 Task: Look for space in Cahokia, United States from 10th July, 2023 to 15th July, 2023 for 7 adults in price range Rs.10000 to Rs.15000. Place can be entire place or shared room with 4 bedrooms having 7 beds and 4 bathrooms. Property type can be house, flat, guest house. Amenities needed are: wifi, TV, free parkinig on premises, gym, breakfast. Booking option can be shelf check-in. Required host language is English.
Action: Mouse moved to (443, 114)
Screenshot: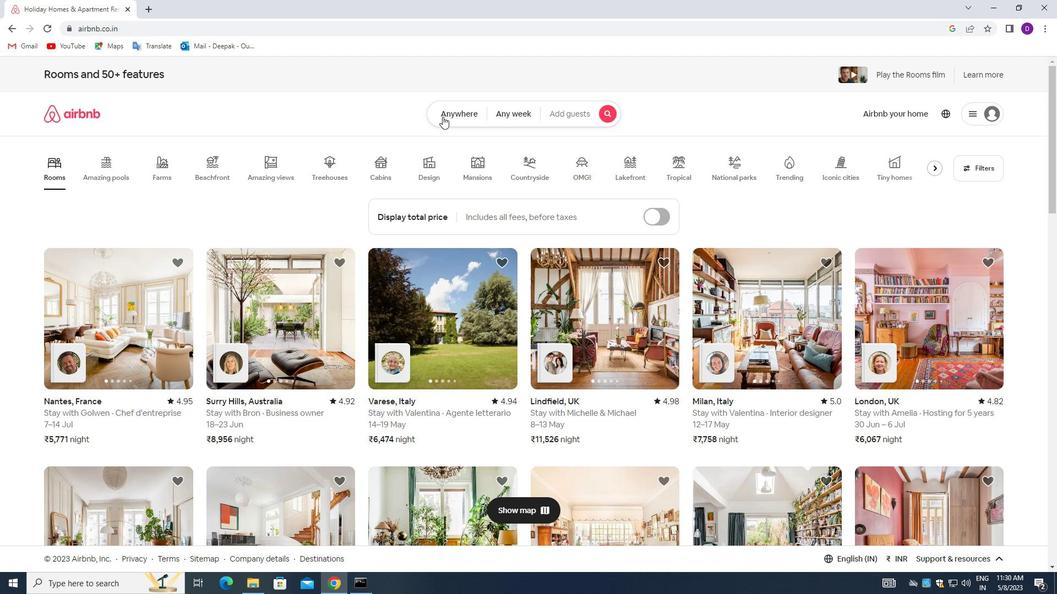 
Action: Mouse pressed left at (443, 114)
Screenshot: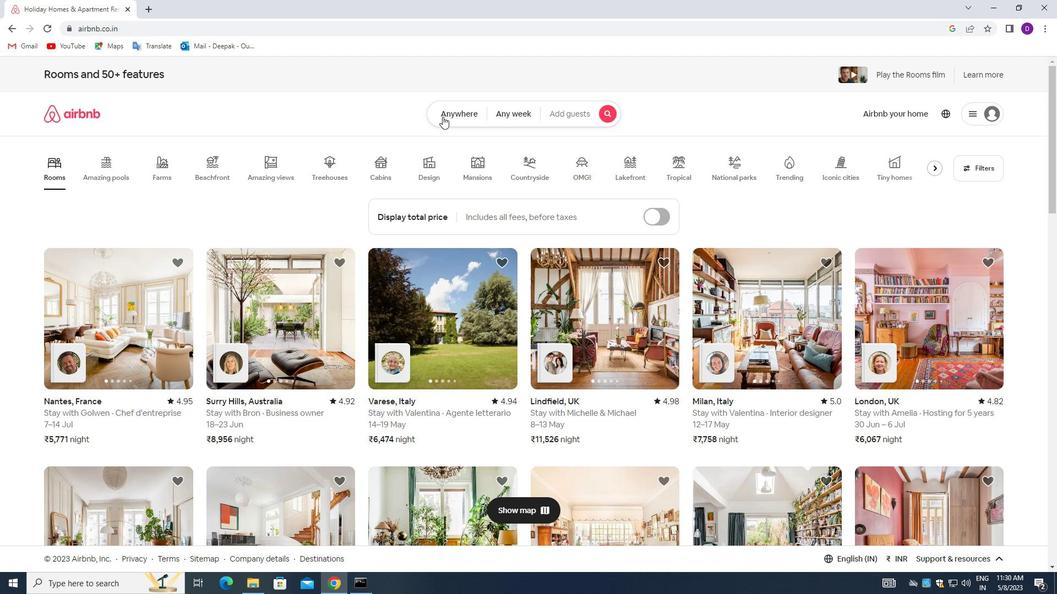 
Action: Mouse moved to (411, 152)
Screenshot: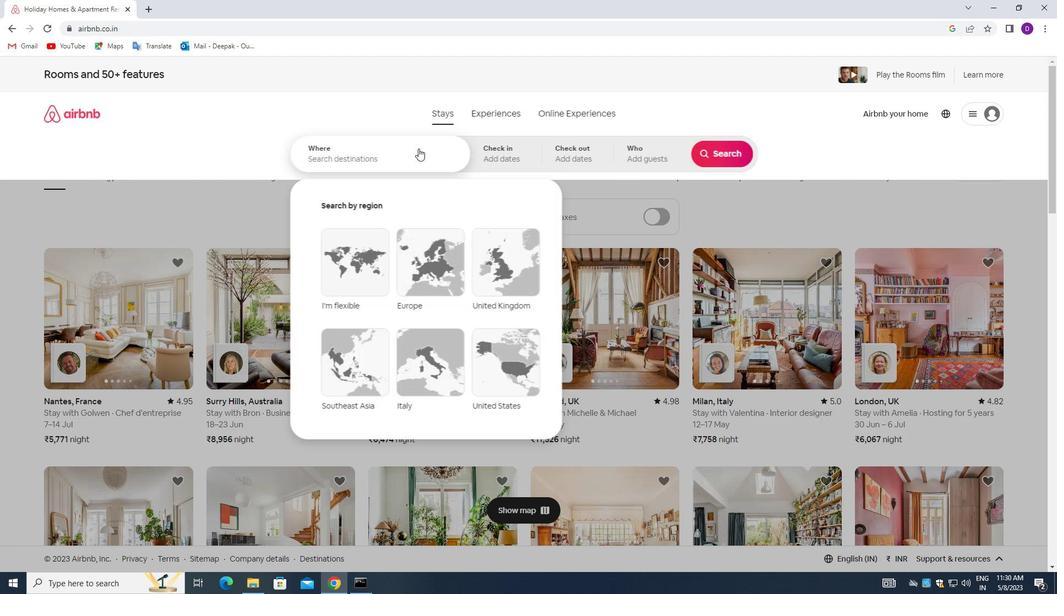 
Action: Mouse pressed left at (411, 152)
Screenshot: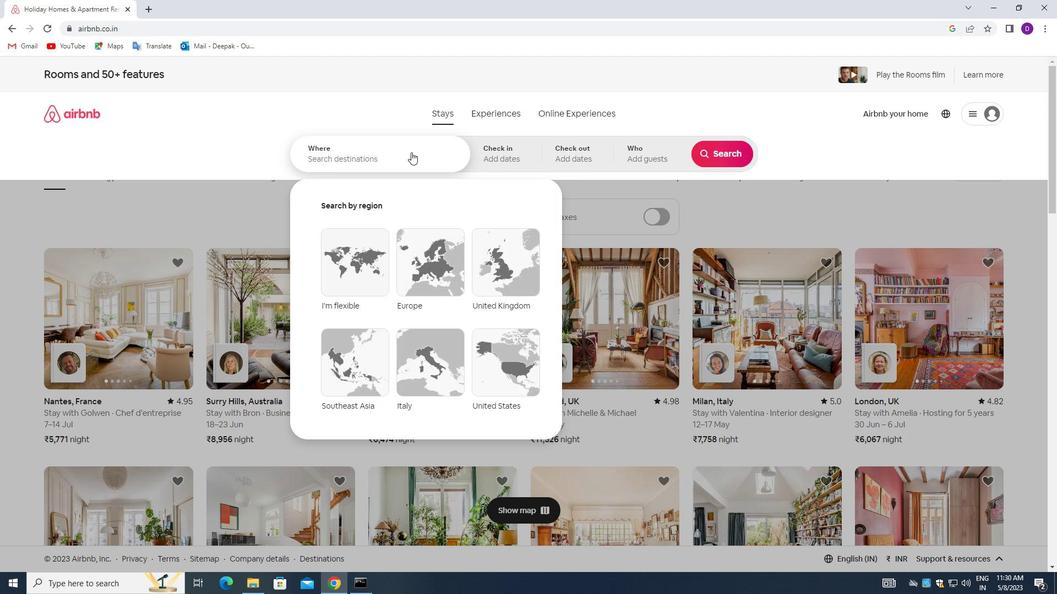 
Action: Mouse moved to (139, 269)
Screenshot: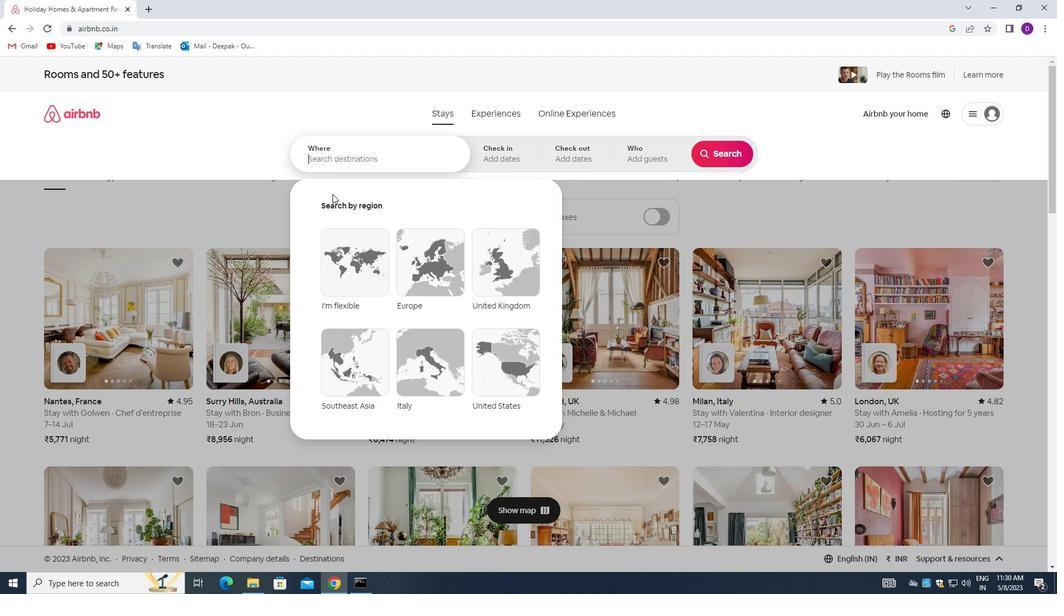 
Action: Key pressed <Key.shift_r>Cahokia,<Key.space><Key.shift>UNITED<Key.space><Key.shift_r>STATED<Key.backspace>S<Key.enter>
Screenshot: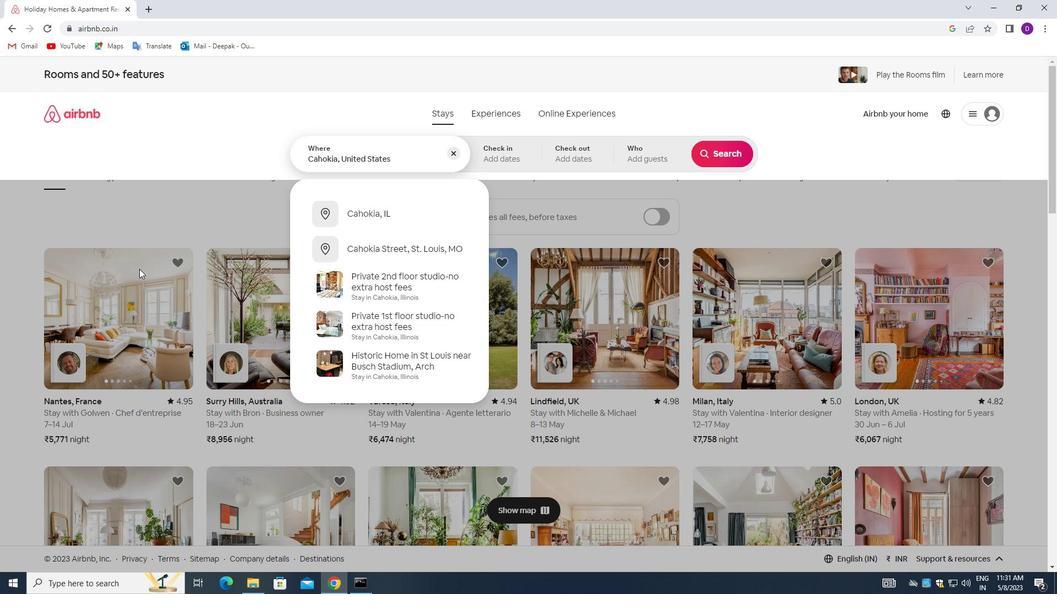 
Action: Mouse moved to (721, 247)
Screenshot: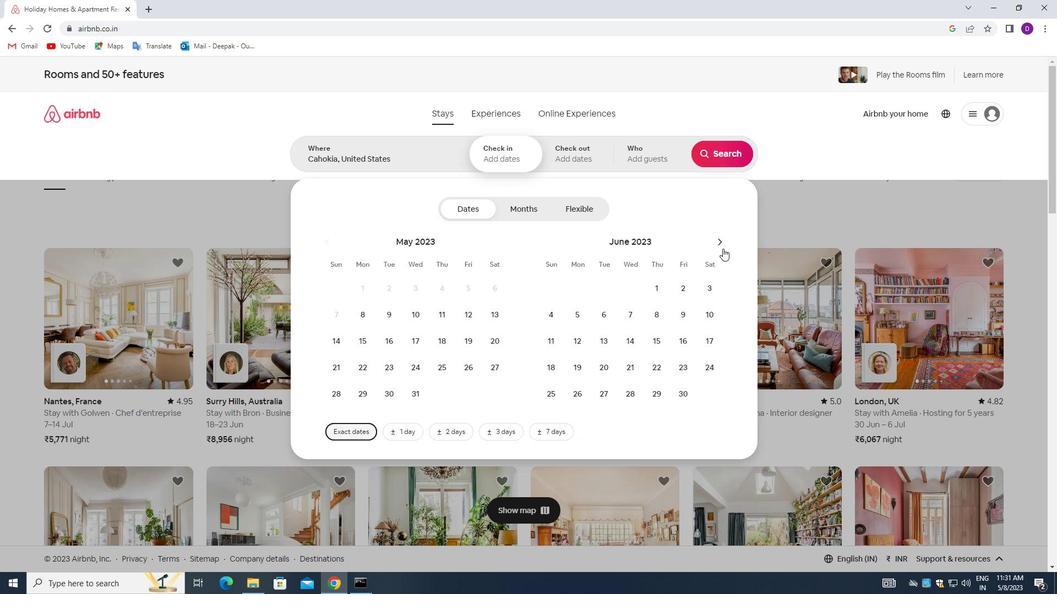 
Action: Mouse pressed left at (721, 247)
Screenshot: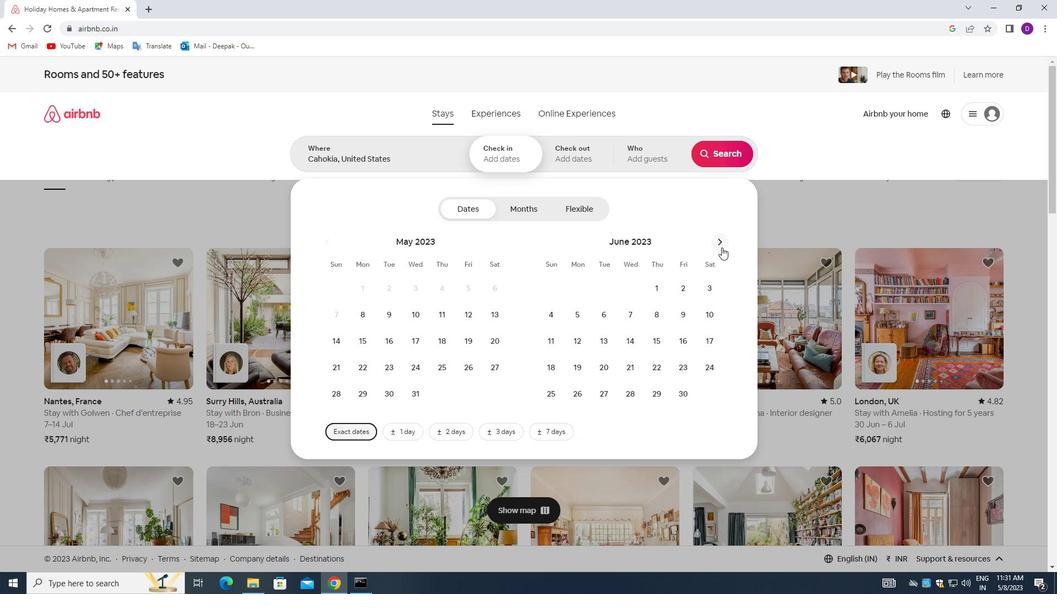 
Action: Mouse moved to (573, 342)
Screenshot: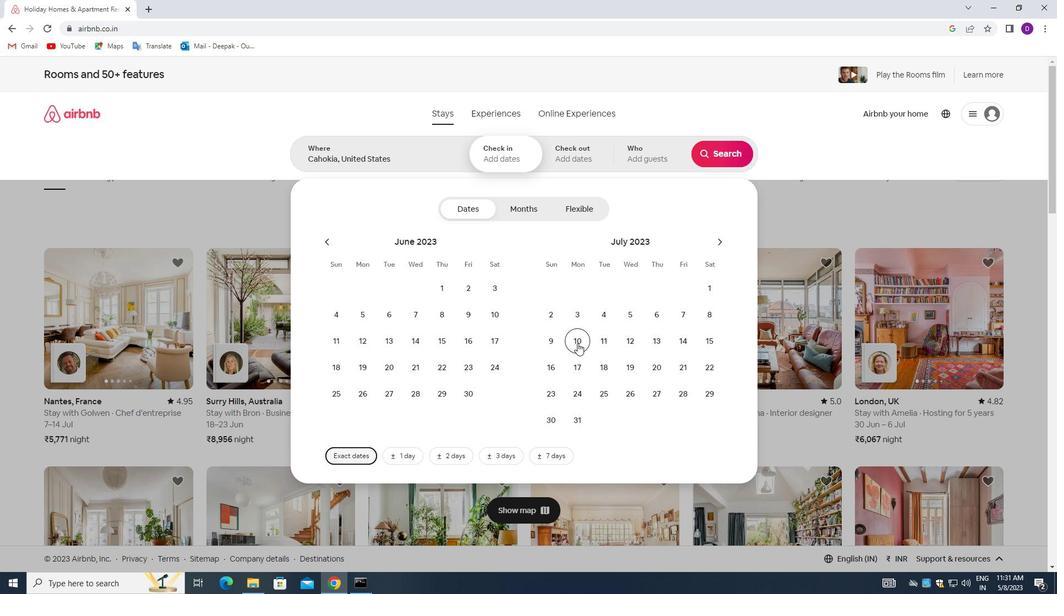 
Action: Mouse pressed left at (573, 342)
Screenshot: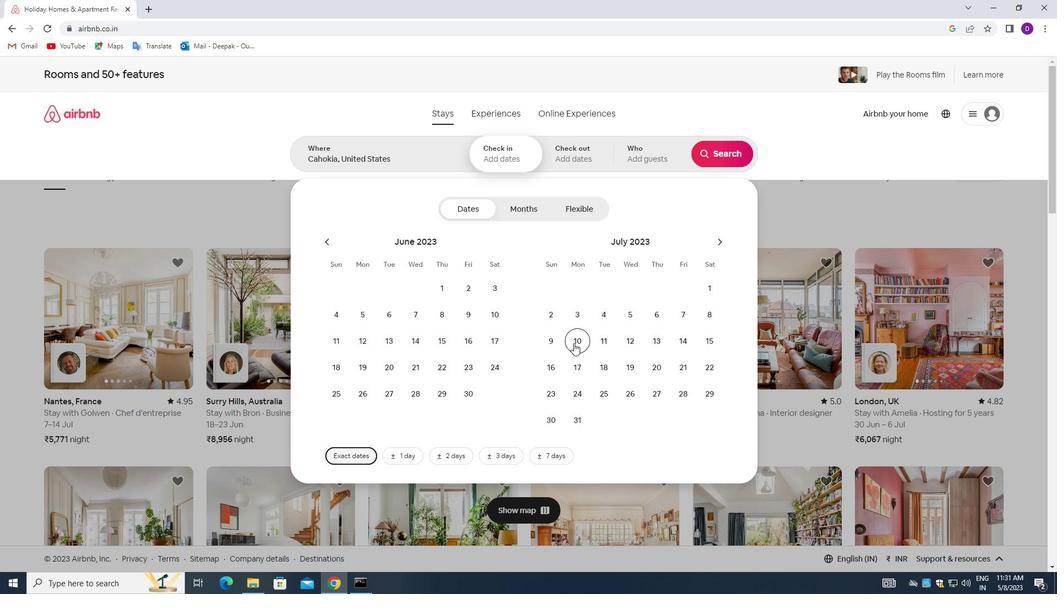 
Action: Mouse moved to (702, 344)
Screenshot: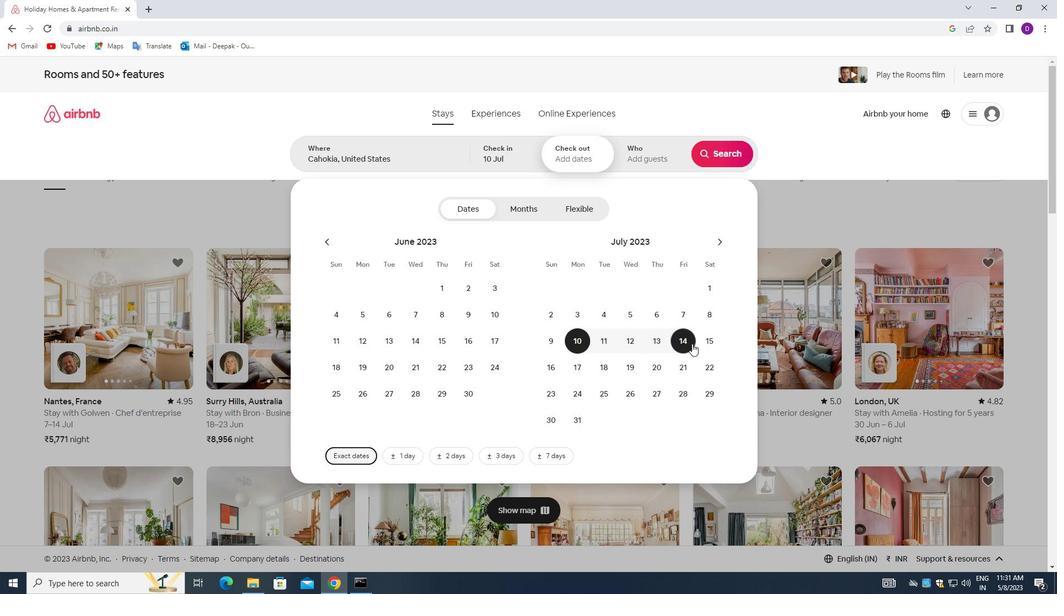 
Action: Mouse pressed left at (702, 344)
Screenshot: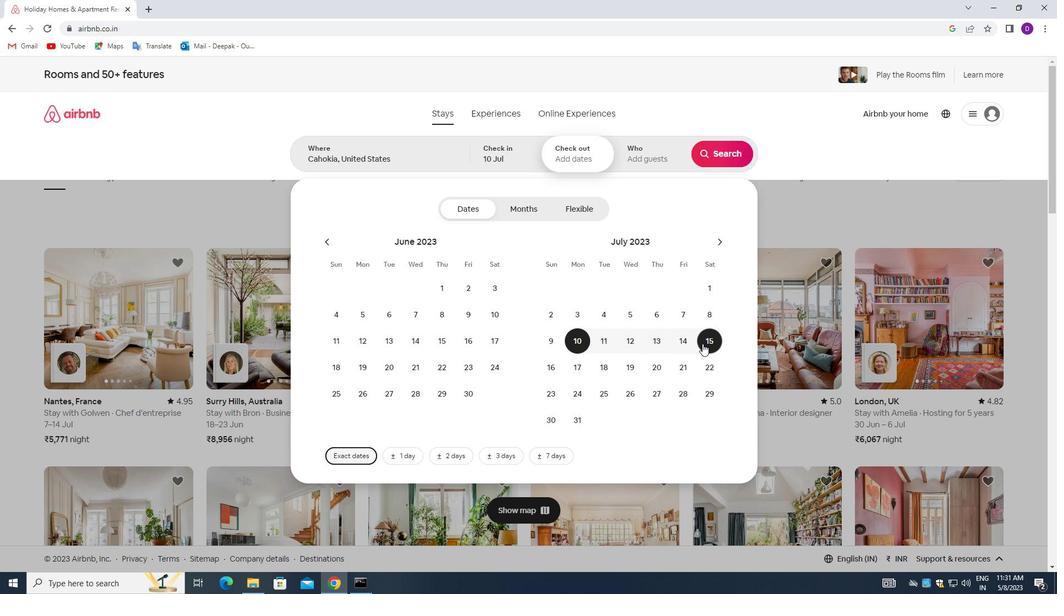 
Action: Mouse moved to (640, 155)
Screenshot: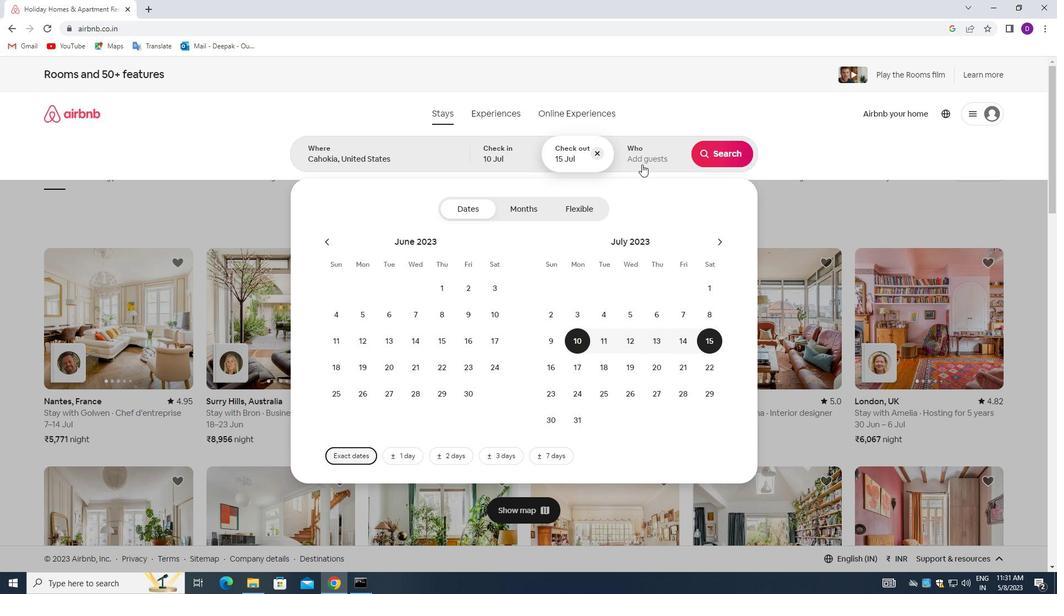 
Action: Mouse pressed left at (640, 155)
Screenshot: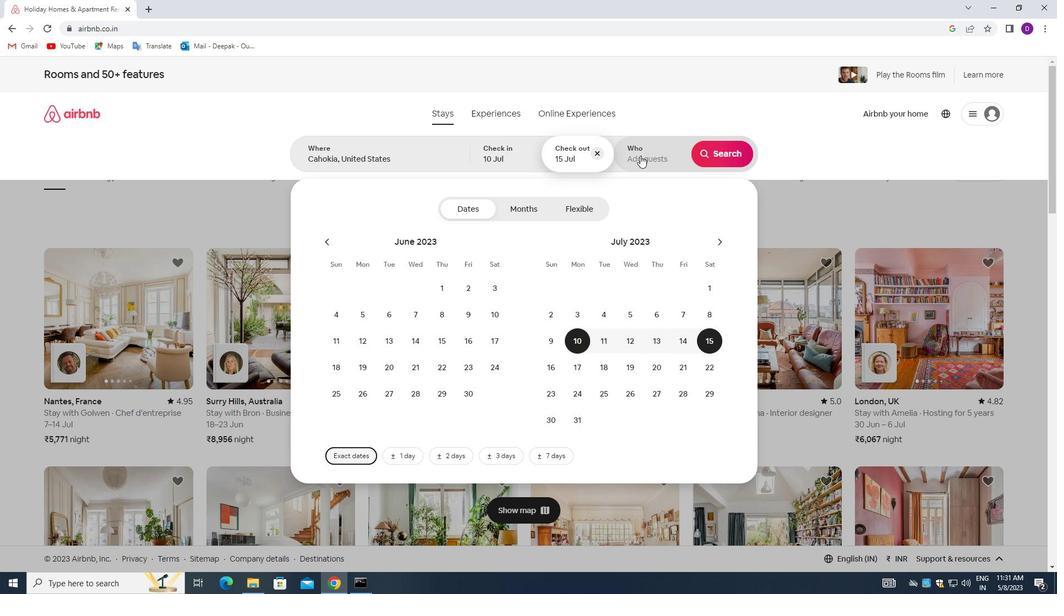 
Action: Mouse moved to (723, 215)
Screenshot: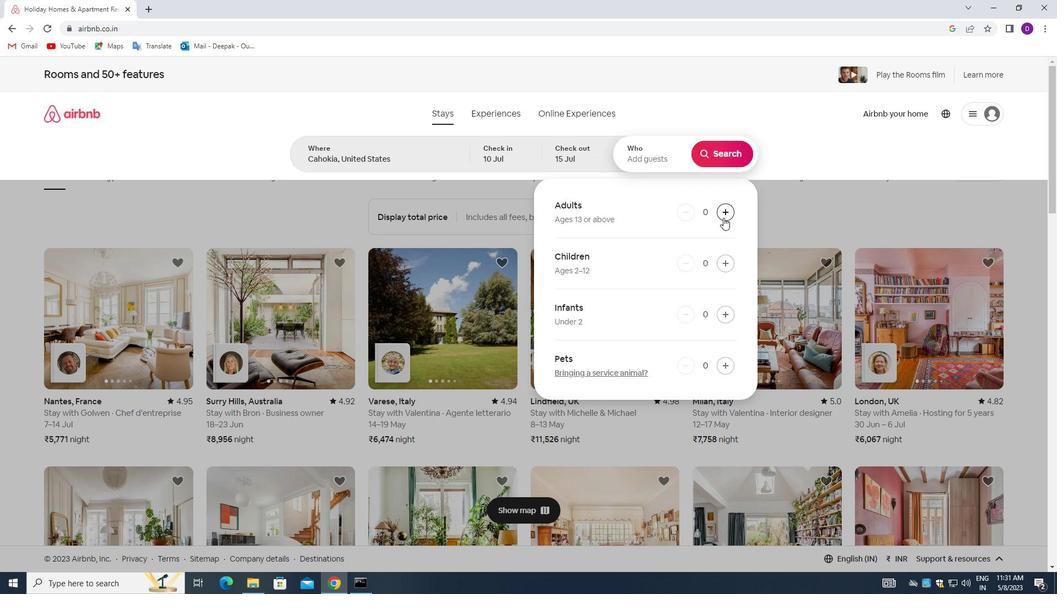 
Action: Mouse pressed left at (723, 215)
Screenshot: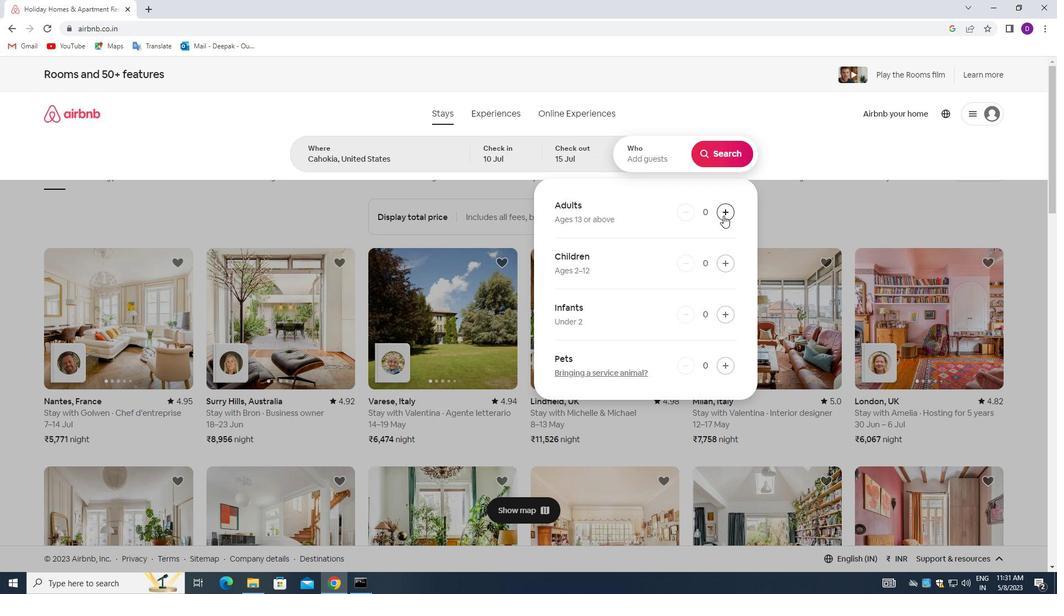 
Action: Mouse pressed left at (723, 215)
Screenshot: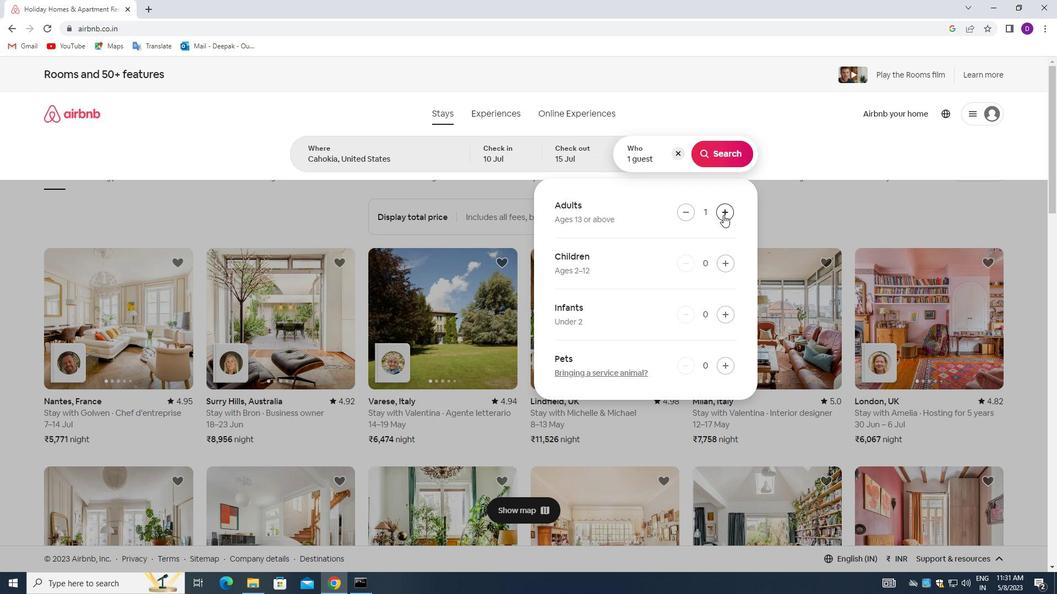 
Action: Mouse pressed left at (723, 215)
Screenshot: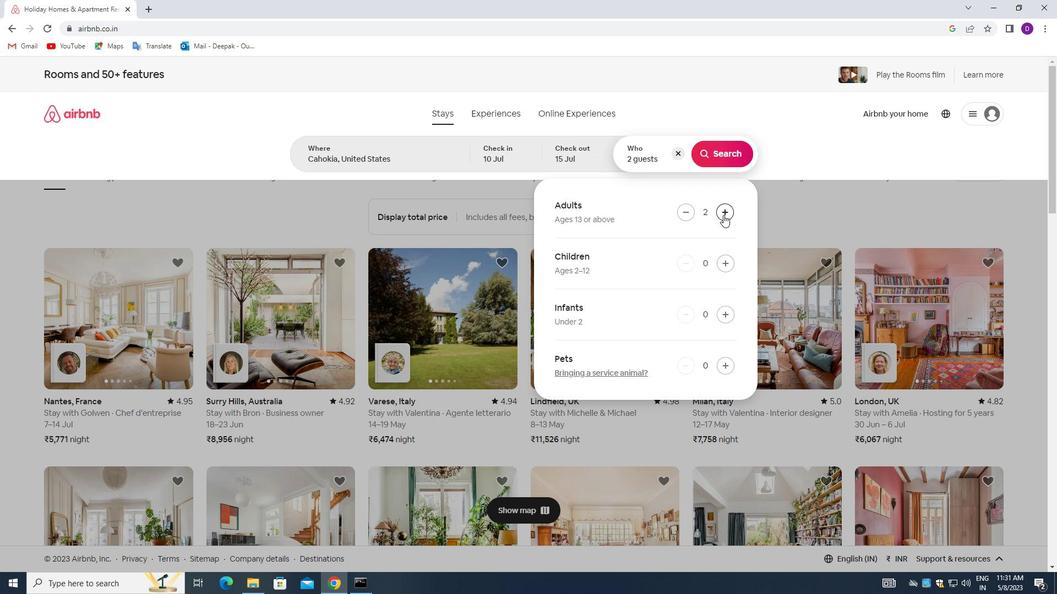
Action: Mouse pressed left at (723, 215)
Screenshot: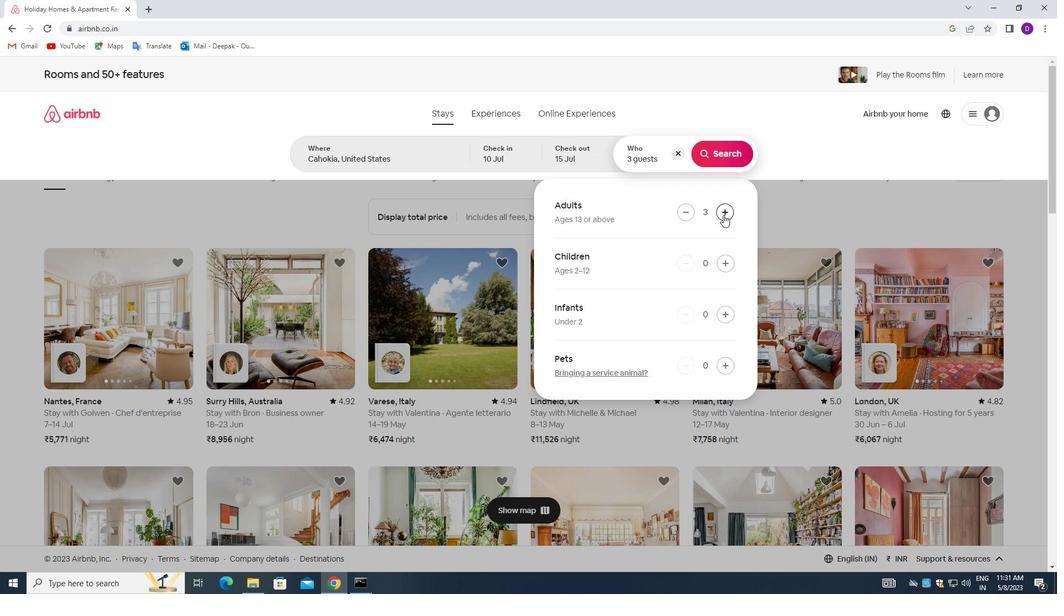 
Action: Mouse pressed left at (723, 215)
Screenshot: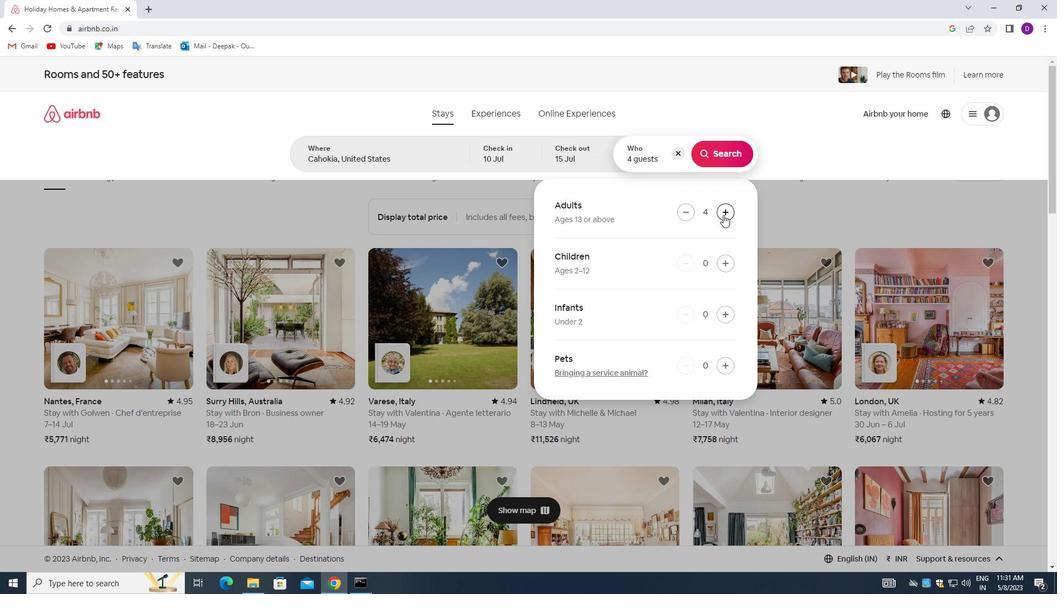 
Action: Mouse pressed left at (723, 215)
Screenshot: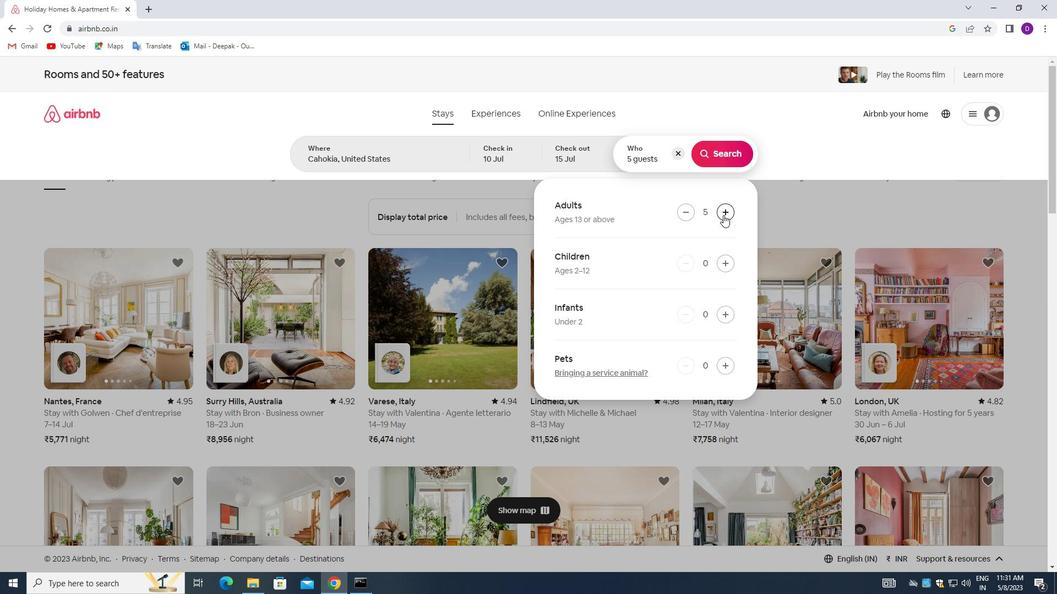 
Action: Mouse pressed left at (723, 215)
Screenshot: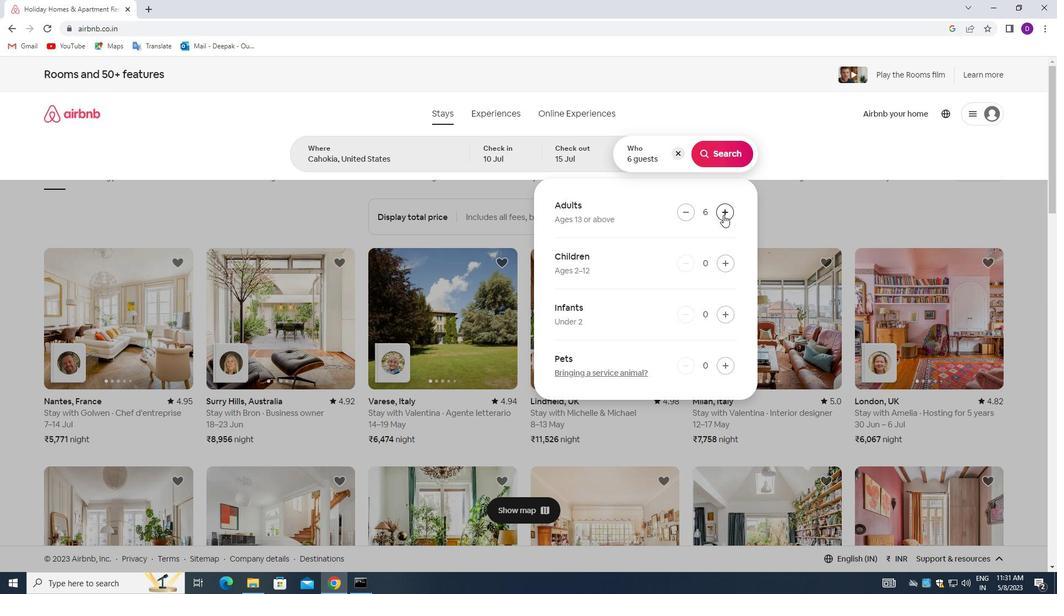 
Action: Mouse moved to (714, 155)
Screenshot: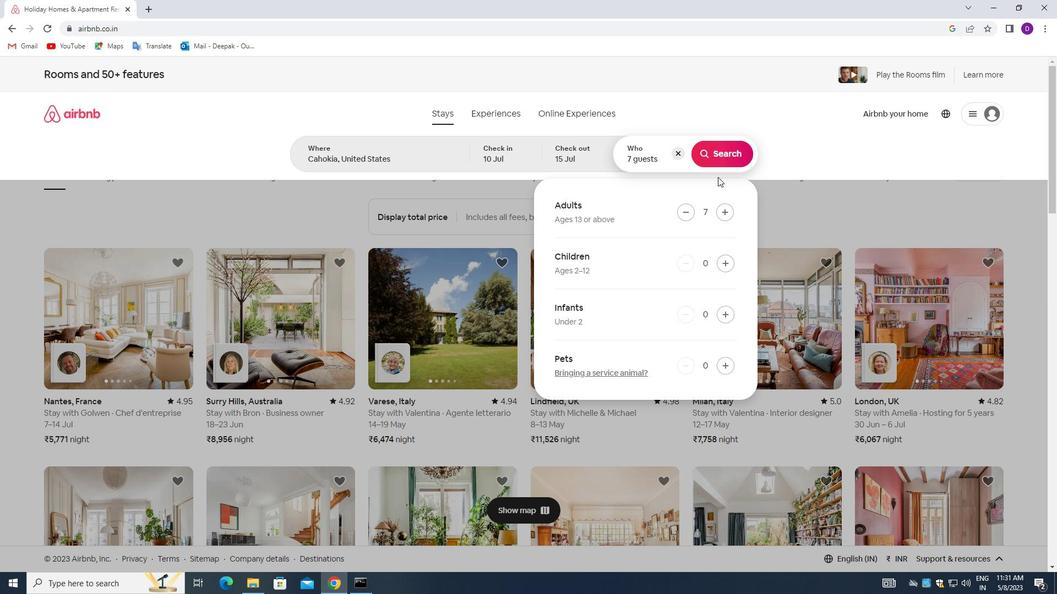 
Action: Mouse pressed left at (714, 155)
Screenshot: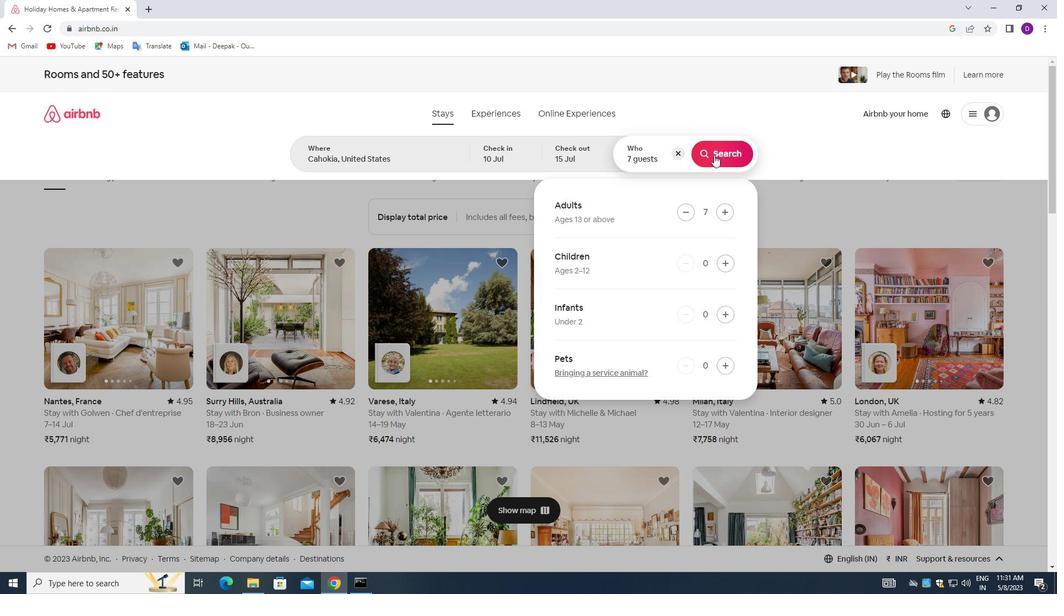 
Action: Mouse moved to (997, 118)
Screenshot: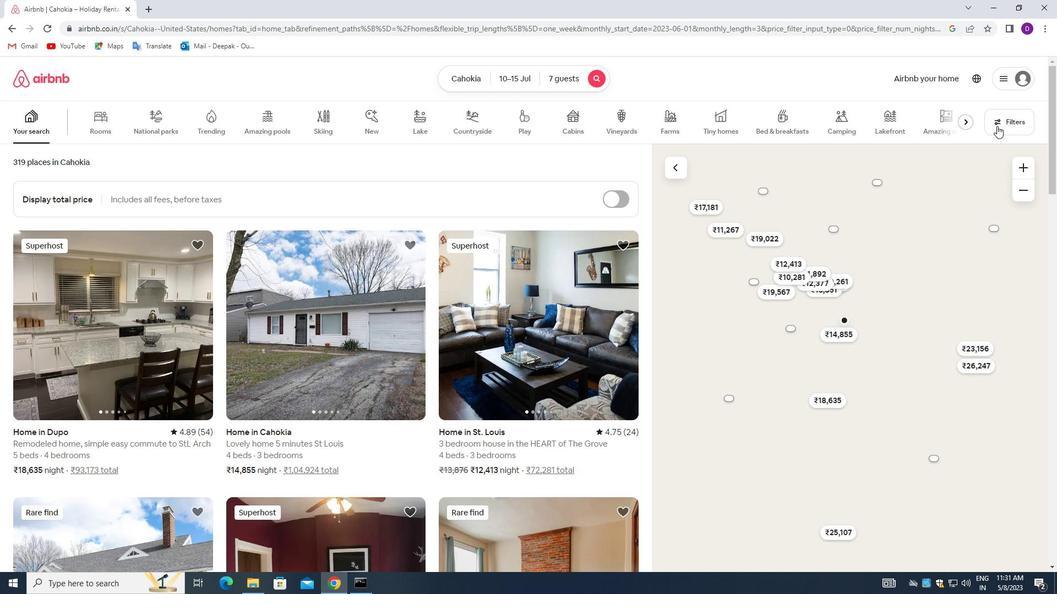 
Action: Mouse pressed left at (997, 118)
Screenshot: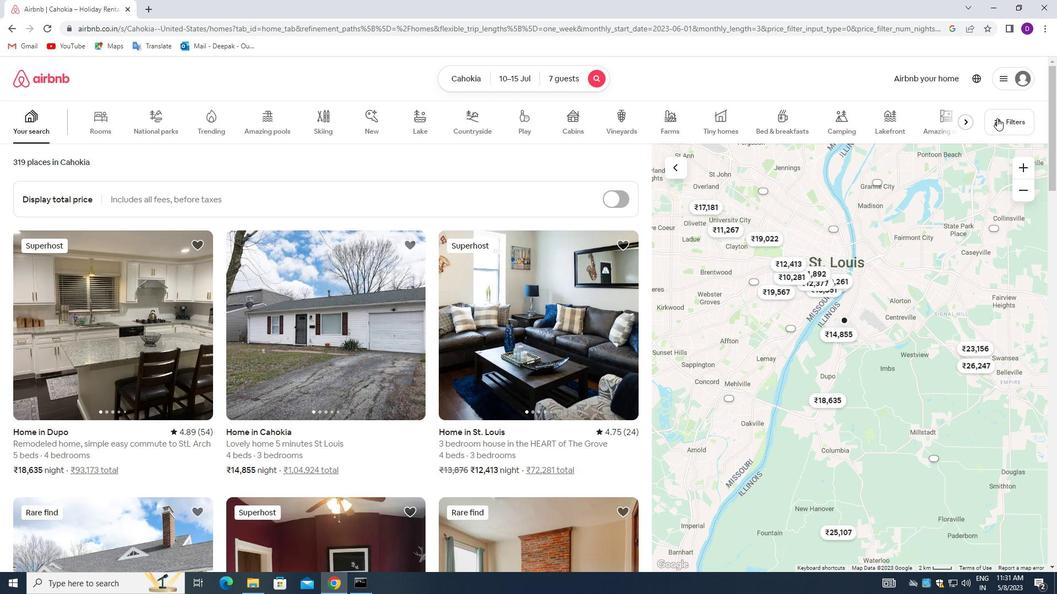 
Action: Mouse moved to (383, 394)
Screenshot: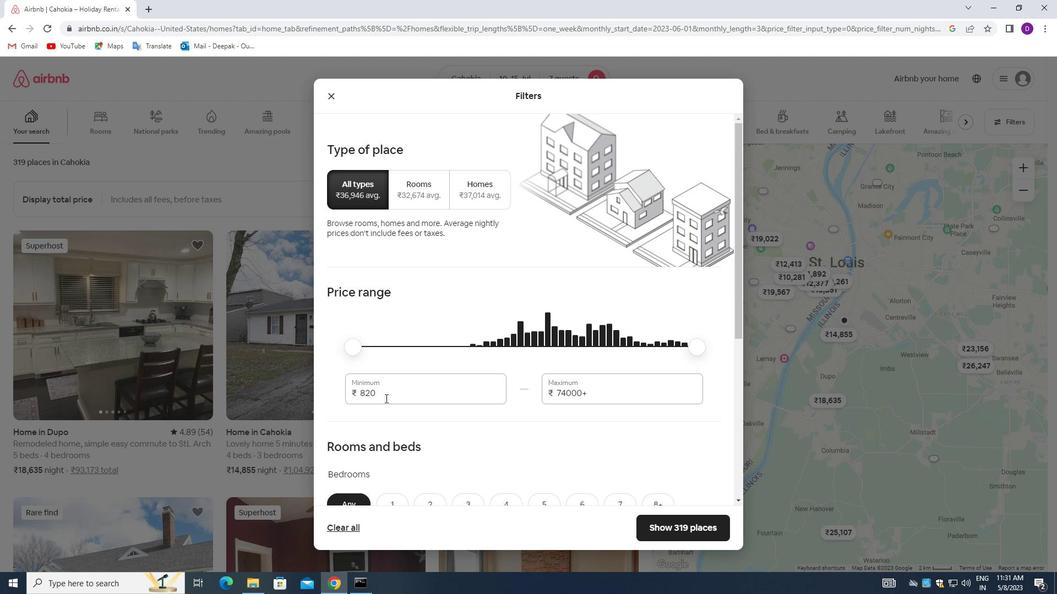 
Action: Mouse pressed left at (383, 394)
Screenshot: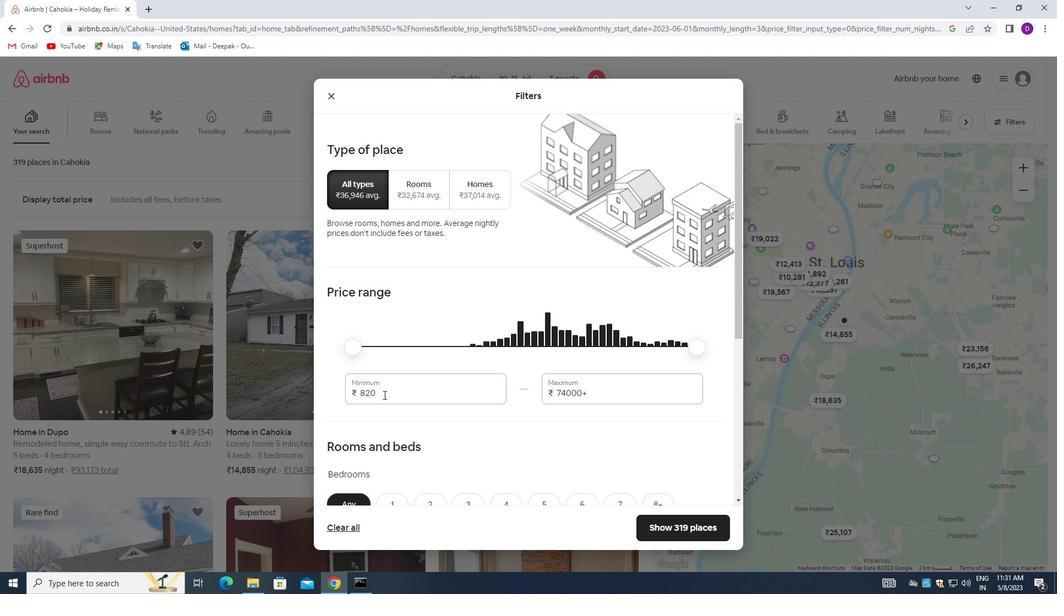 
Action: Mouse pressed left at (383, 394)
Screenshot: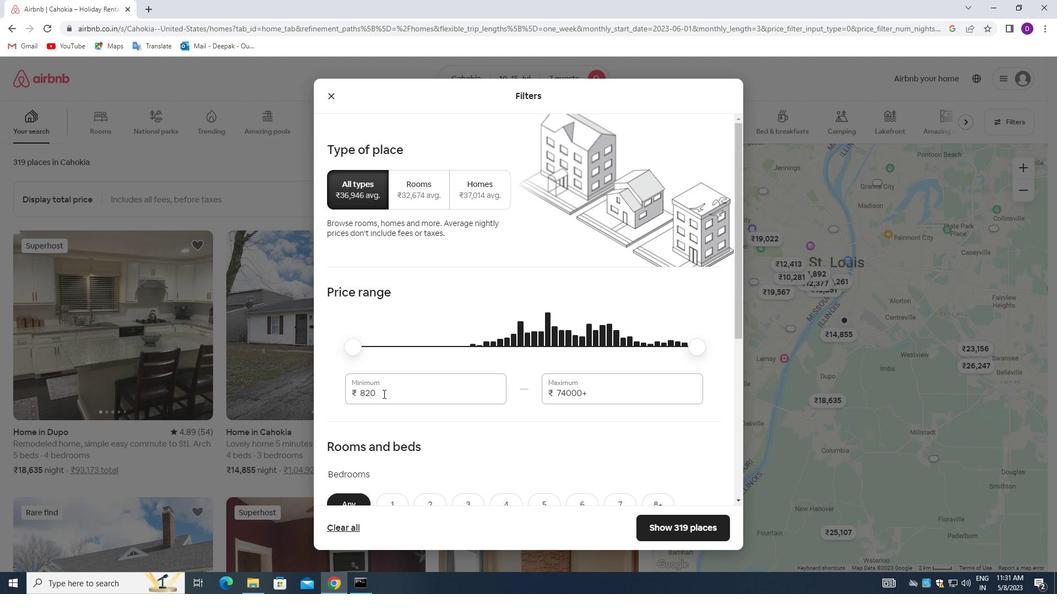 
Action: Key pressed 10000<Key.tab>15000
Screenshot: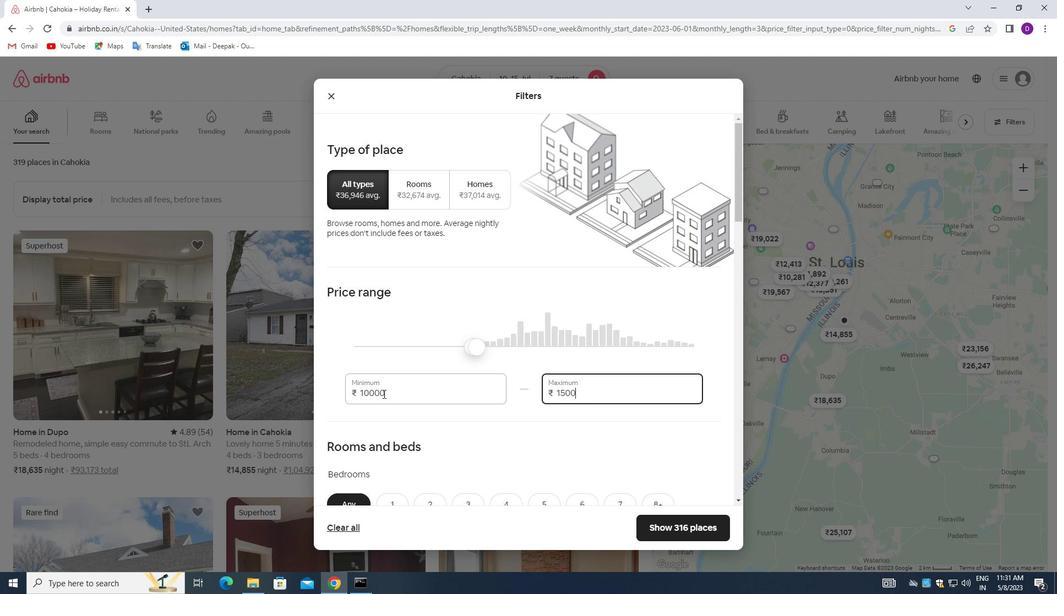 
Action: Mouse moved to (424, 414)
Screenshot: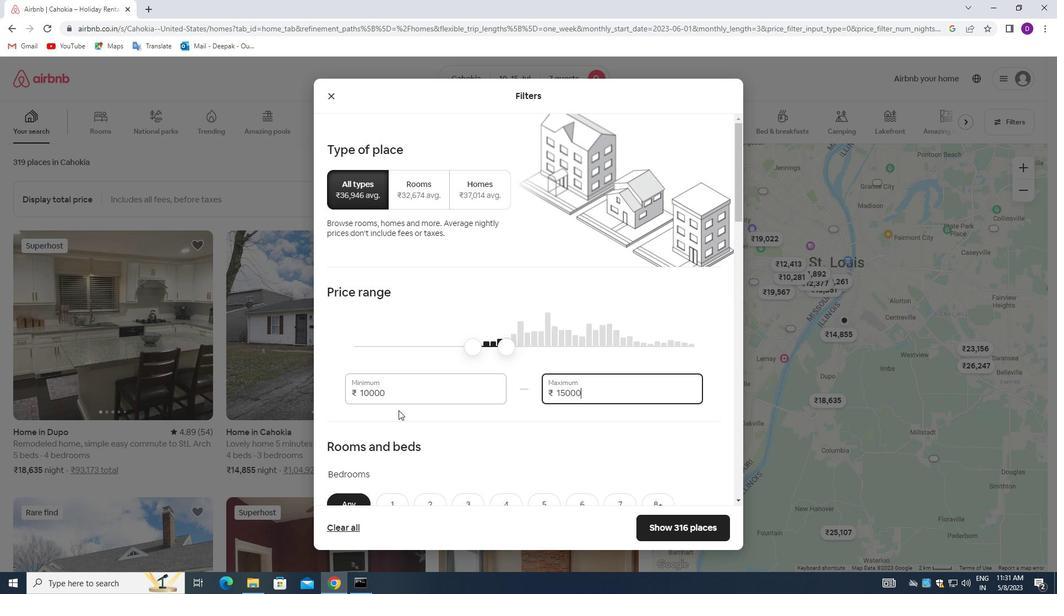 
Action: Mouse scrolled (424, 413) with delta (0, 0)
Screenshot: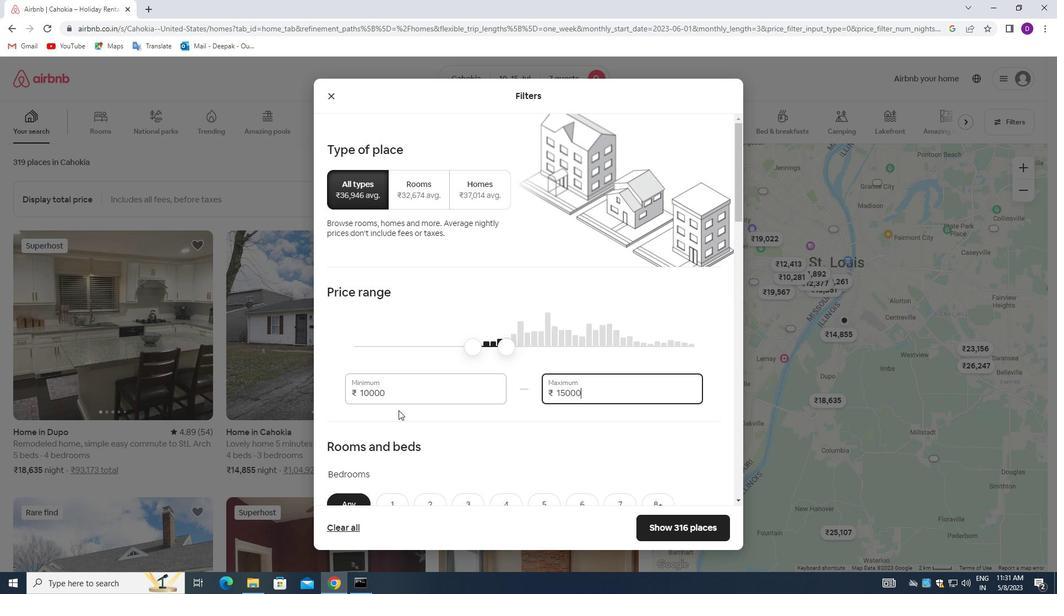 
Action: Mouse moved to (428, 413)
Screenshot: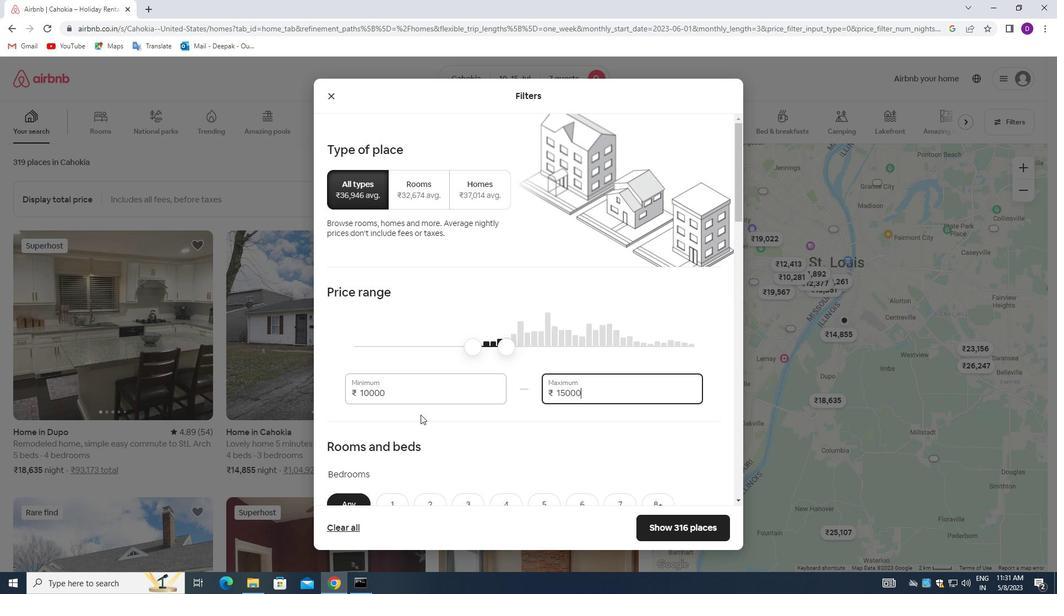 
Action: Mouse scrolled (428, 412) with delta (0, 0)
Screenshot: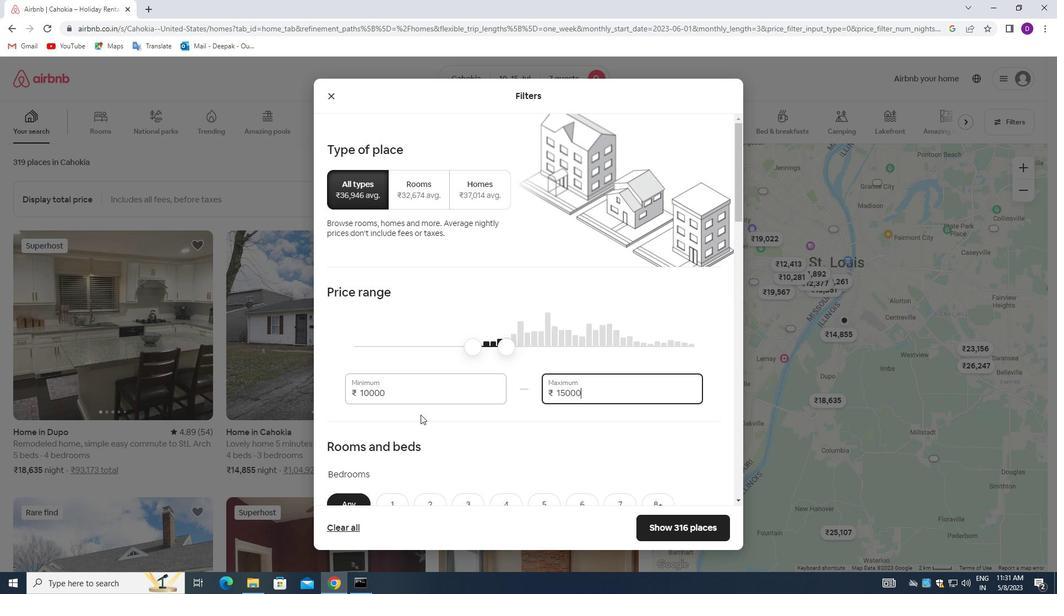 
Action: Mouse moved to (436, 411)
Screenshot: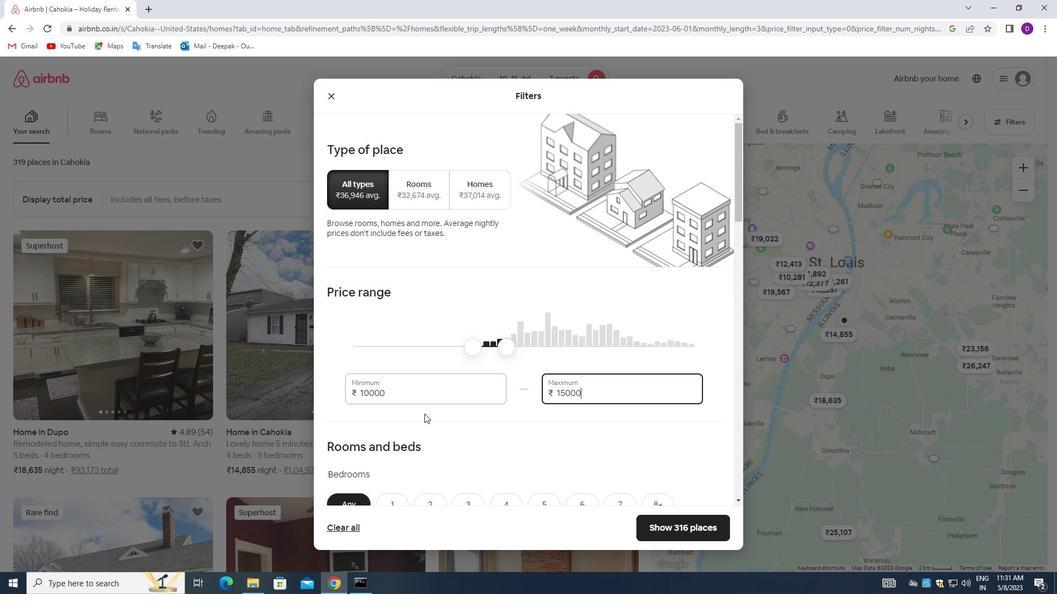 
Action: Mouse scrolled (436, 410) with delta (0, 0)
Screenshot: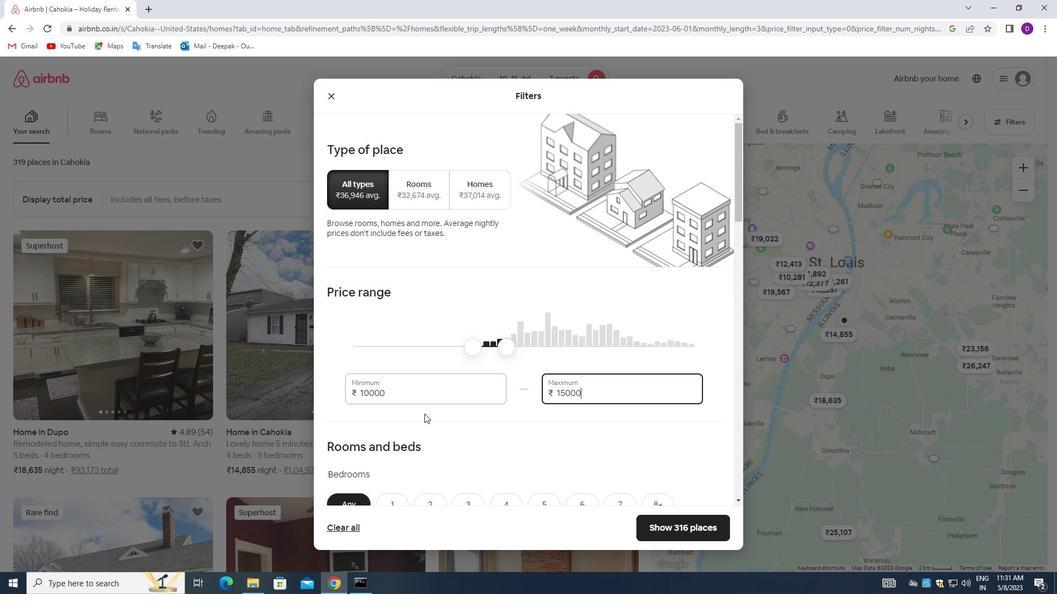 
Action: Mouse moved to (502, 345)
Screenshot: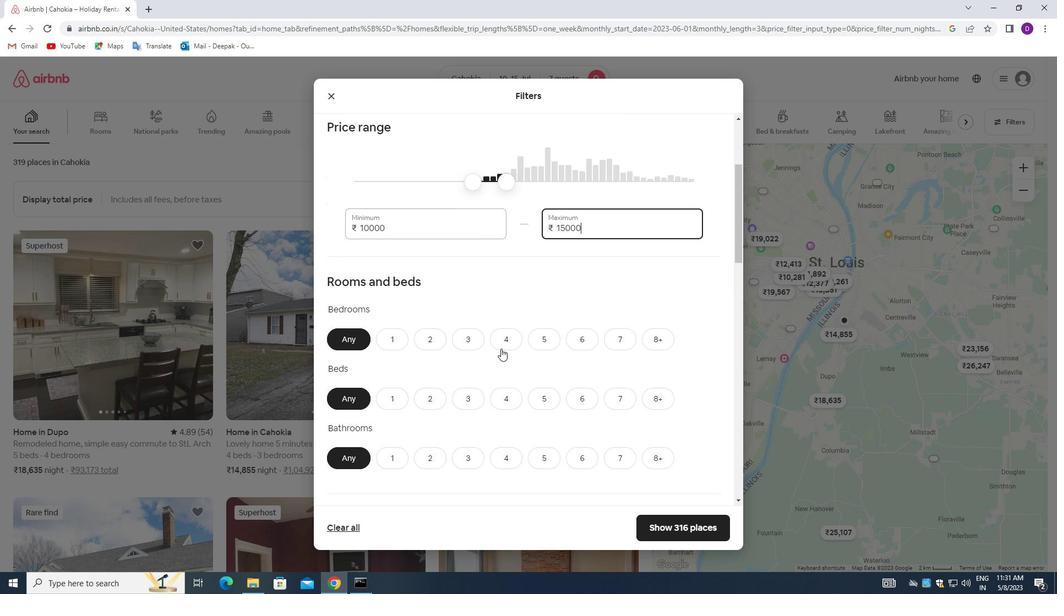 
Action: Mouse pressed left at (502, 345)
Screenshot: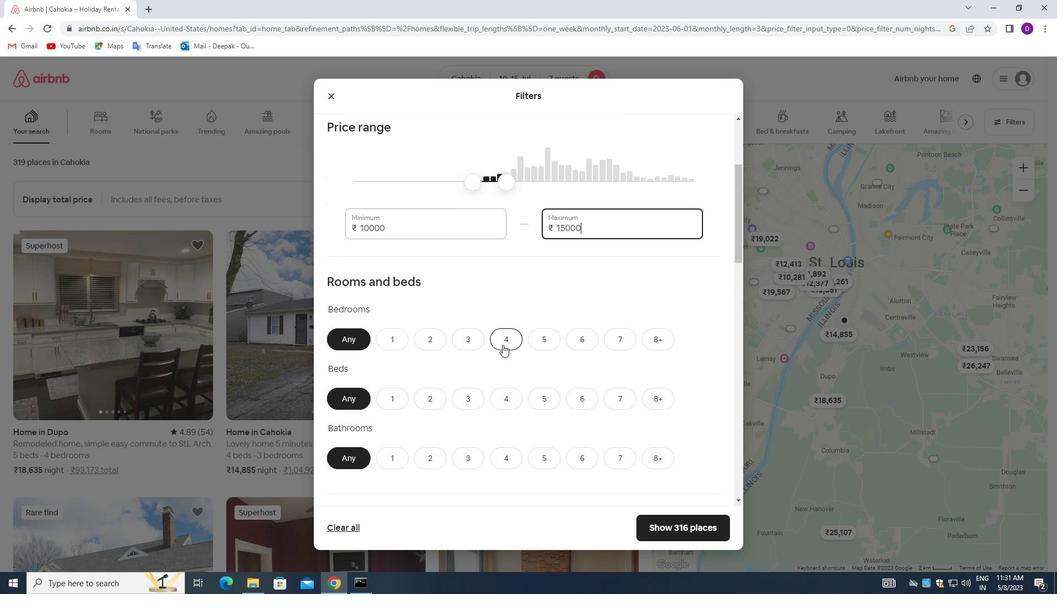 
Action: Mouse moved to (613, 399)
Screenshot: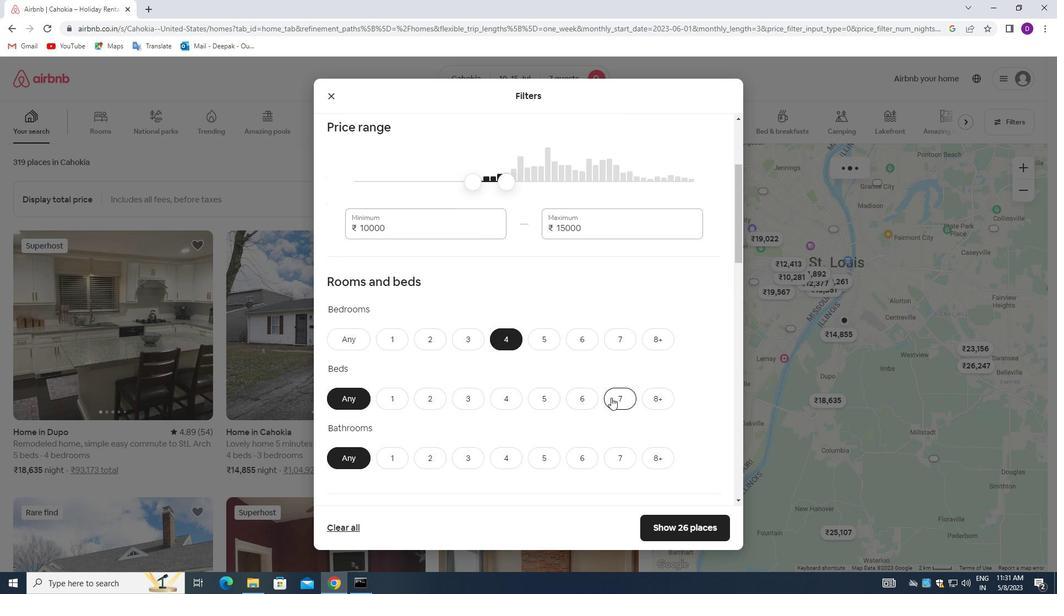 
Action: Mouse pressed left at (613, 399)
Screenshot: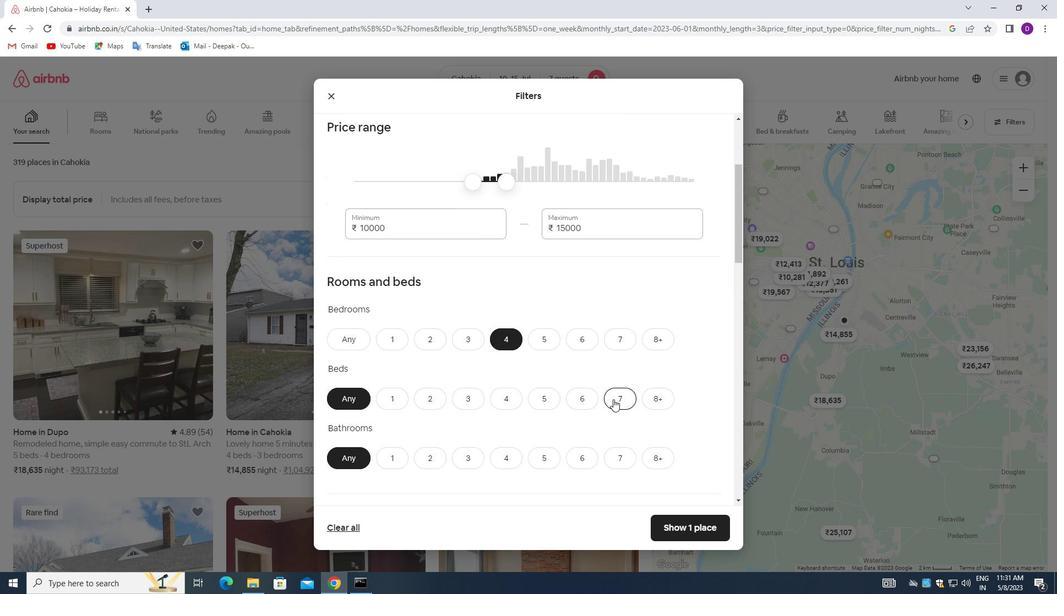 
Action: Mouse moved to (507, 454)
Screenshot: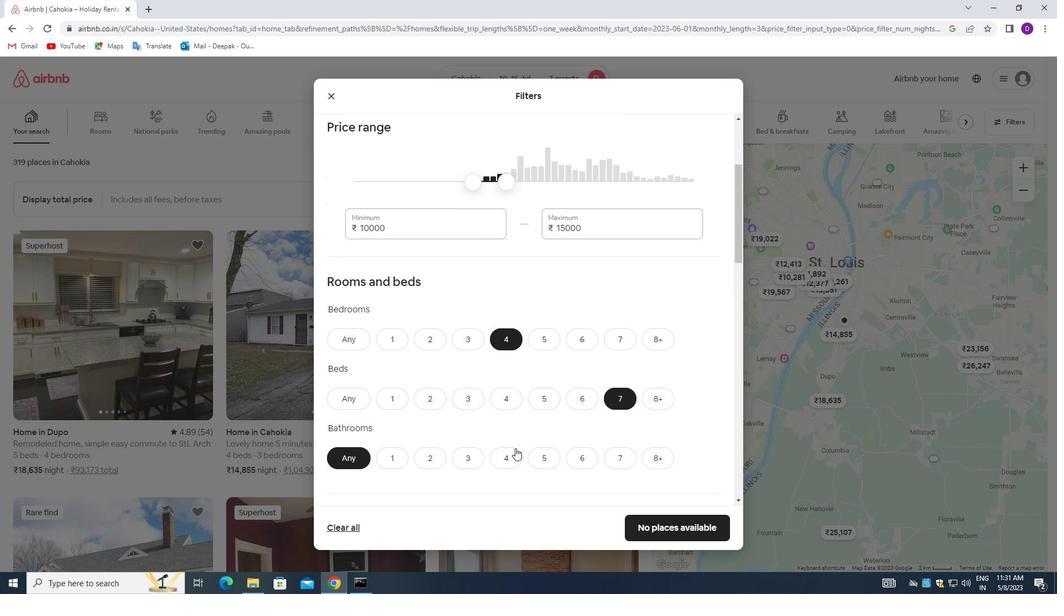 
Action: Mouse pressed left at (507, 454)
Screenshot: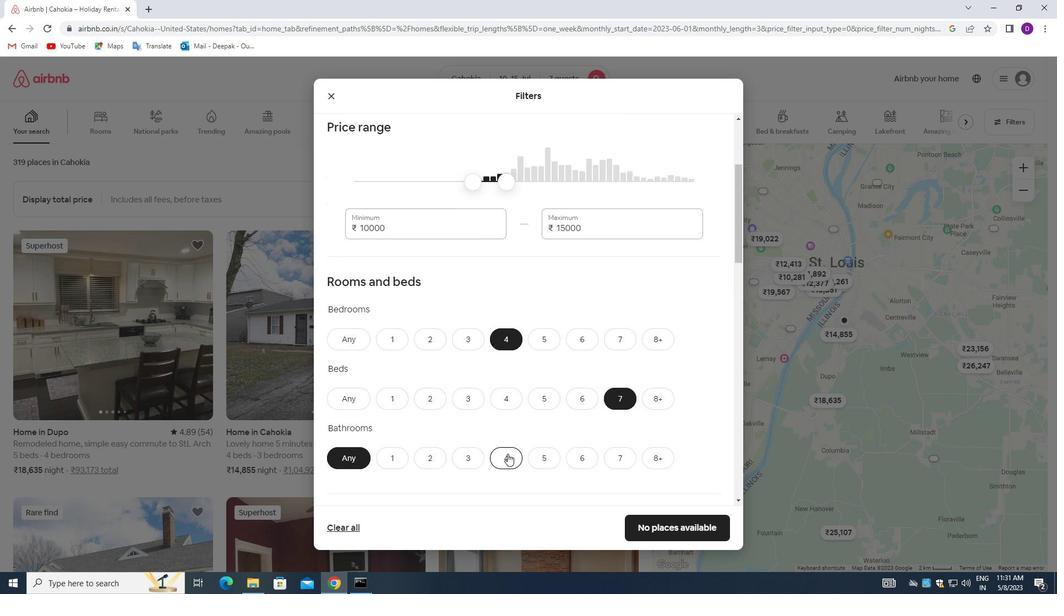
Action: Mouse moved to (516, 411)
Screenshot: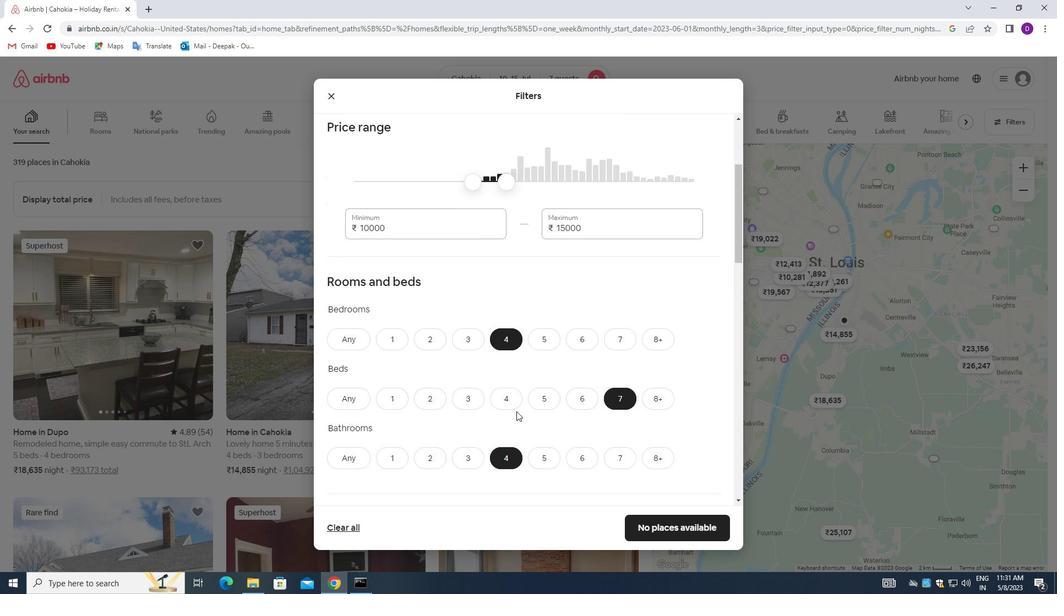 
Action: Mouse scrolled (516, 410) with delta (0, 0)
Screenshot: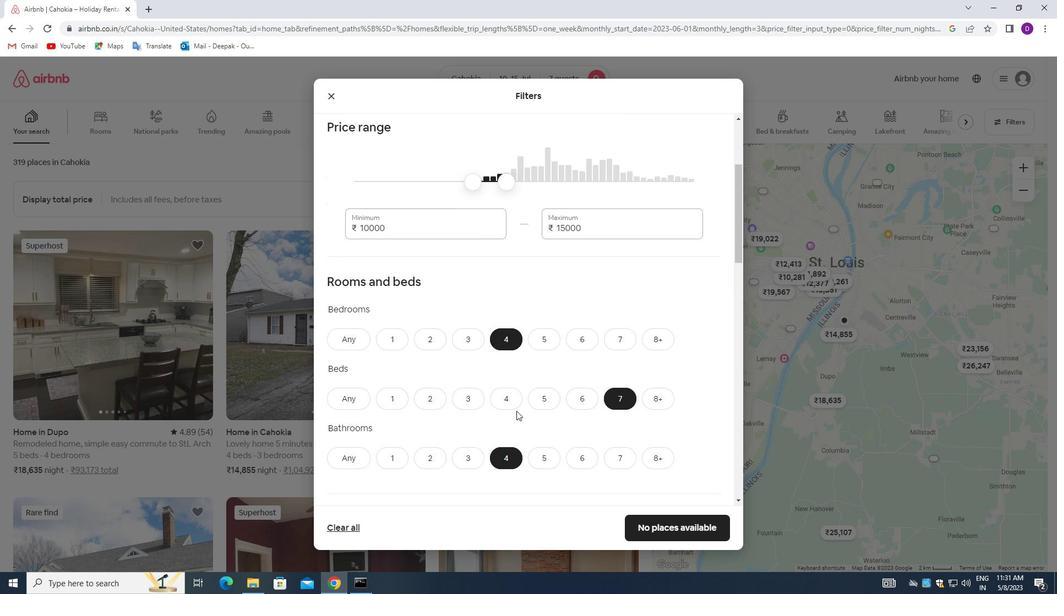 
Action: Mouse scrolled (516, 410) with delta (0, 0)
Screenshot: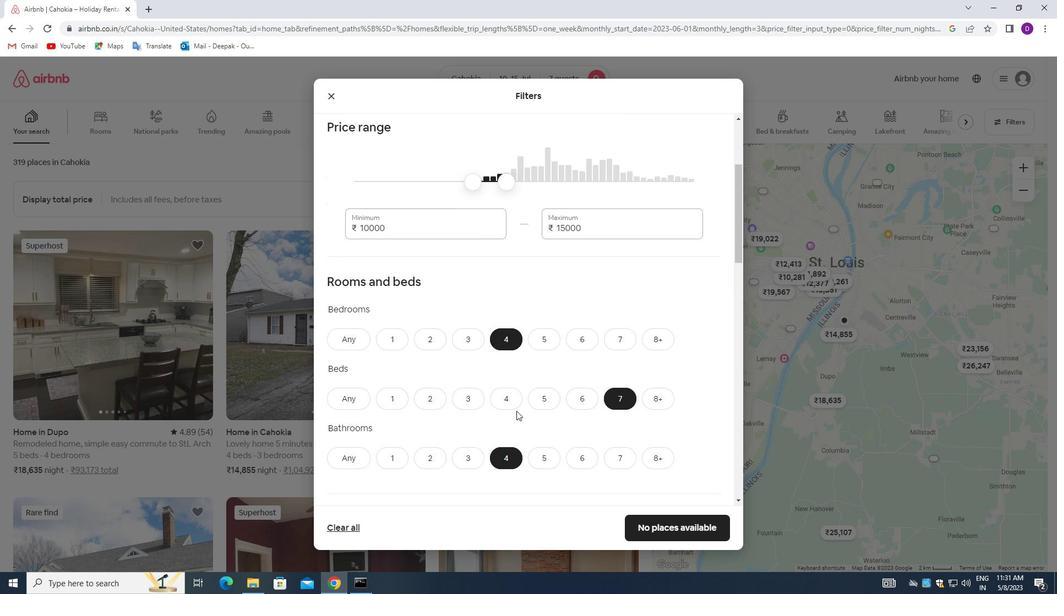 
Action: Mouse moved to (517, 410)
Screenshot: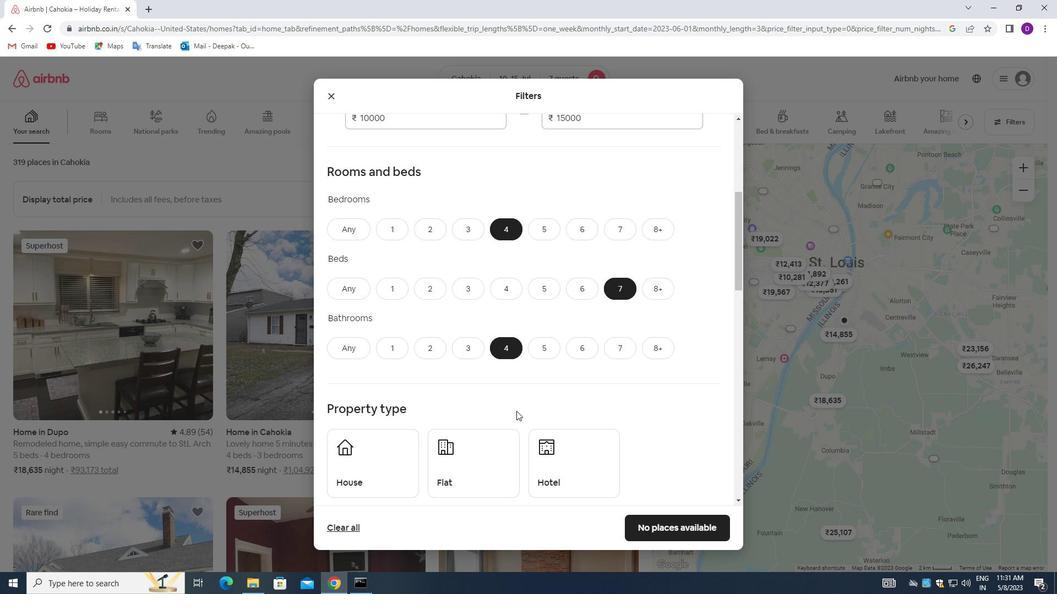 
Action: Mouse scrolled (517, 410) with delta (0, 0)
Screenshot: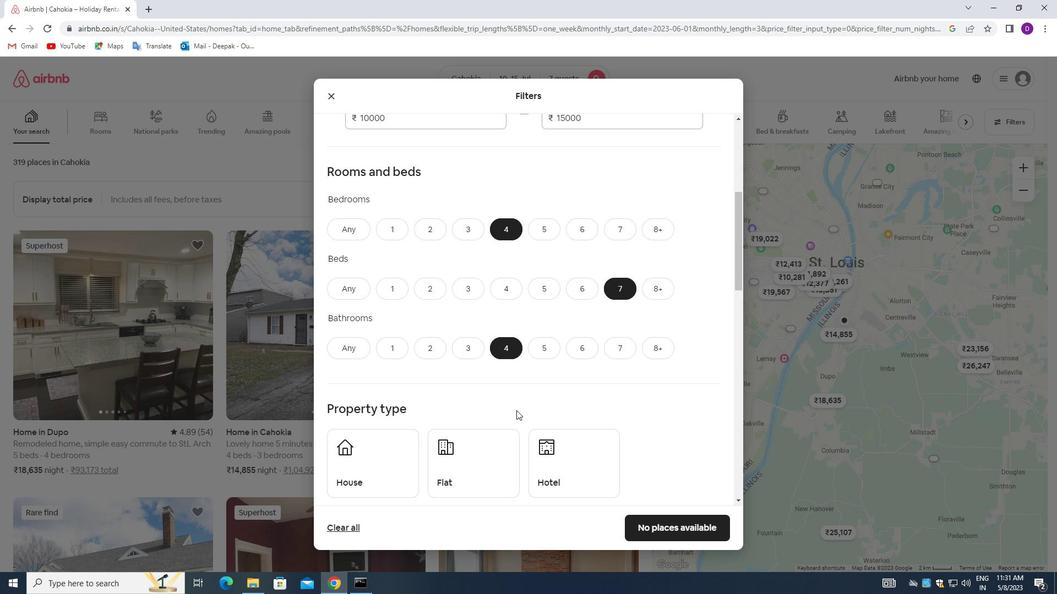 
Action: Mouse moved to (519, 411)
Screenshot: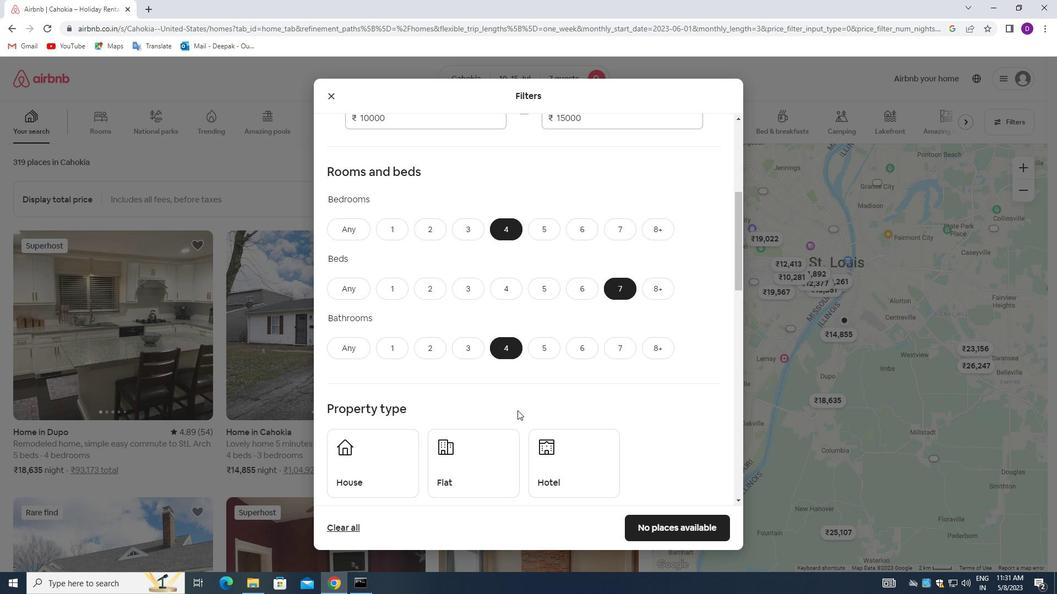 
Action: Mouse scrolled (519, 410) with delta (0, 0)
Screenshot: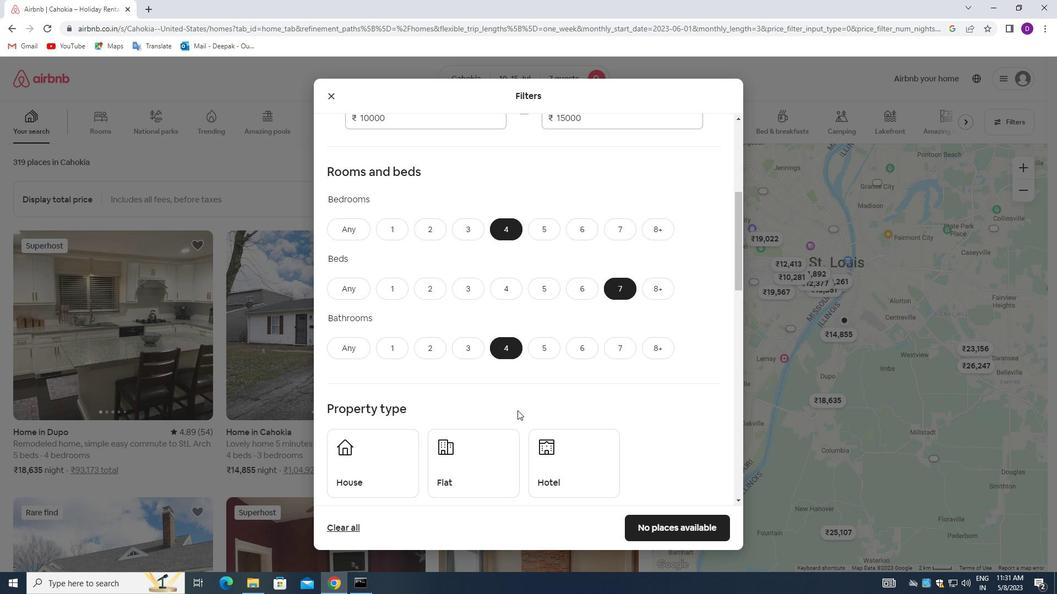 
Action: Mouse moved to (519, 413)
Screenshot: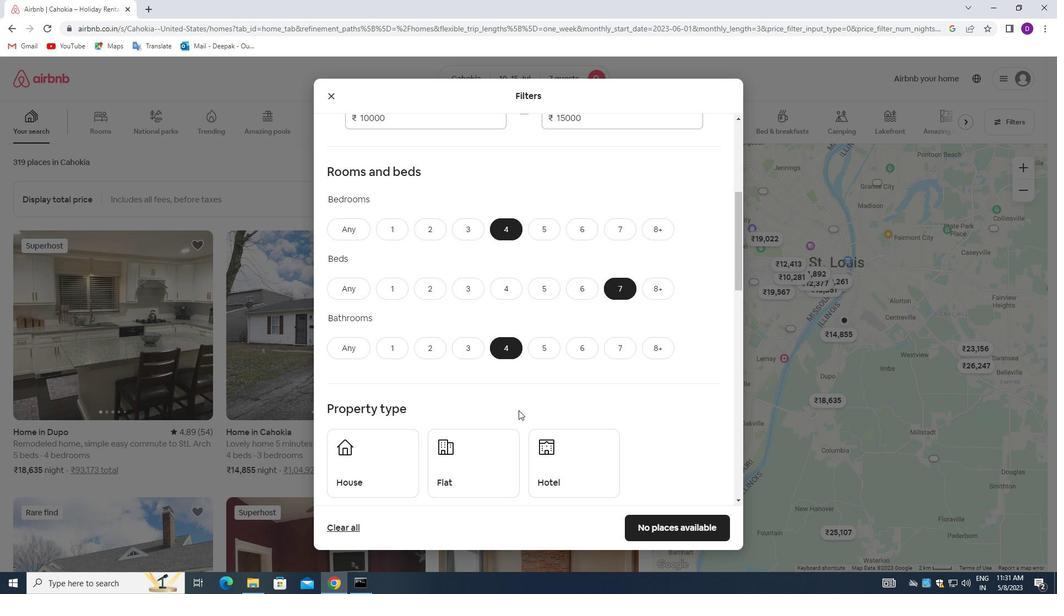 
Action: Mouse scrolled (519, 412) with delta (0, 0)
Screenshot: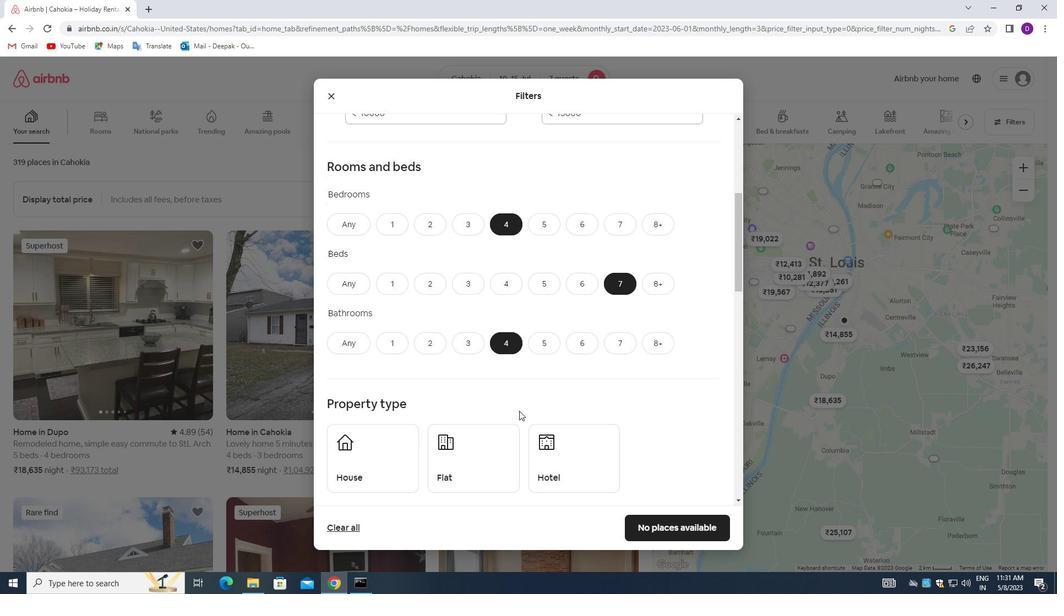 
Action: Mouse moved to (398, 294)
Screenshot: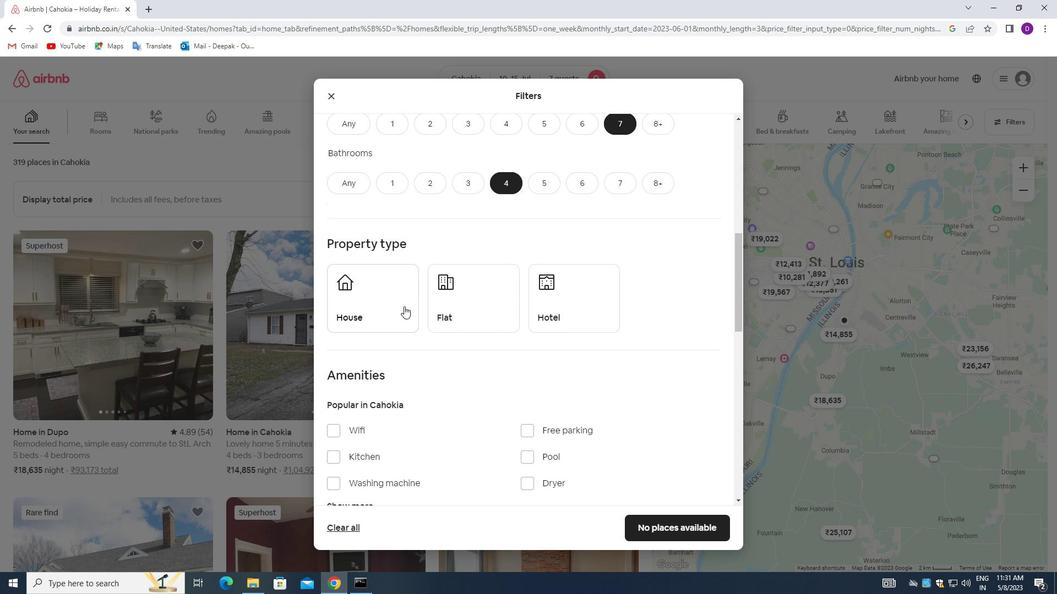 
Action: Mouse pressed left at (398, 294)
Screenshot: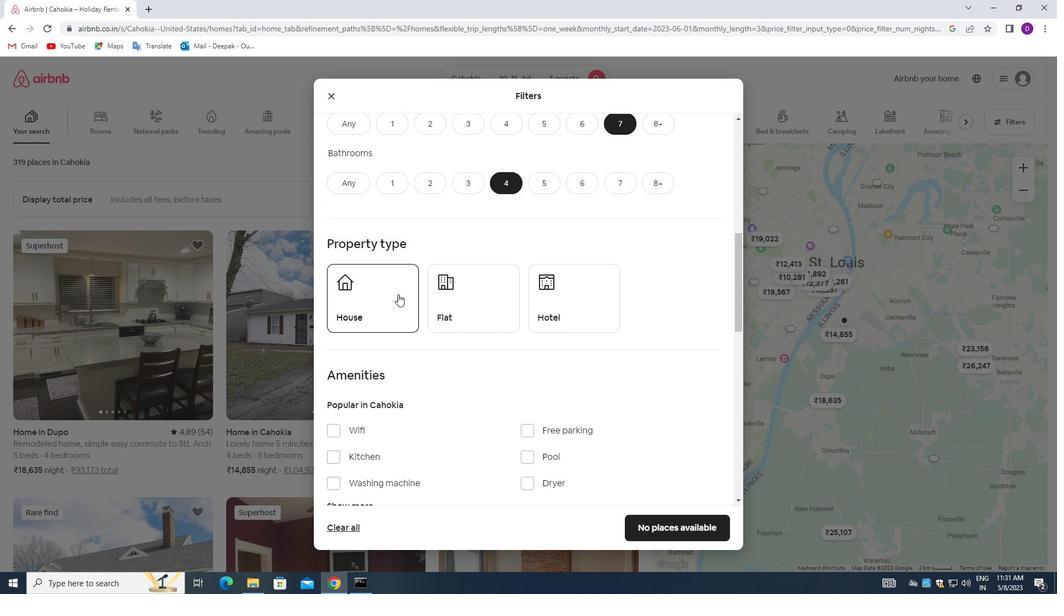 
Action: Mouse moved to (466, 309)
Screenshot: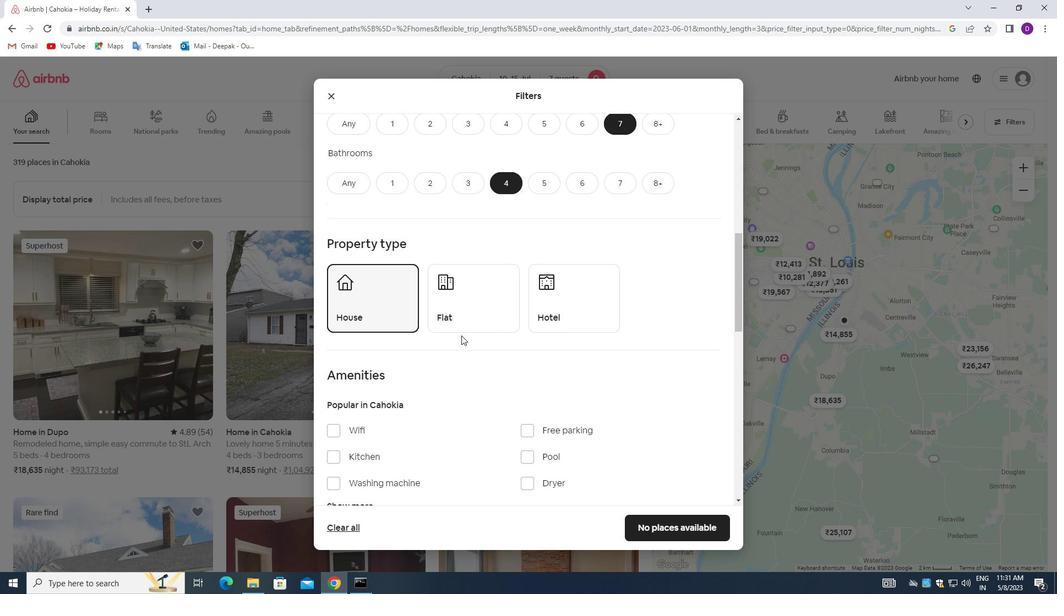 
Action: Mouse pressed left at (466, 309)
Screenshot: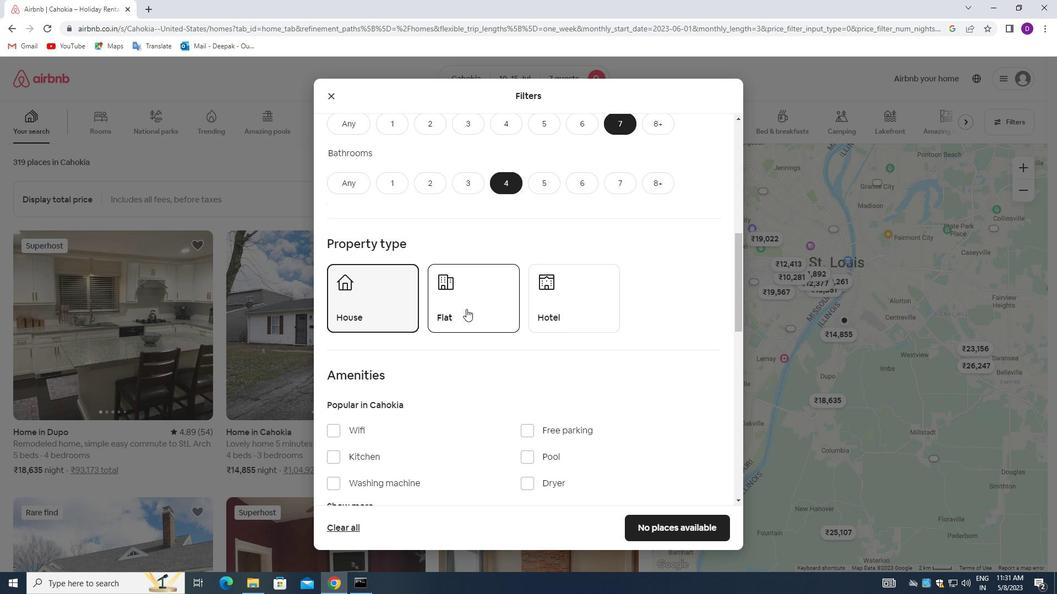
Action: Mouse moved to (525, 341)
Screenshot: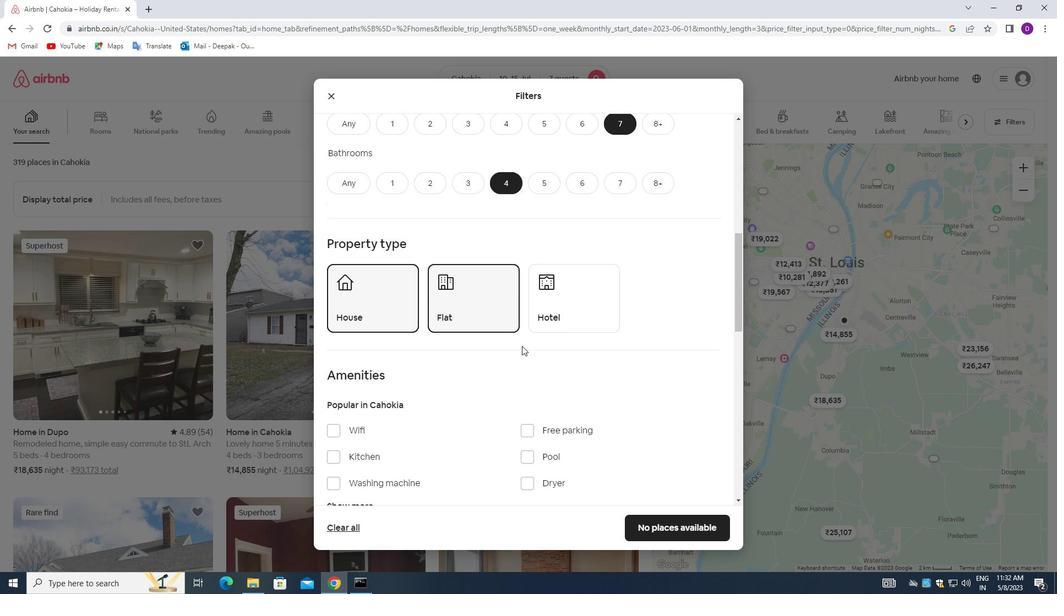 
Action: Mouse scrolled (525, 341) with delta (0, 0)
Screenshot: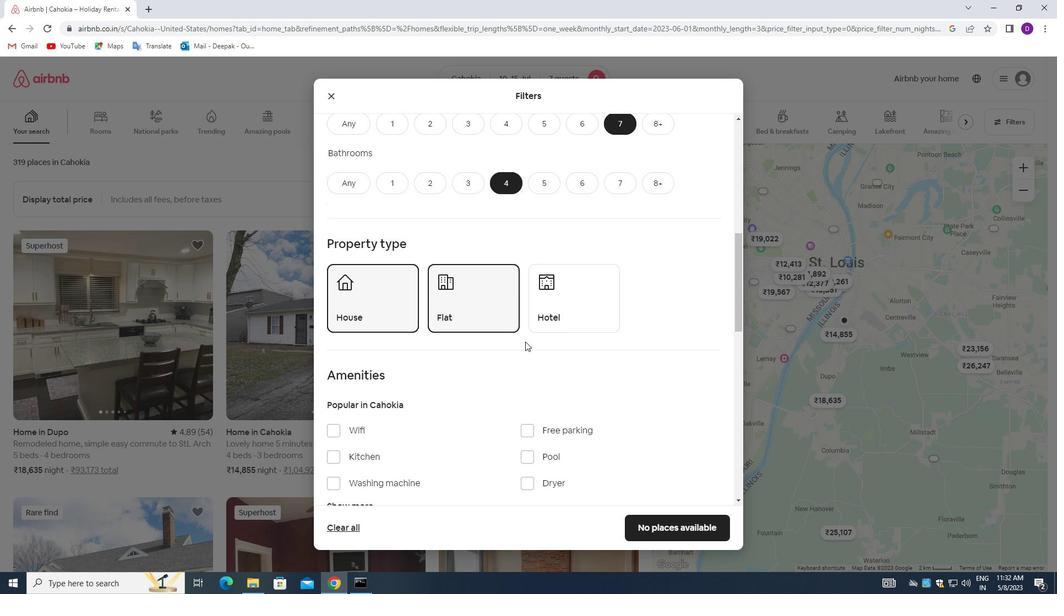 
Action: Mouse scrolled (525, 341) with delta (0, 0)
Screenshot: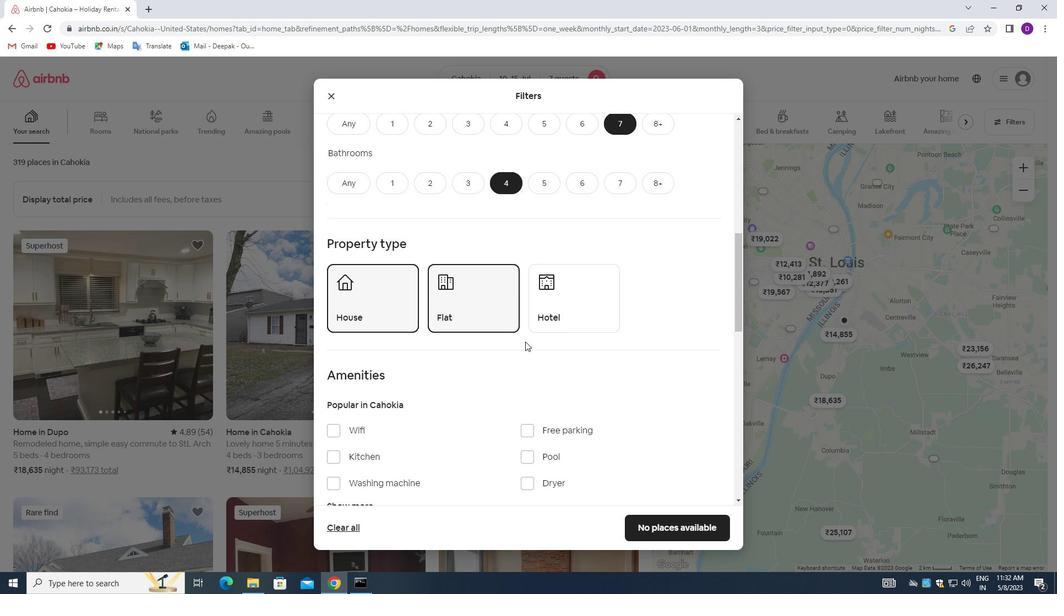 
Action: Mouse moved to (331, 323)
Screenshot: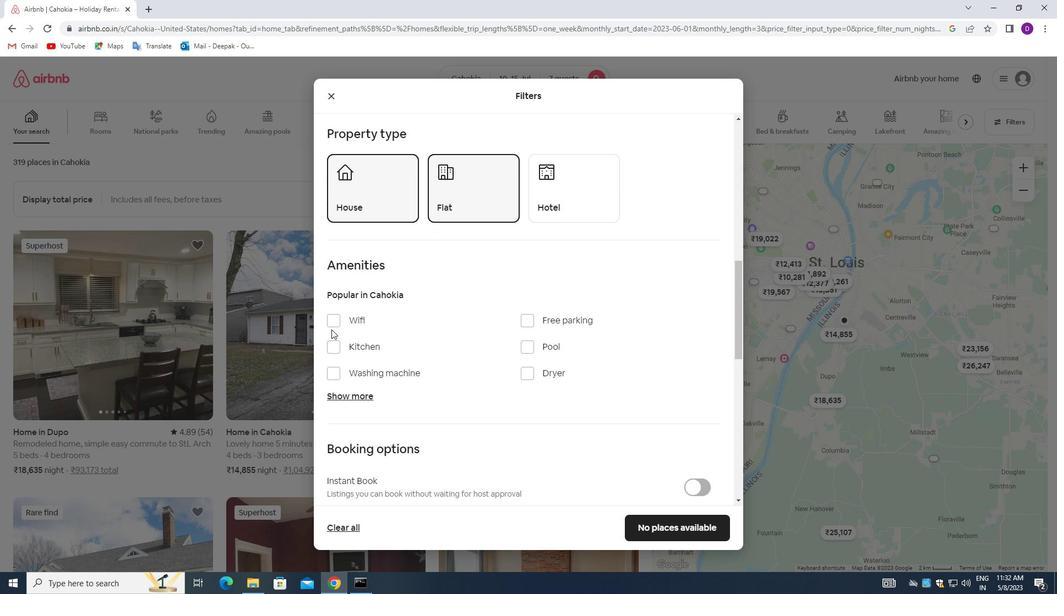 
Action: Mouse pressed left at (331, 323)
Screenshot: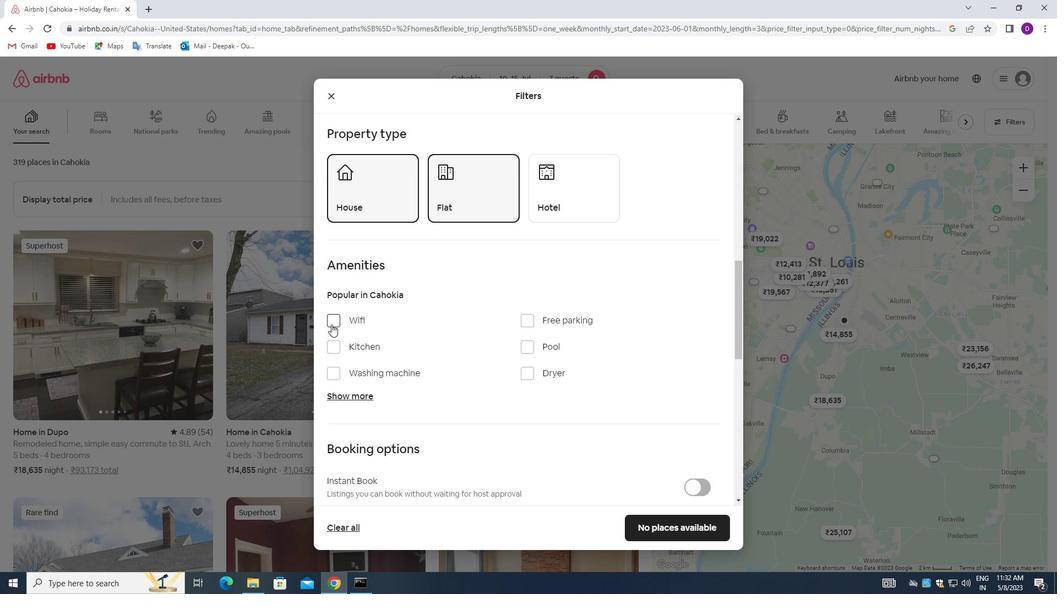 
Action: Mouse moved to (526, 324)
Screenshot: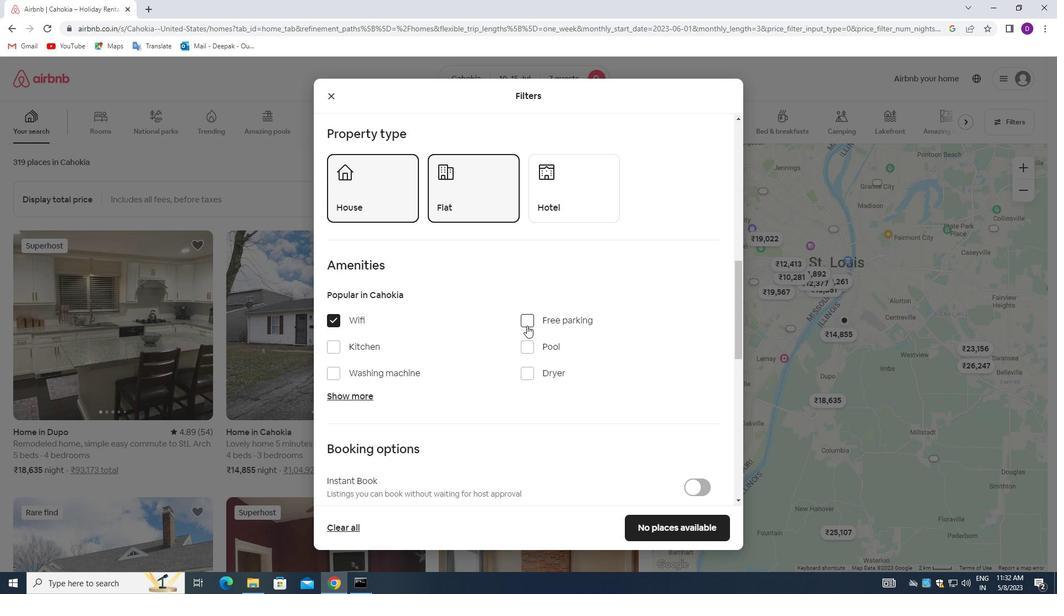 
Action: Mouse pressed left at (526, 324)
Screenshot: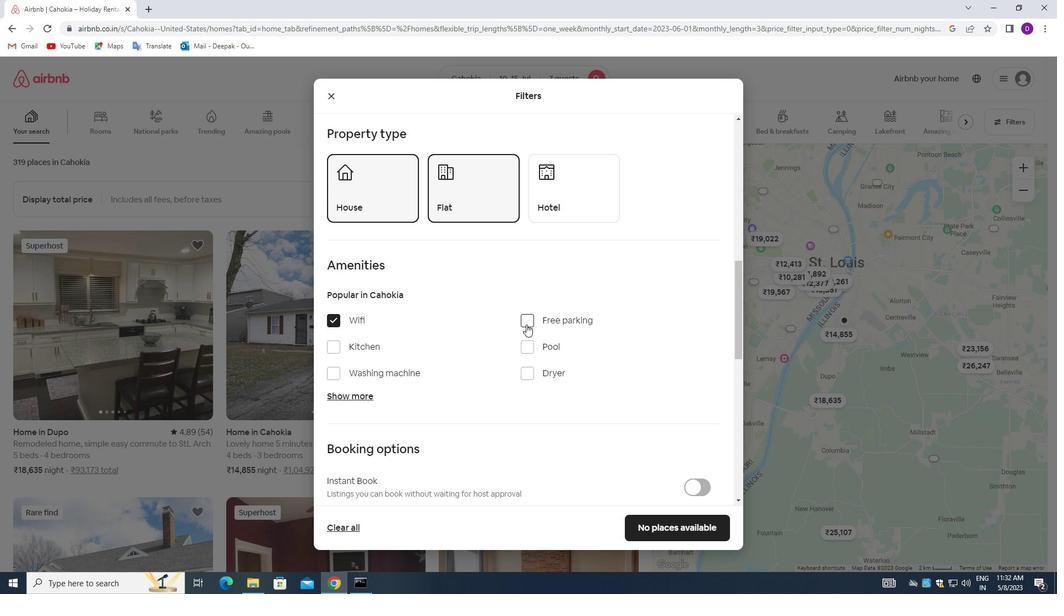 
Action: Mouse moved to (355, 394)
Screenshot: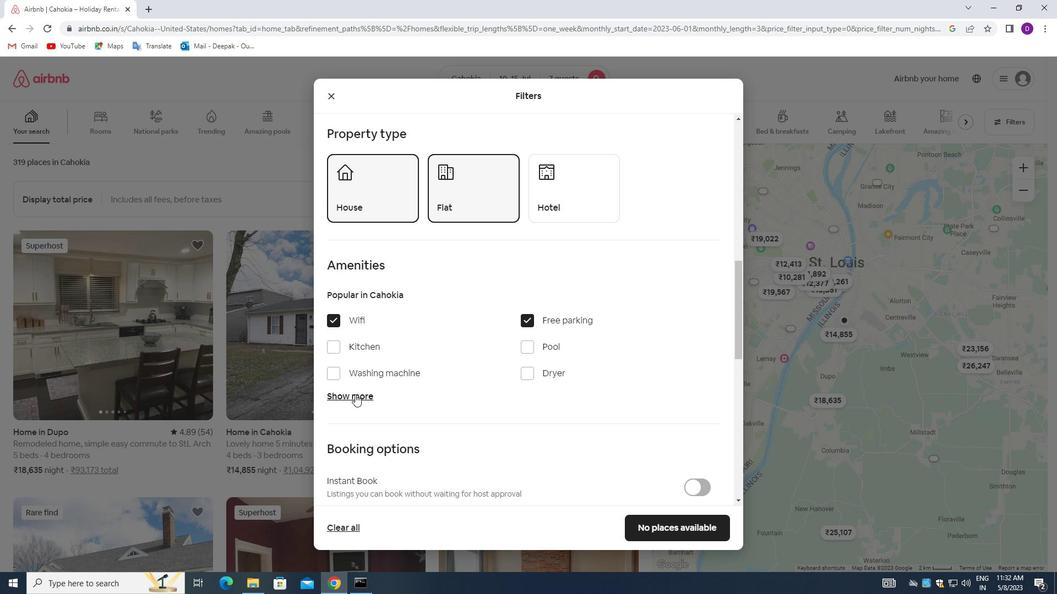 
Action: Mouse pressed left at (355, 394)
Screenshot: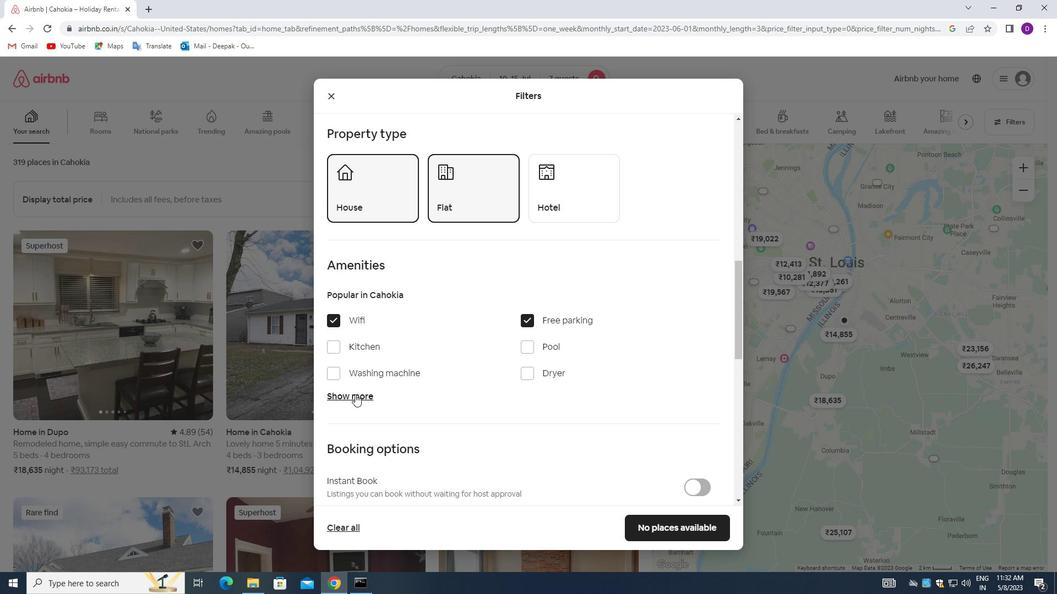 
Action: Mouse moved to (448, 401)
Screenshot: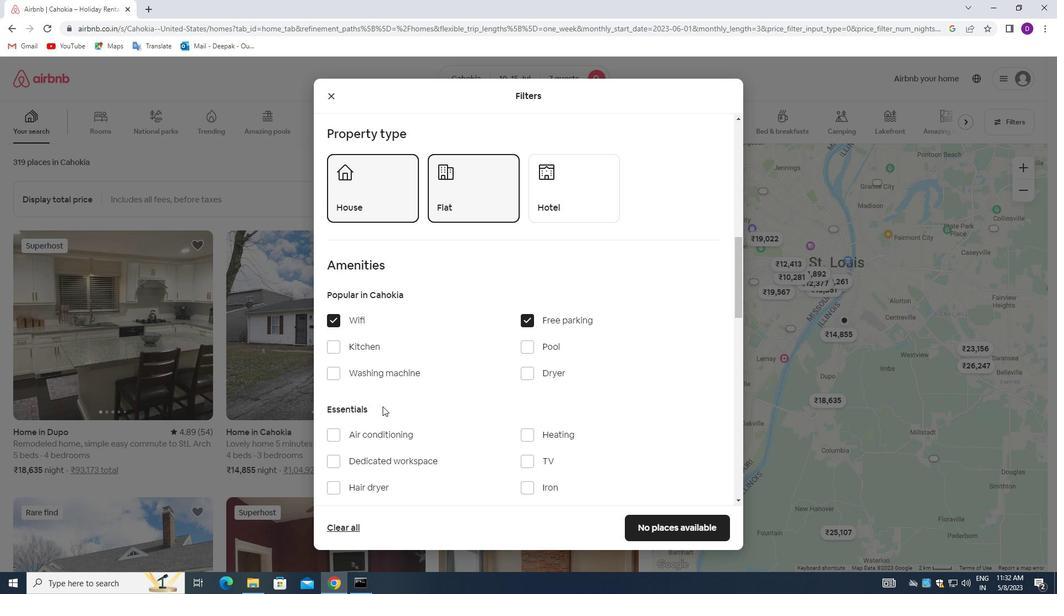 
Action: Mouse scrolled (448, 401) with delta (0, 0)
Screenshot: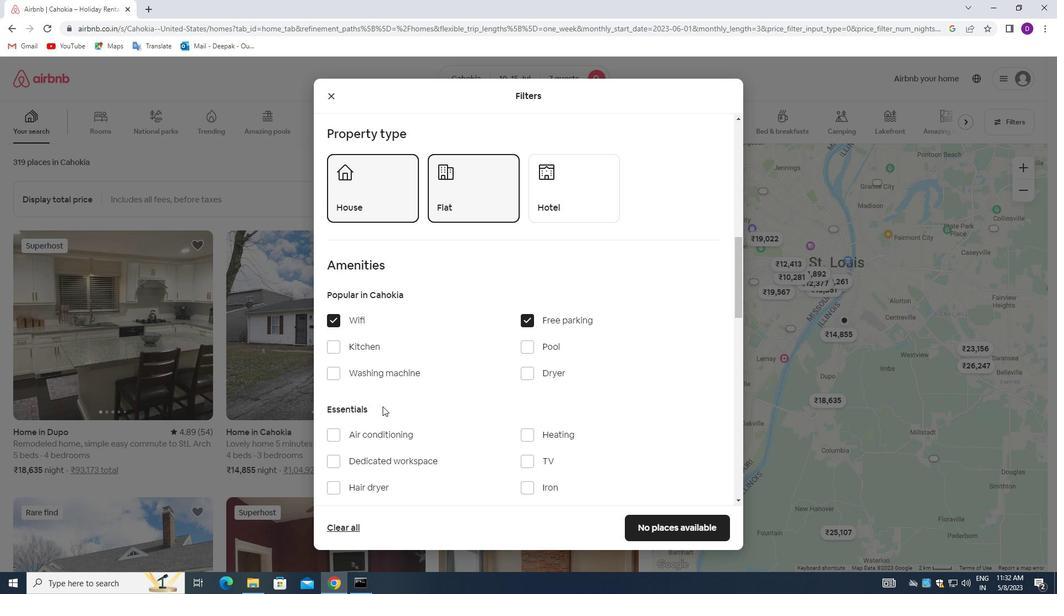 
Action: Mouse moved to (449, 401)
Screenshot: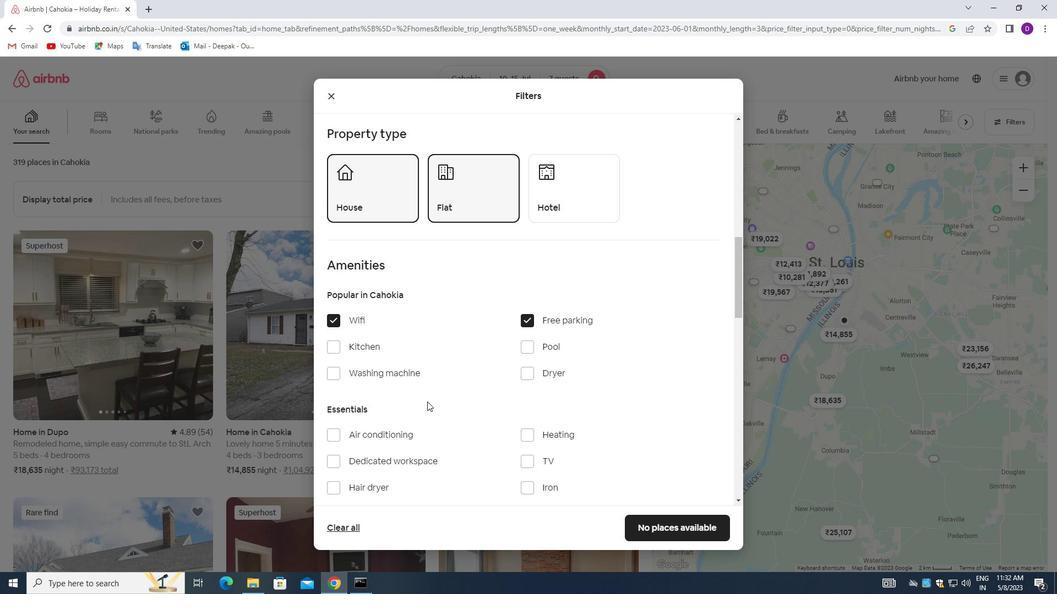 
Action: Mouse scrolled (449, 401) with delta (0, 0)
Screenshot: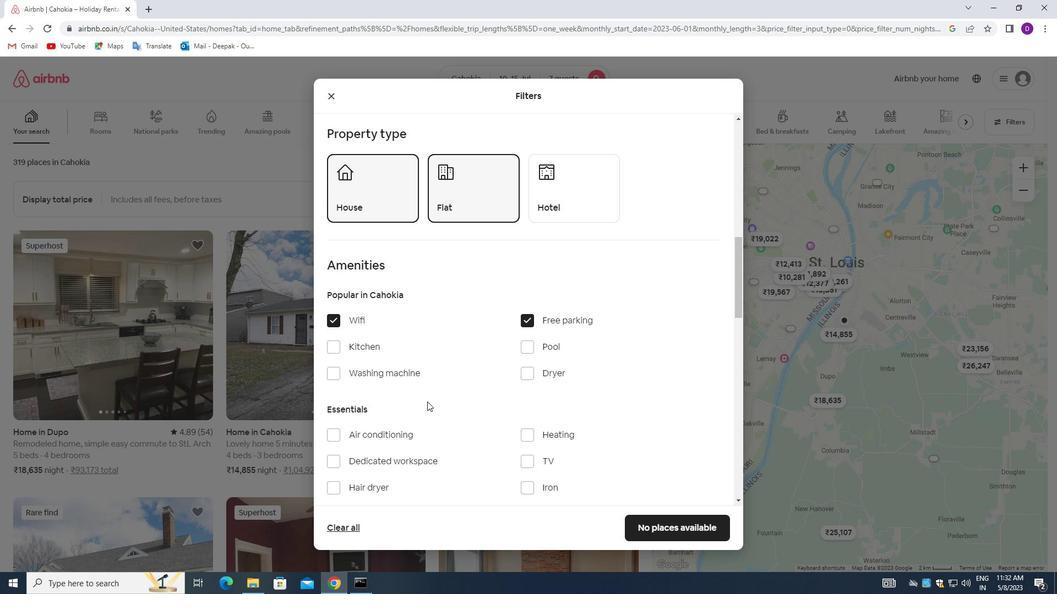 
Action: Mouse moved to (527, 353)
Screenshot: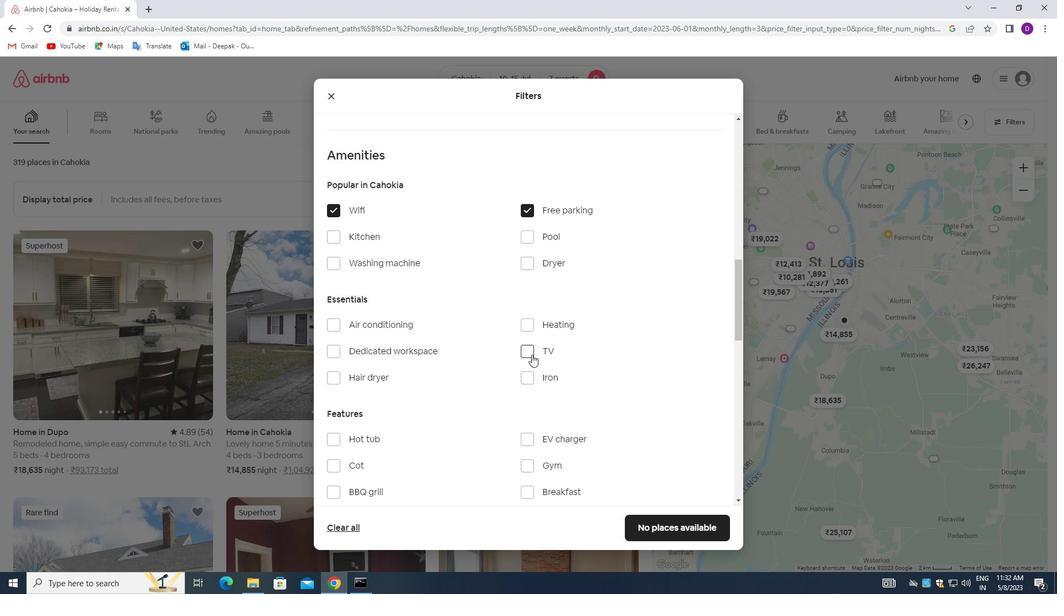 
Action: Mouse pressed left at (527, 353)
Screenshot: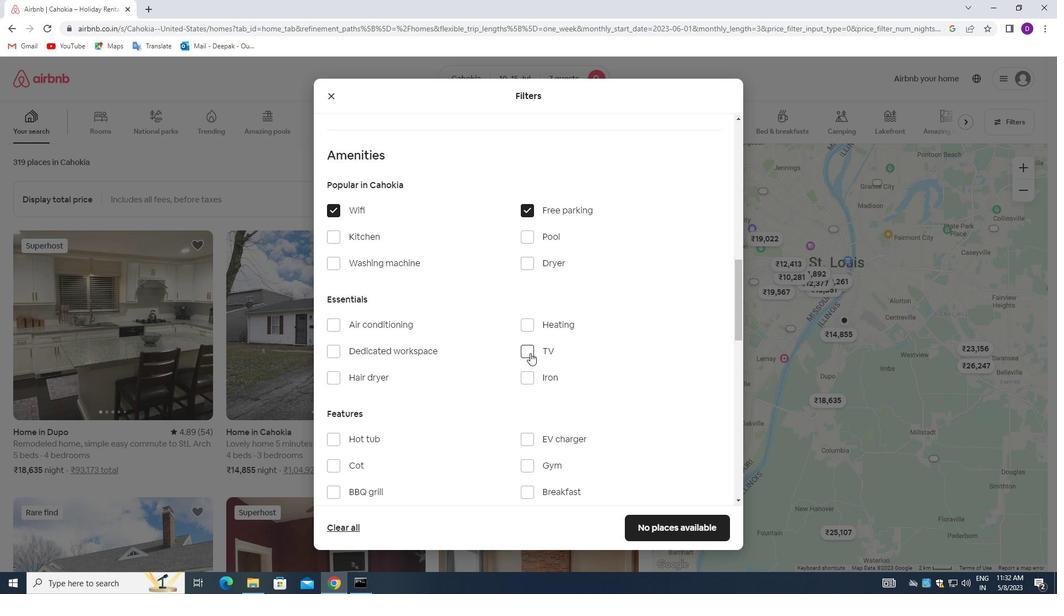 
Action: Mouse moved to (416, 383)
Screenshot: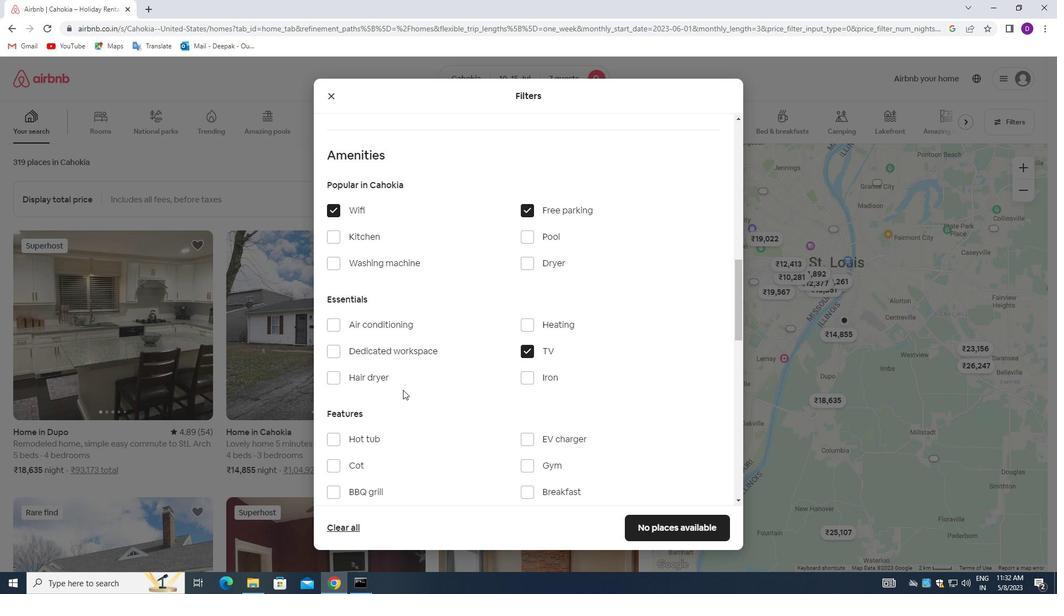 
Action: Mouse scrolled (416, 383) with delta (0, 0)
Screenshot: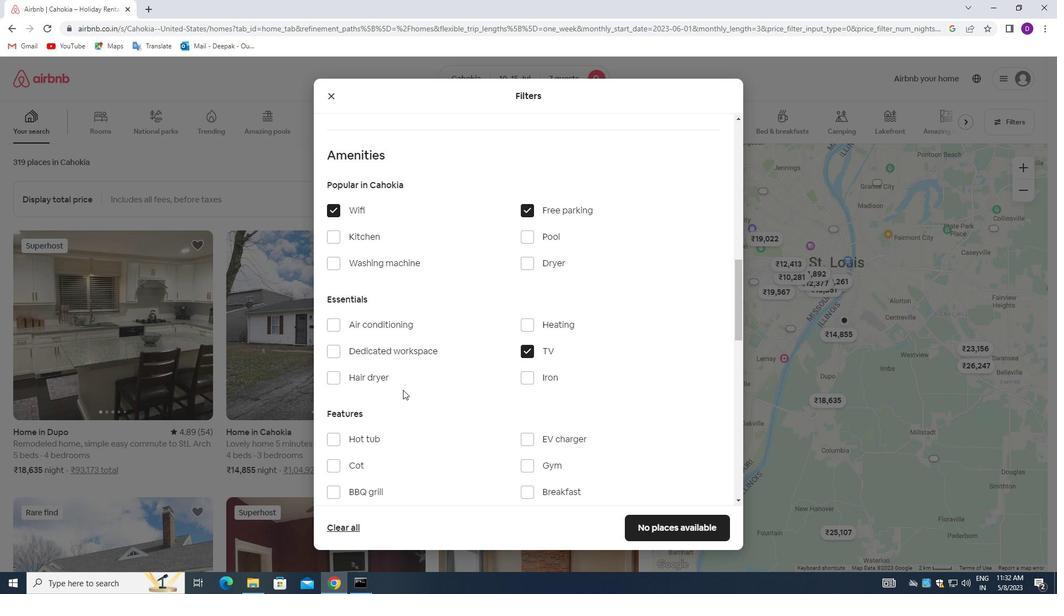 
Action: Mouse moved to (420, 382)
Screenshot: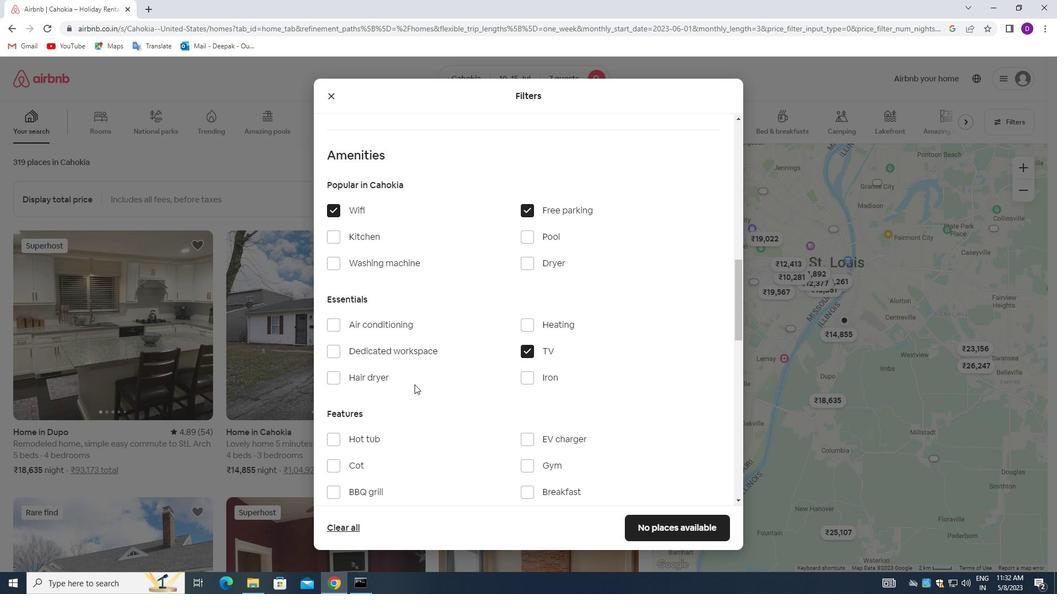 
Action: Mouse scrolled (420, 381) with delta (0, 0)
Screenshot: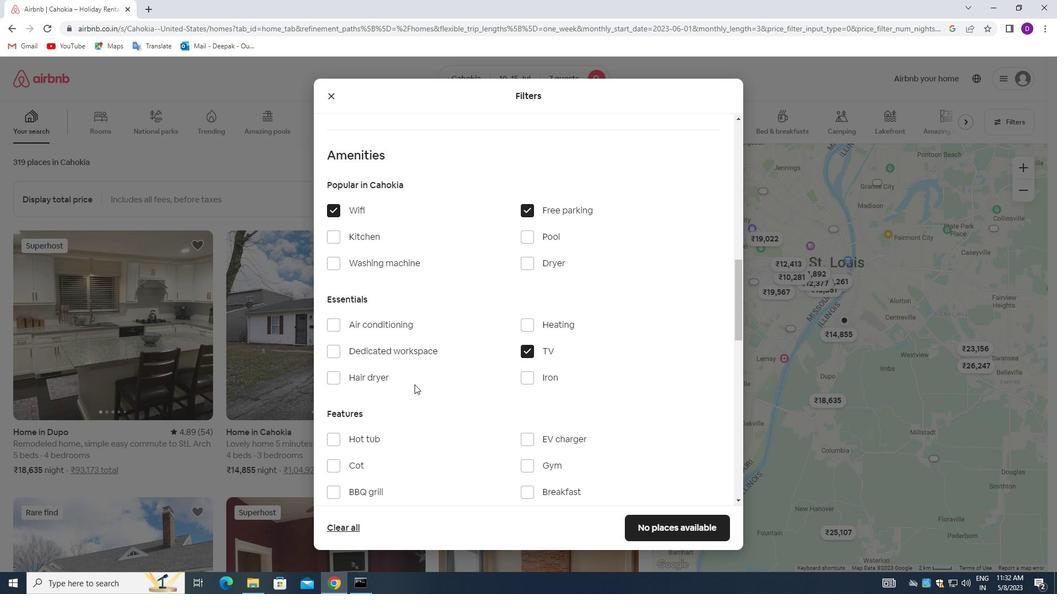 
Action: Mouse moved to (527, 357)
Screenshot: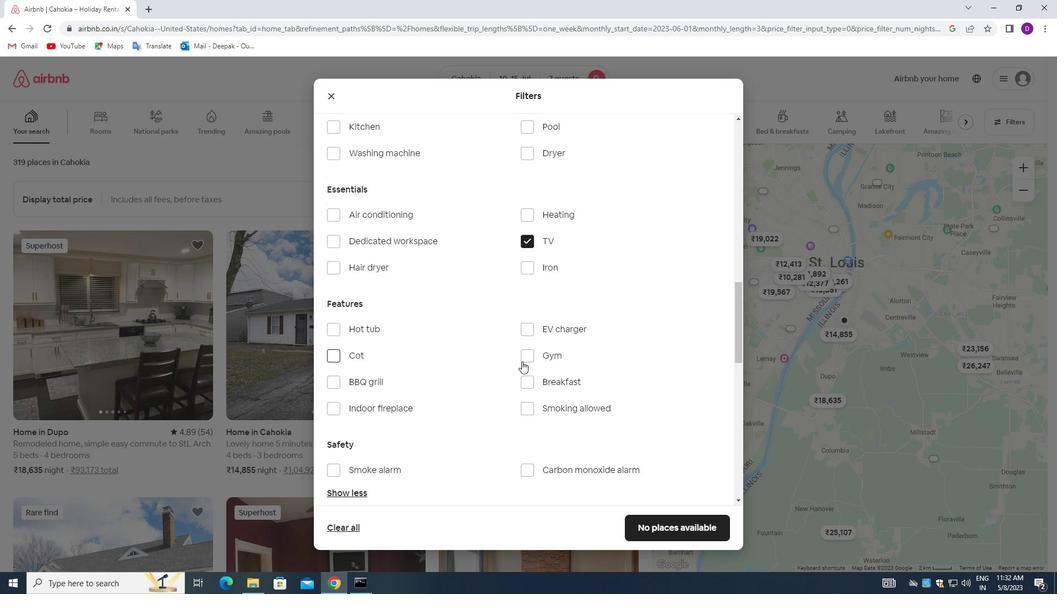 
Action: Mouse pressed left at (527, 357)
Screenshot: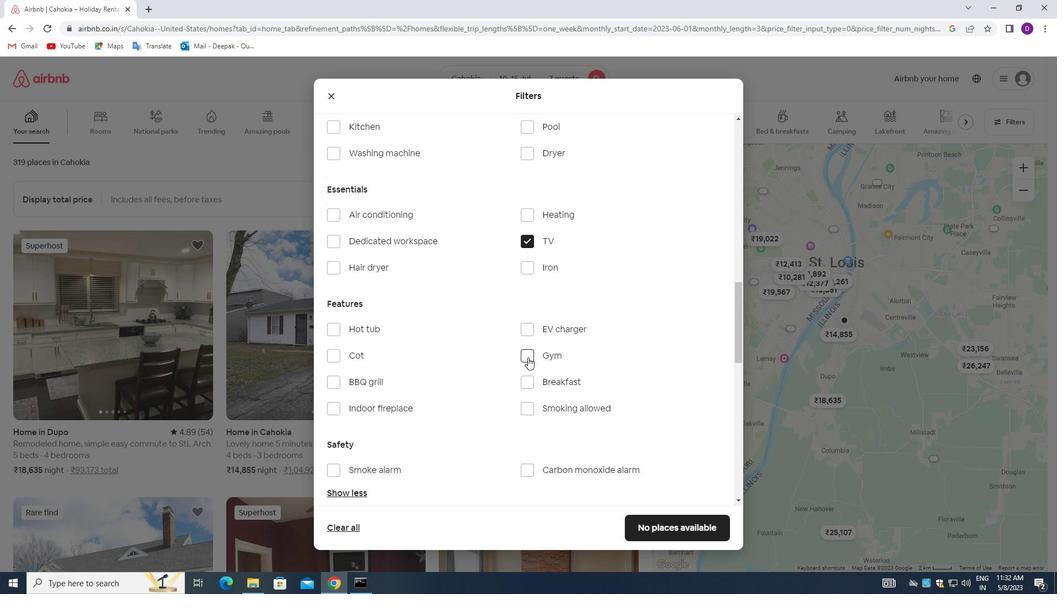 
Action: Mouse moved to (527, 382)
Screenshot: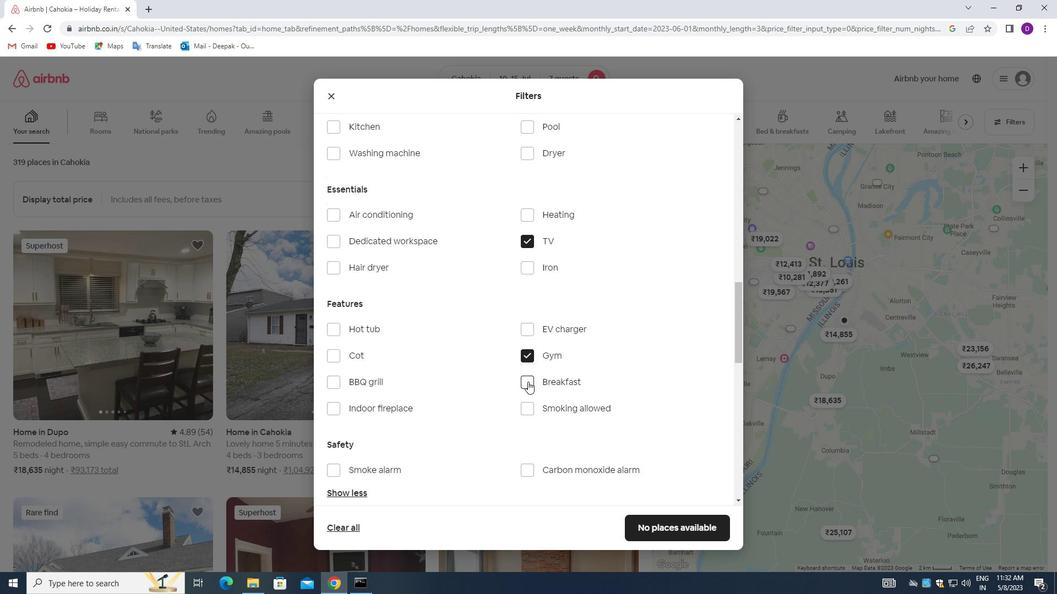 
Action: Mouse pressed left at (527, 382)
Screenshot: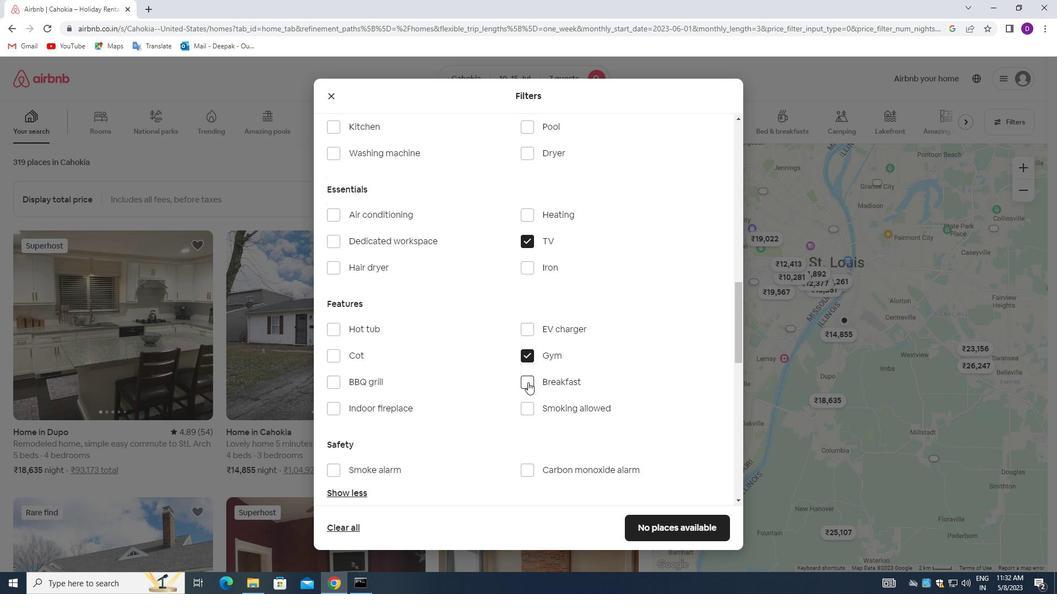
Action: Mouse moved to (453, 369)
Screenshot: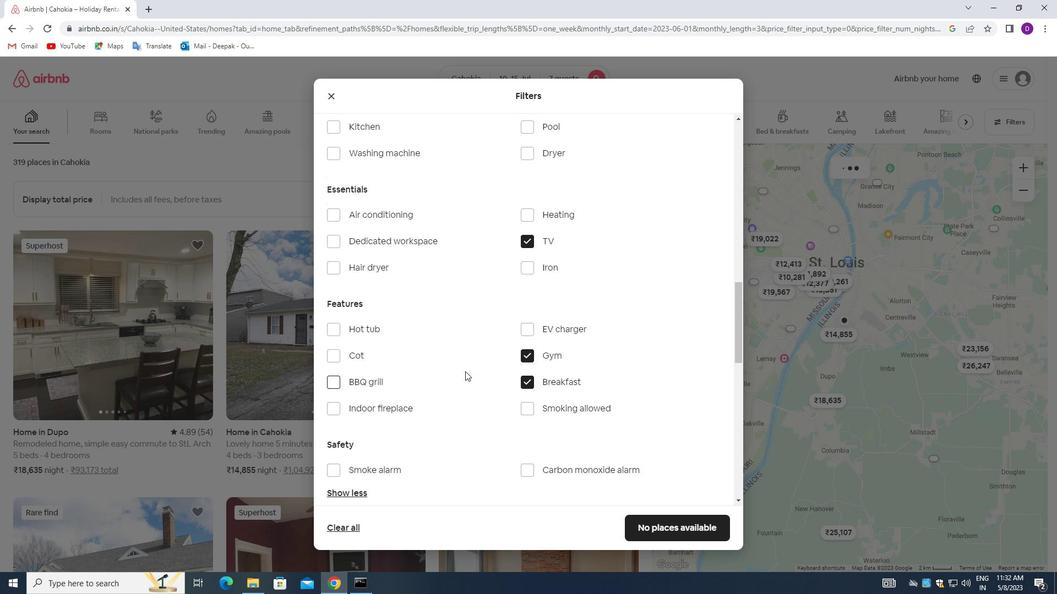 
Action: Mouse scrolled (453, 369) with delta (0, 0)
Screenshot: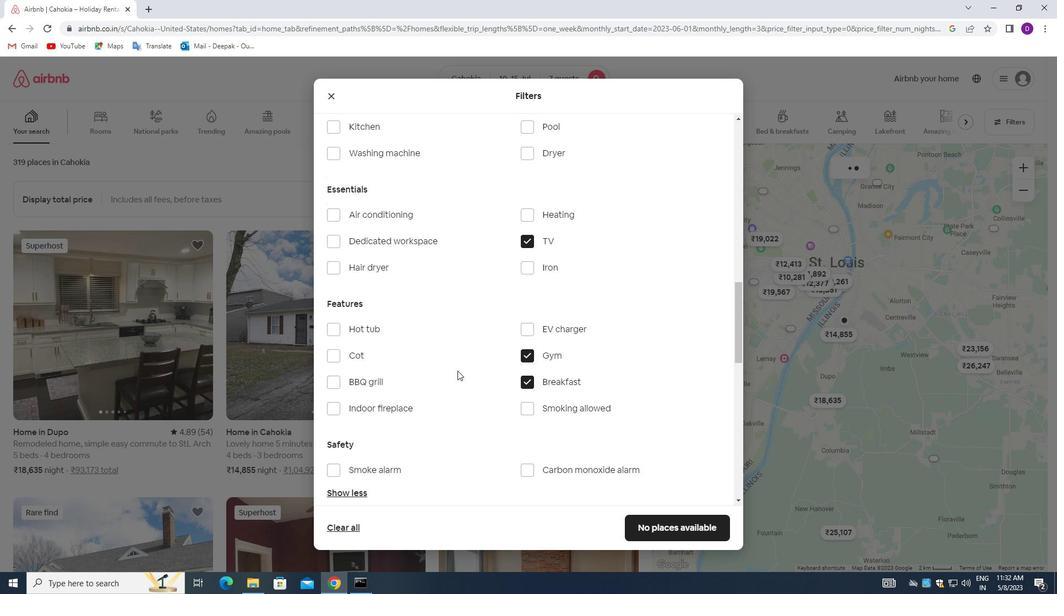 
Action: Mouse moved to (455, 370)
Screenshot: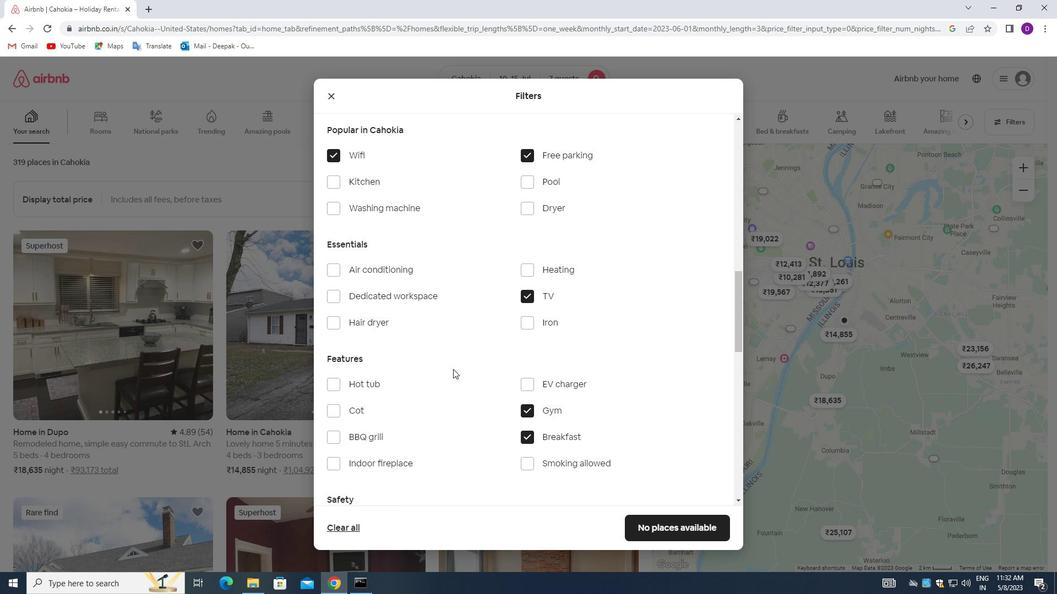
Action: Mouse scrolled (455, 369) with delta (0, 0)
Screenshot: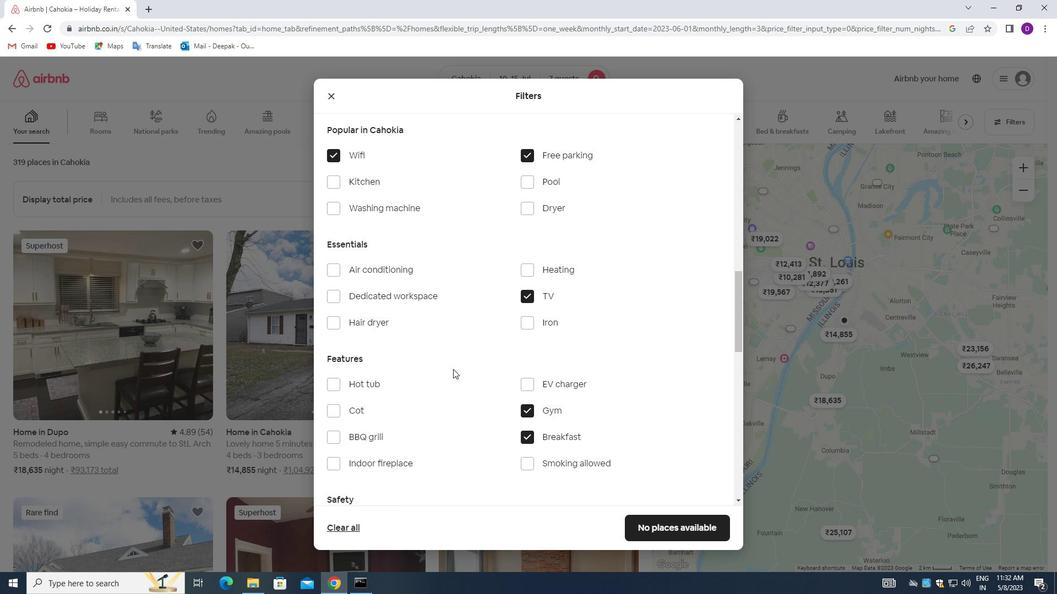 
Action: Mouse moved to (456, 371)
Screenshot: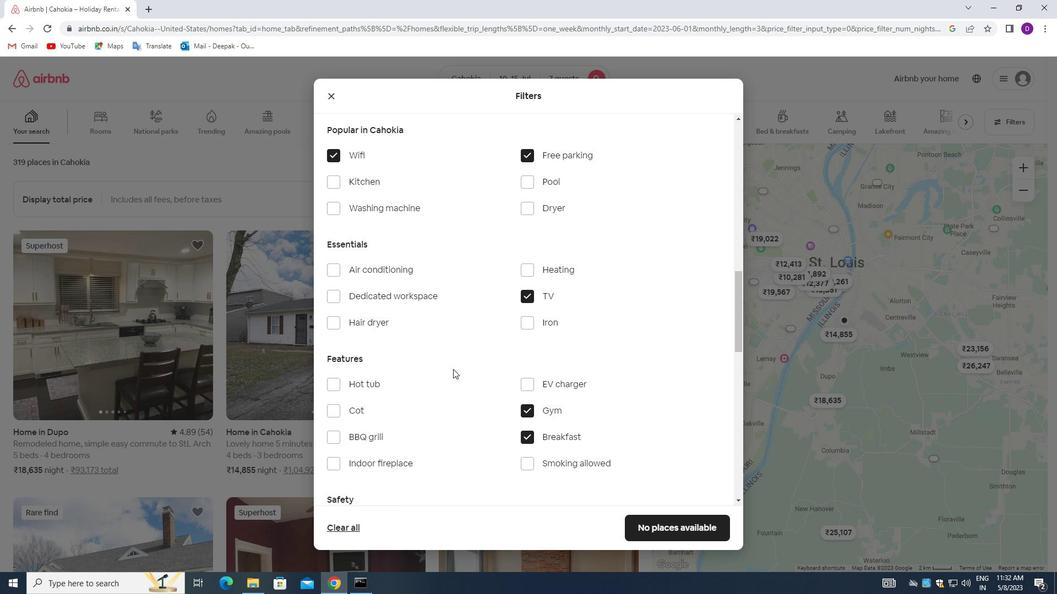 
Action: Mouse scrolled (456, 371) with delta (0, 0)
Screenshot: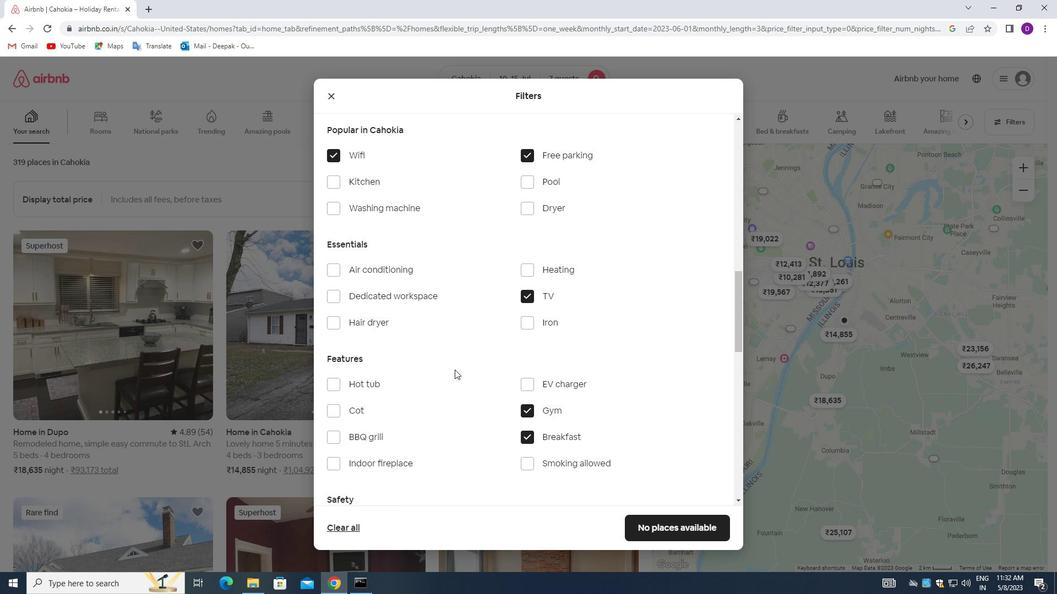 
Action: Mouse scrolled (456, 371) with delta (0, 0)
Screenshot: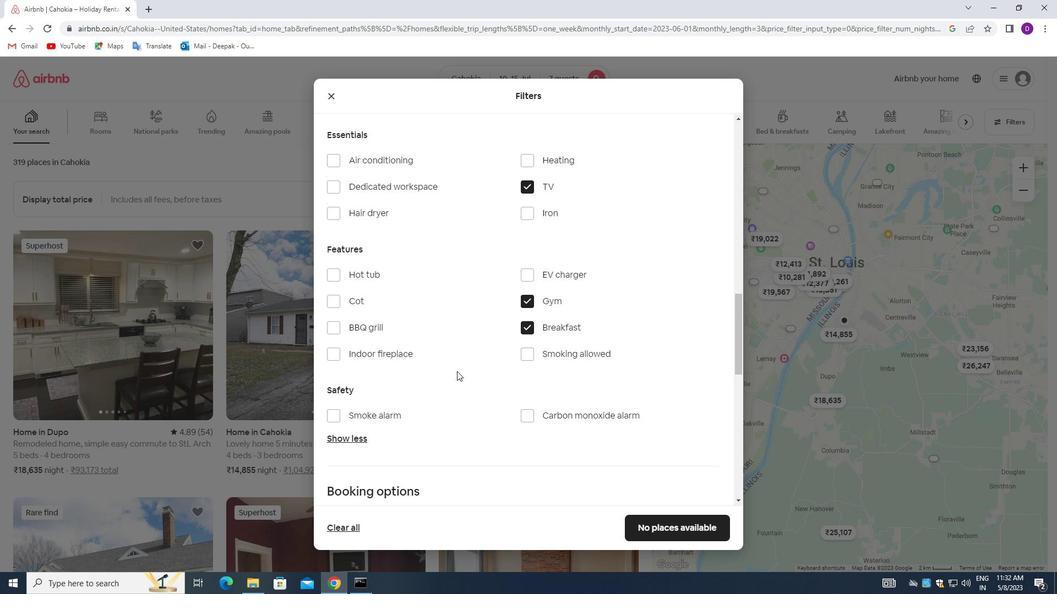 
Action: Mouse scrolled (456, 371) with delta (0, 0)
Screenshot: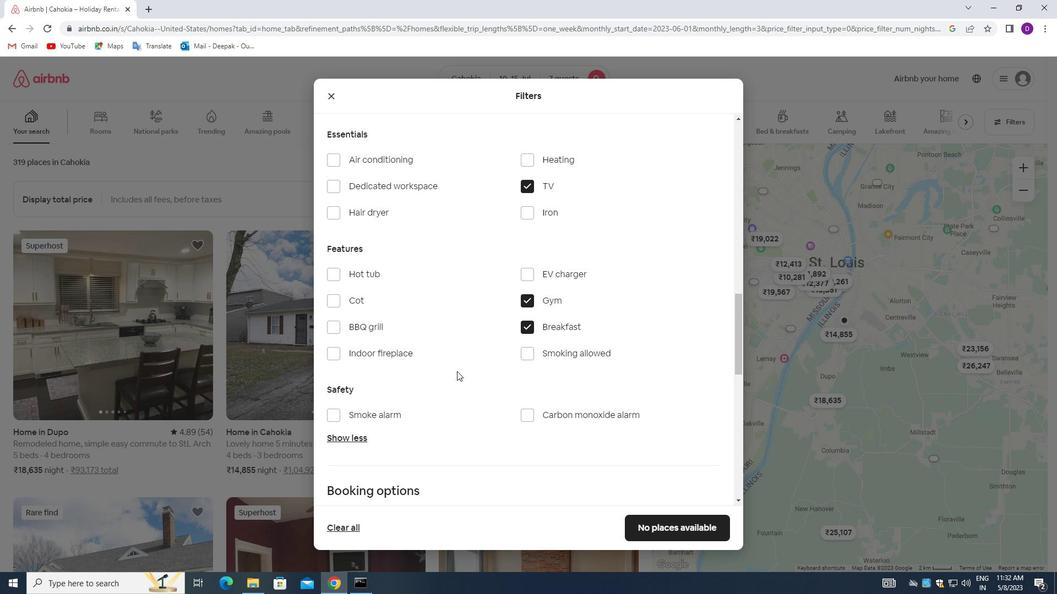 
Action: Mouse scrolled (456, 371) with delta (0, 0)
Screenshot: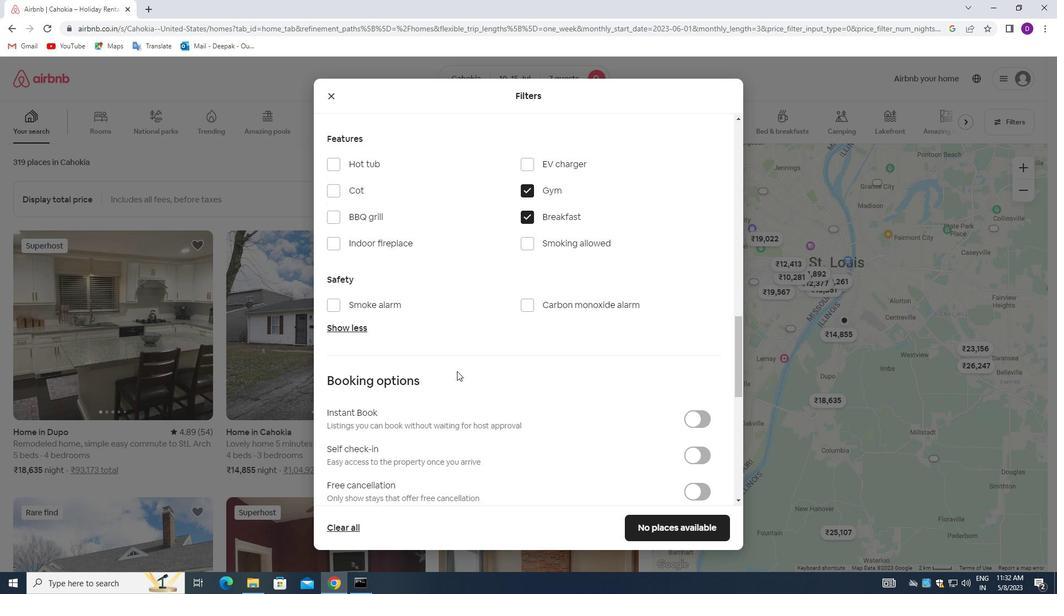 
Action: Mouse scrolled (456, 371) with delta (0, 0)
Screenshot: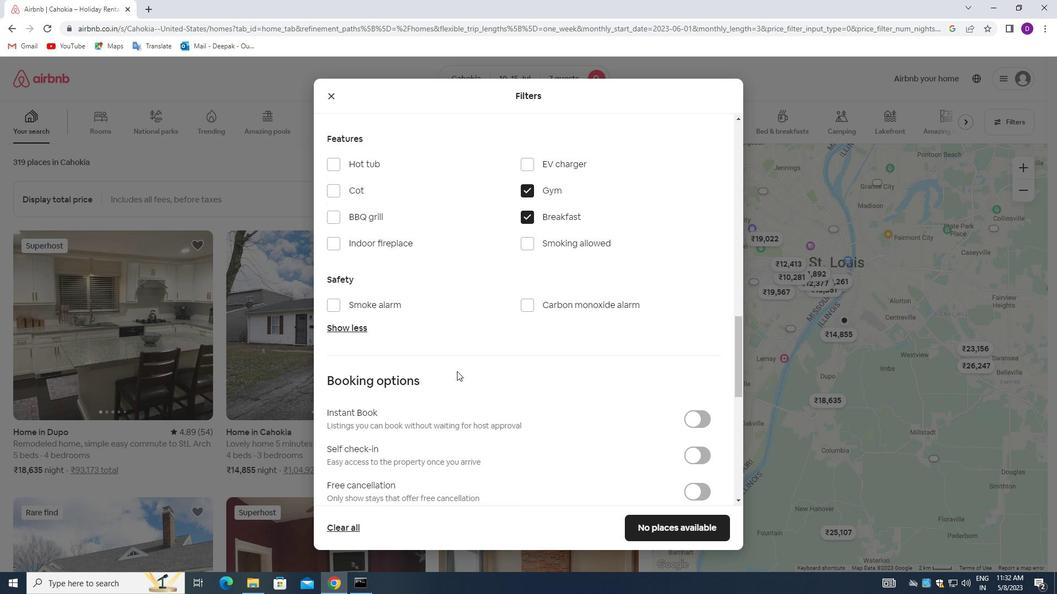 
Action: Mouse moved to (690, 346)
Screenshot: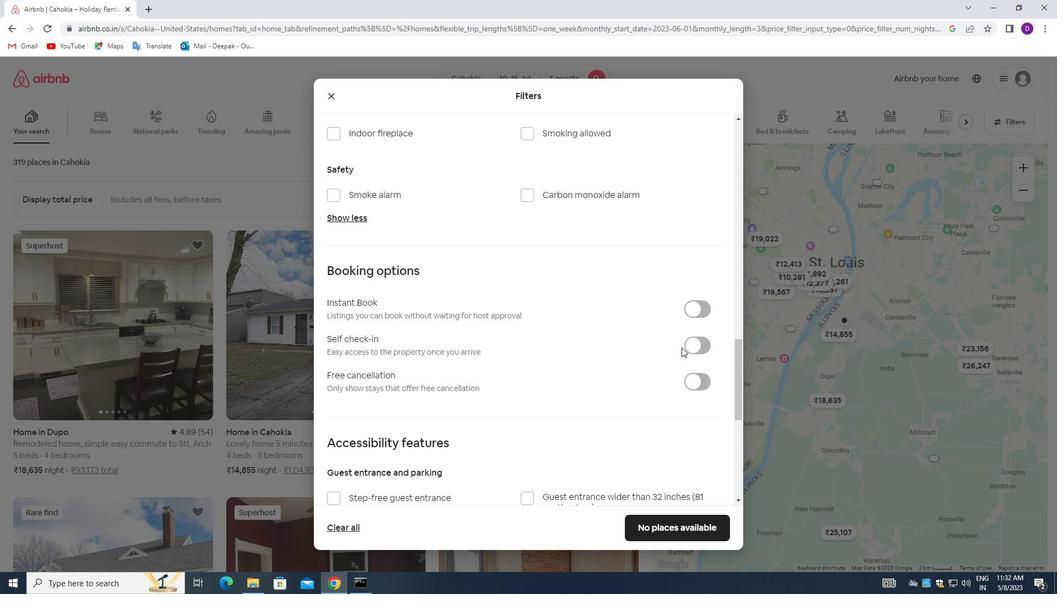 
Action: Mouse pressed left at (690, 346)
Screenshot: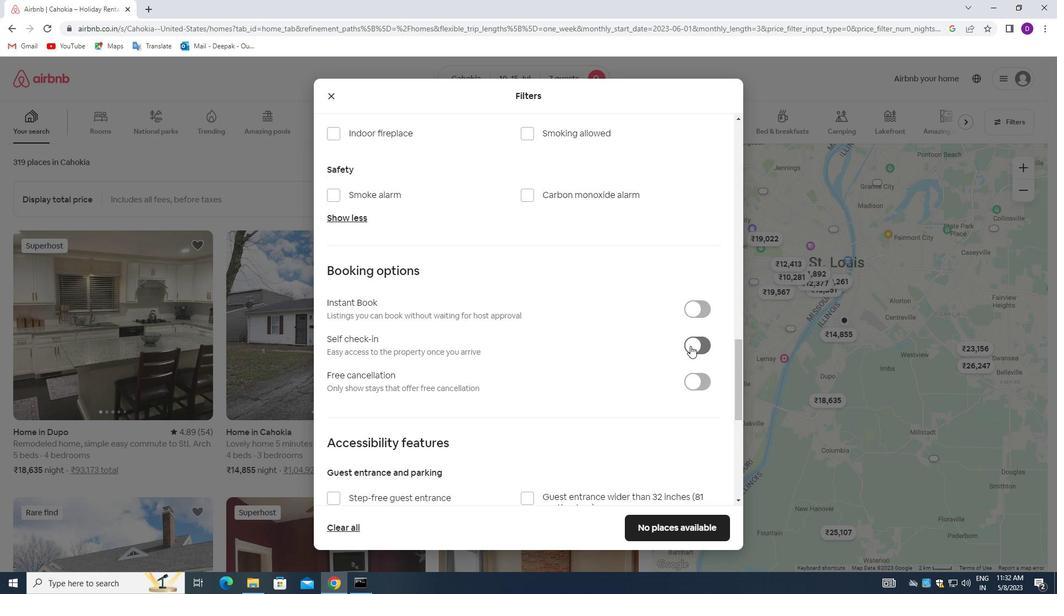 
Action: Mouse moved to (512, 367)
Screenshot: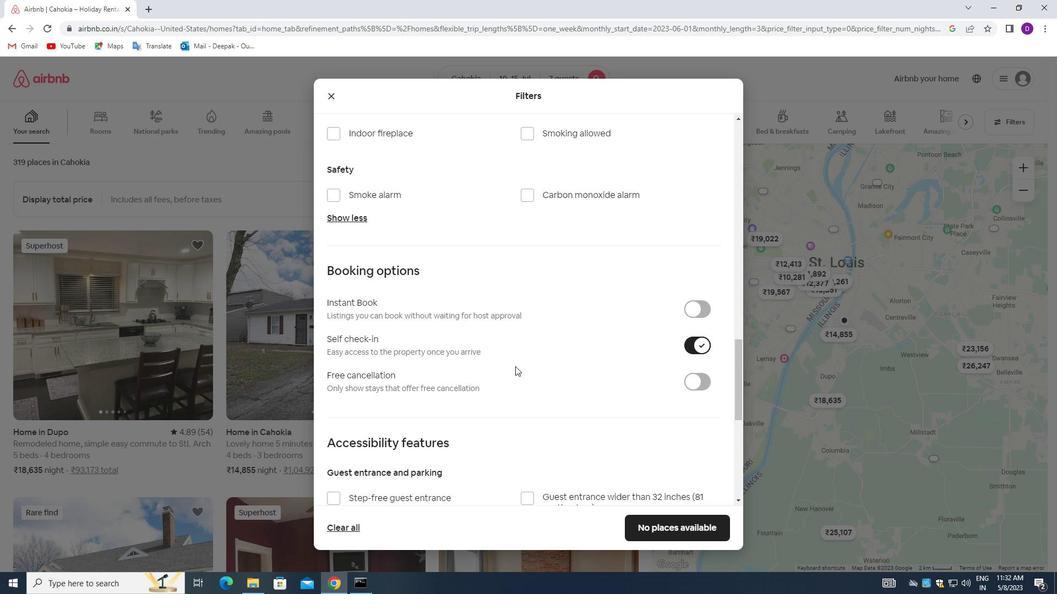 
Action: Mouse scrolled (512, 366) with delta (0, 0)
Screenshot: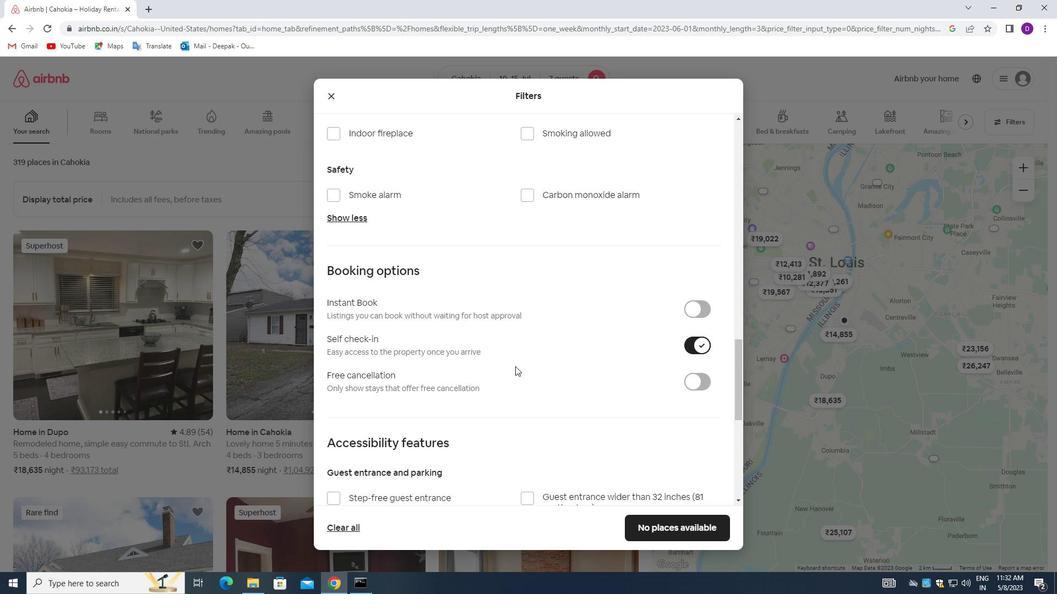 
Action: Mouse moved to (510, 368)
Screenshot: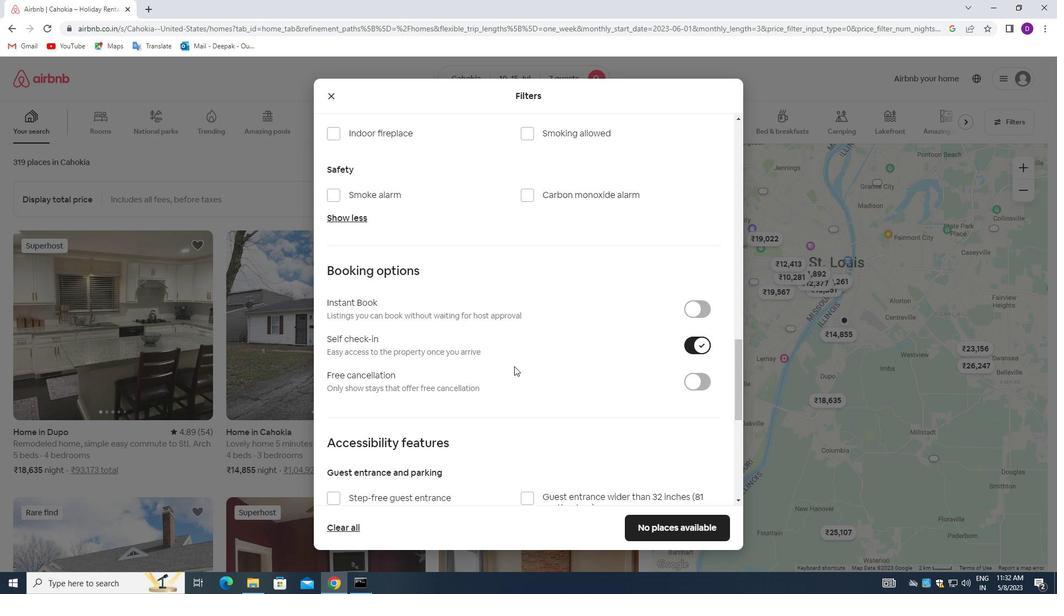 
Action: Mouse scrolled (510, 367) with delta (0, 0)
Screenshot: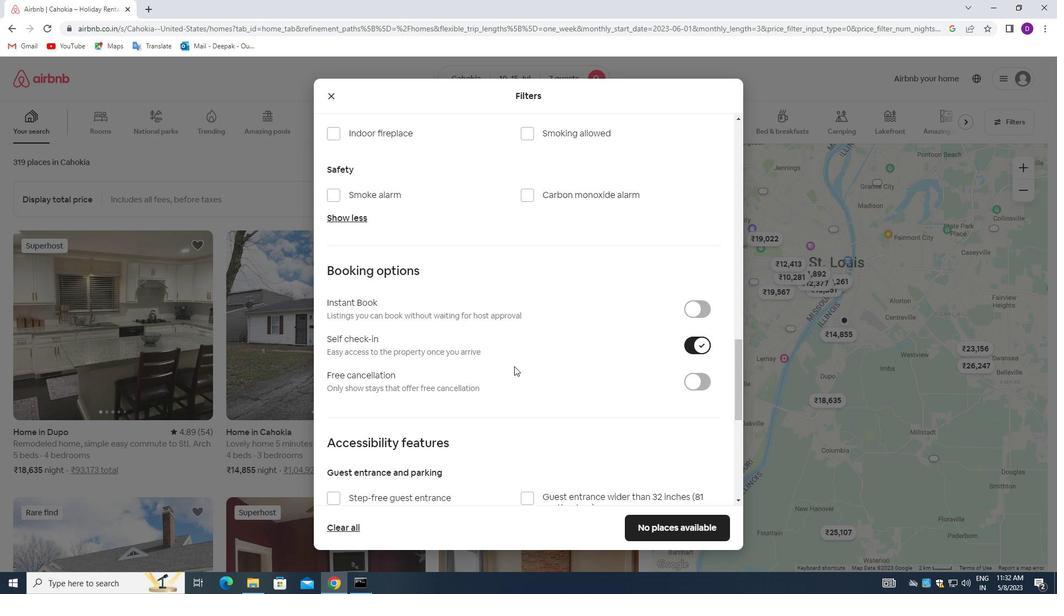 
Action: Mouse moved to (508, 368)
Screenshot: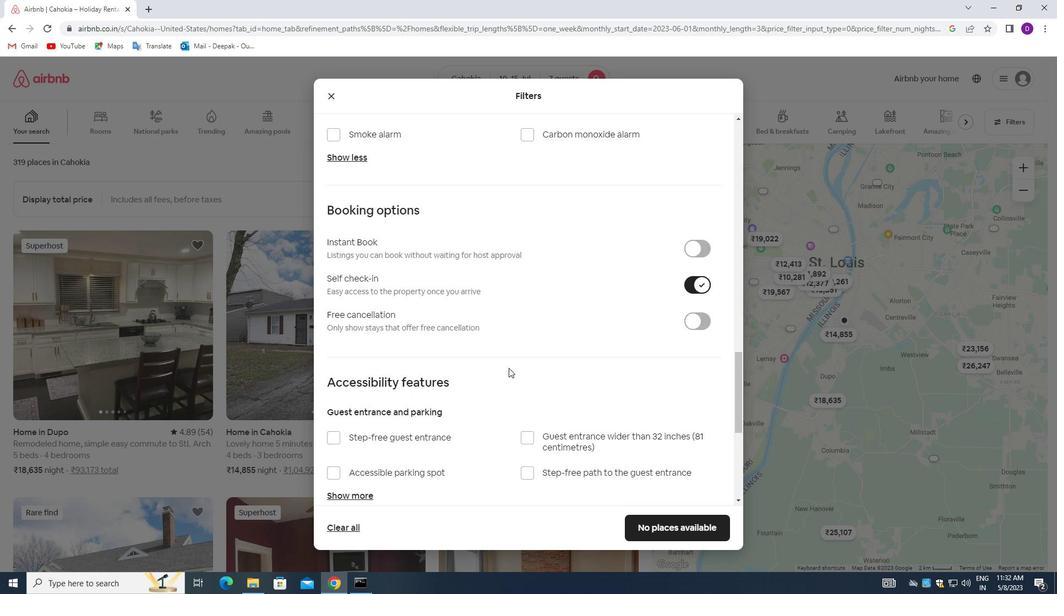 
Action: Mouse scrolled (508, 367) with delta (0, 0)
Screenshot: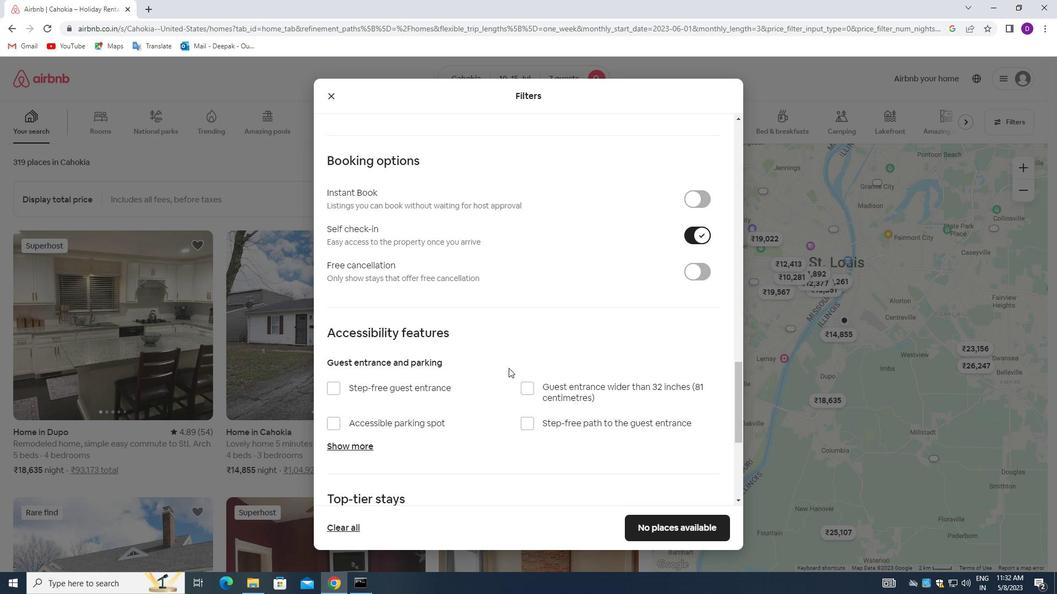 
Action: Mouse moved to (504, 372)
Screenshot: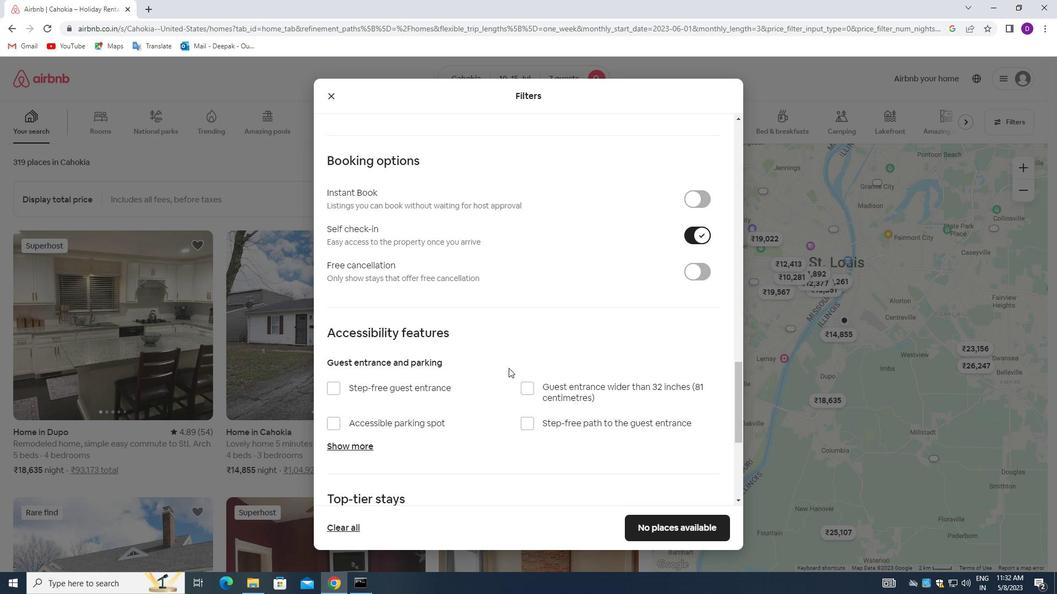 
Action: Mouse scrolled (504, 372) with delta (0, 0)
Screenshot: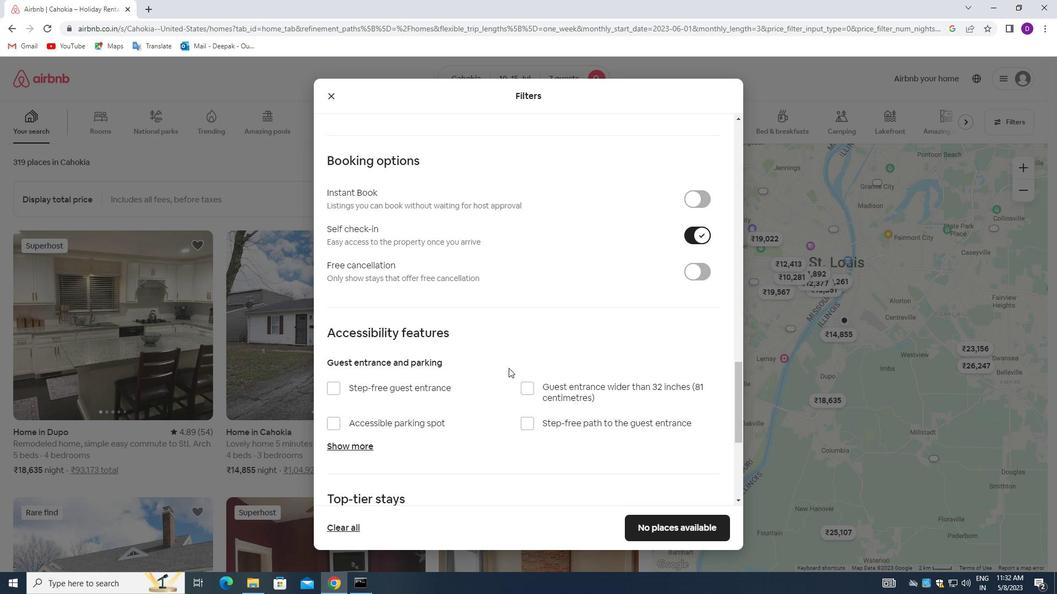 
Action: Mouse moved to (494, 379)
Screenshot: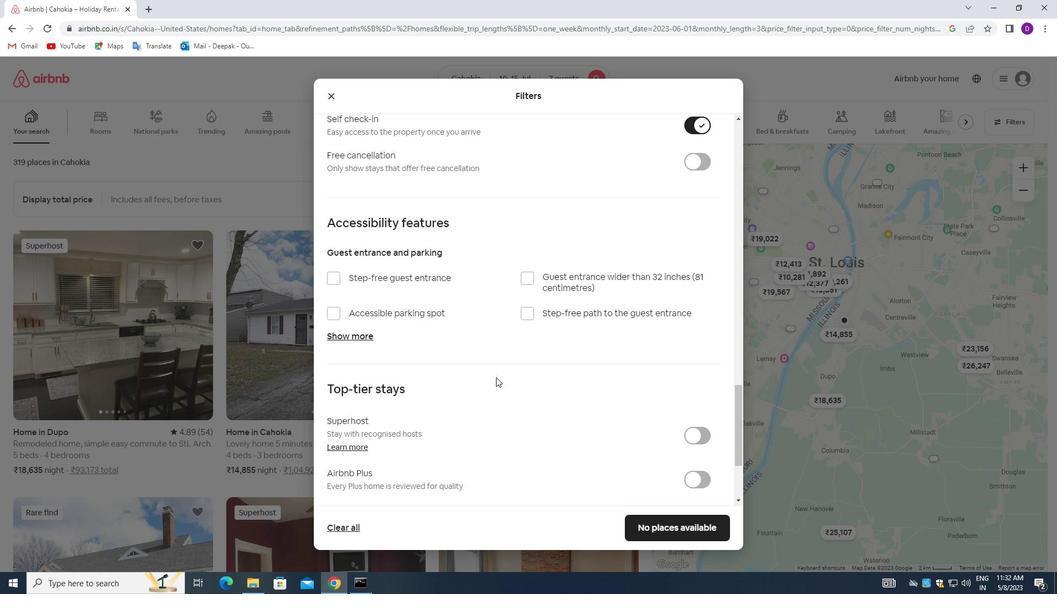 
Action: Mouse scrolled (494, 379) with delta (0, 0)
Screenshot: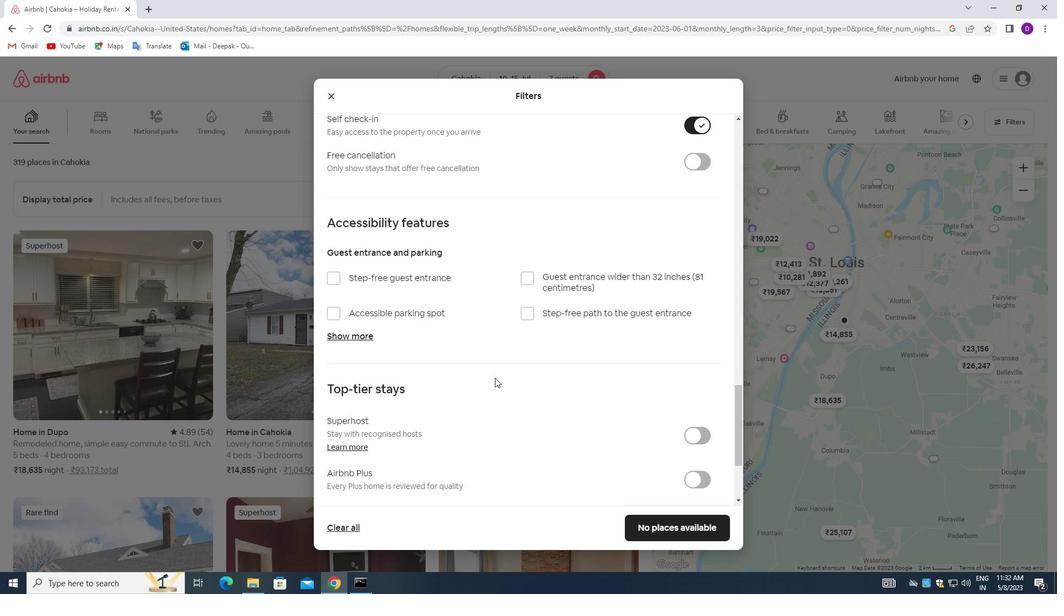 
Action: Mouse moved to (494, 379)
Screenshot: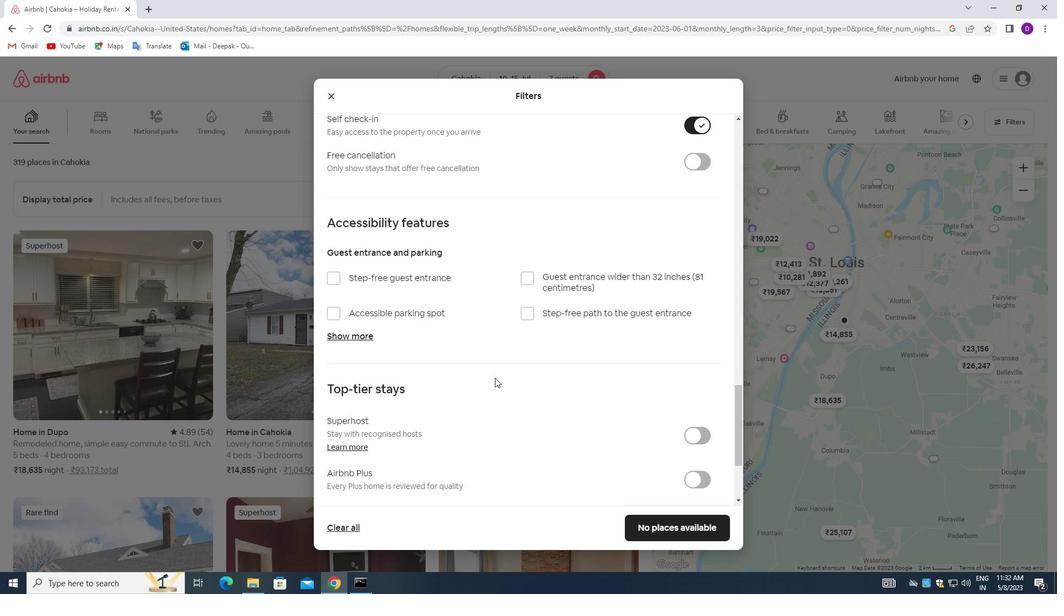 
Action: Mouse scrolled (494, 379) with delta (0, 0)
Screenshot: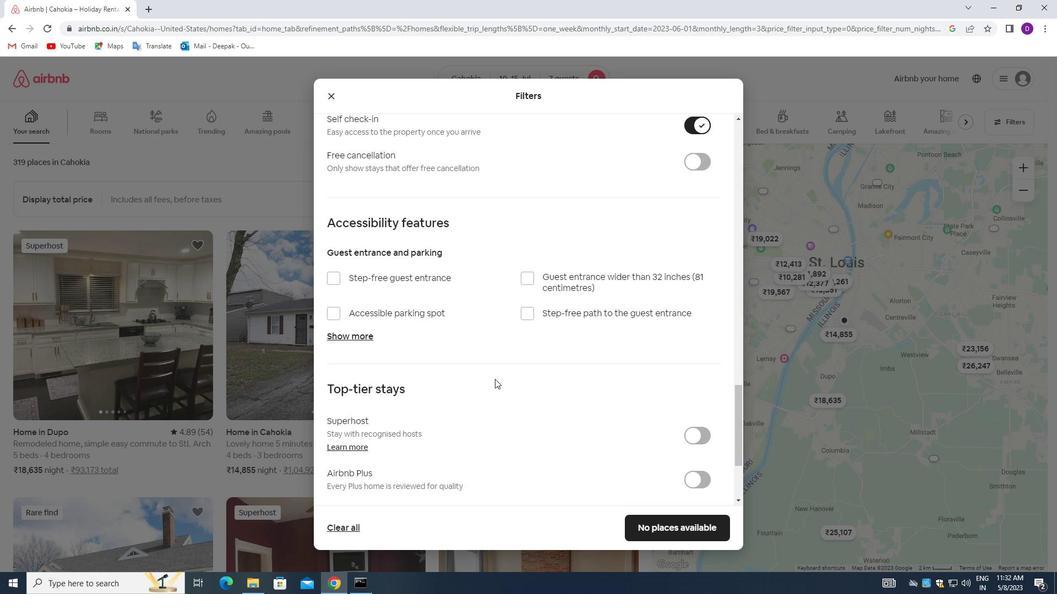 
Action: Mouse moved to (494, 380)
Screenshot: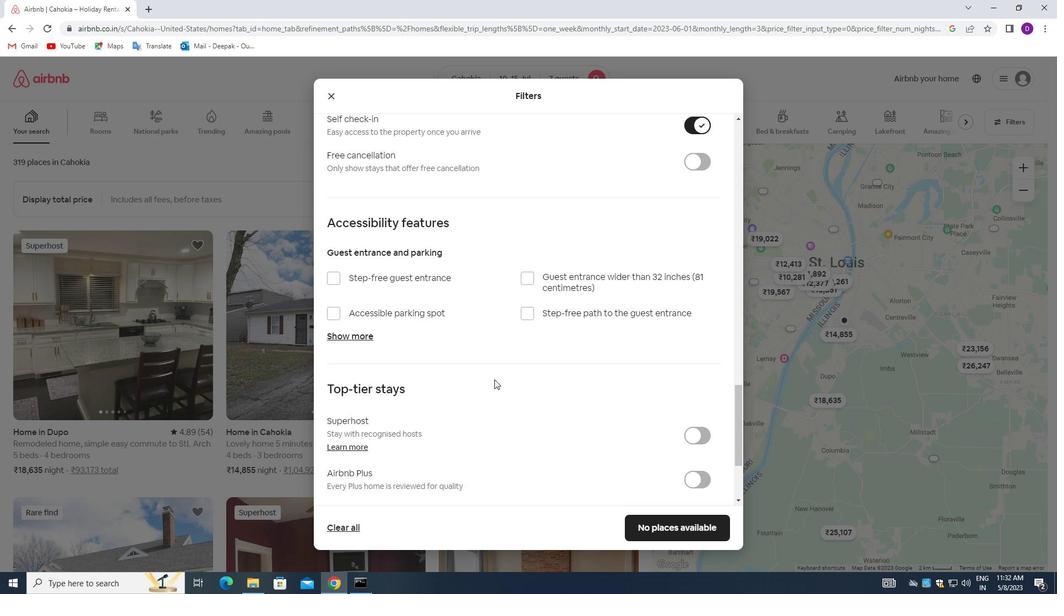
Action: Mouse scrolled (494, 379) with delta (0, 0)
Screenshot: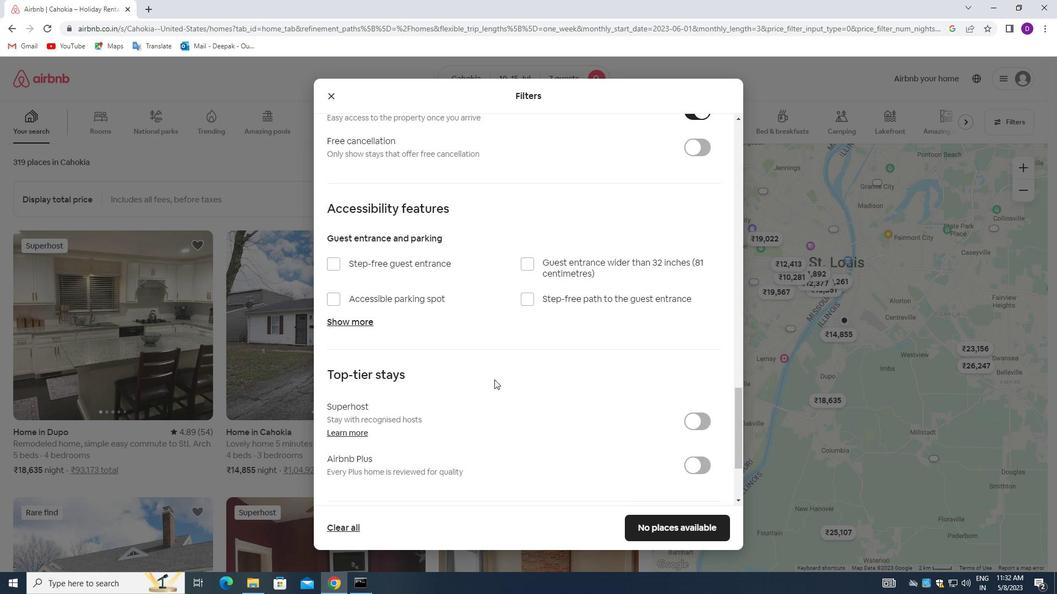 
Action: Mouse moved to (486, 394)
Screenshot: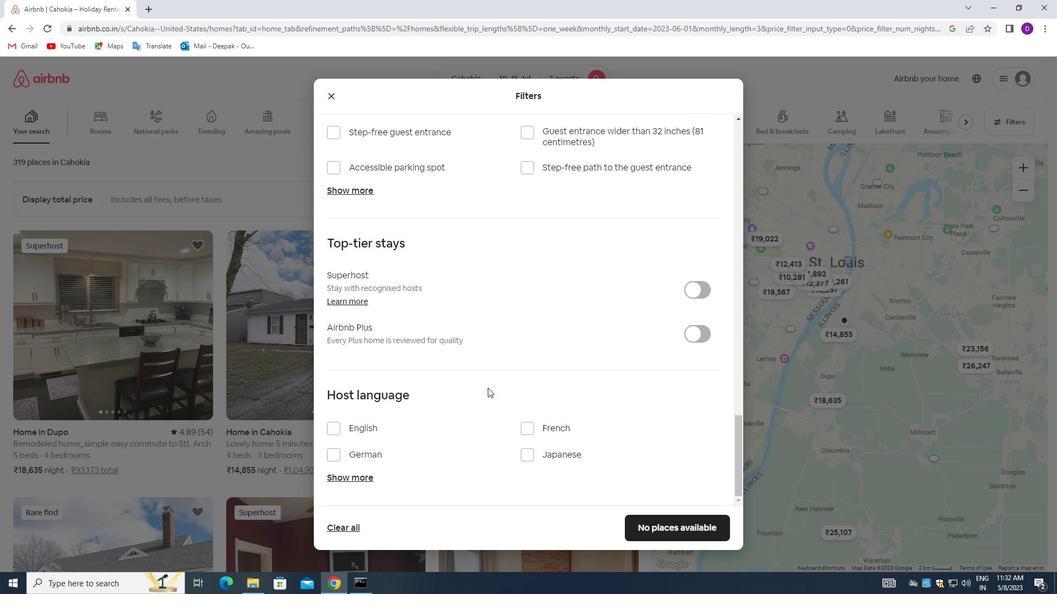 
Action: Mouse scrolled (486, 394) with delta (0, 0)
Screenshot: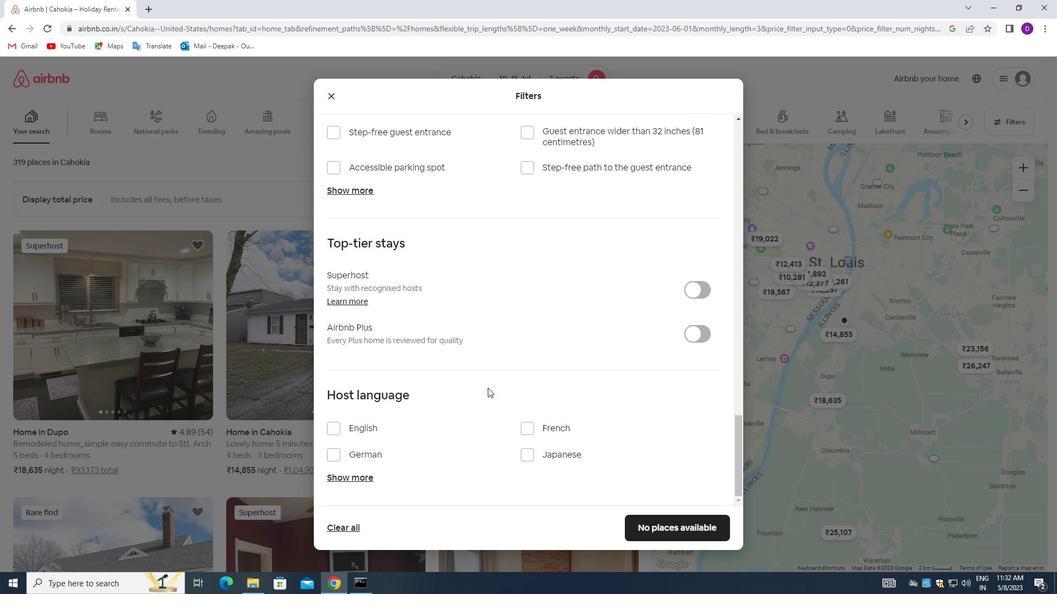 
Action: Mouse moved to (484, 398)
Screenshot: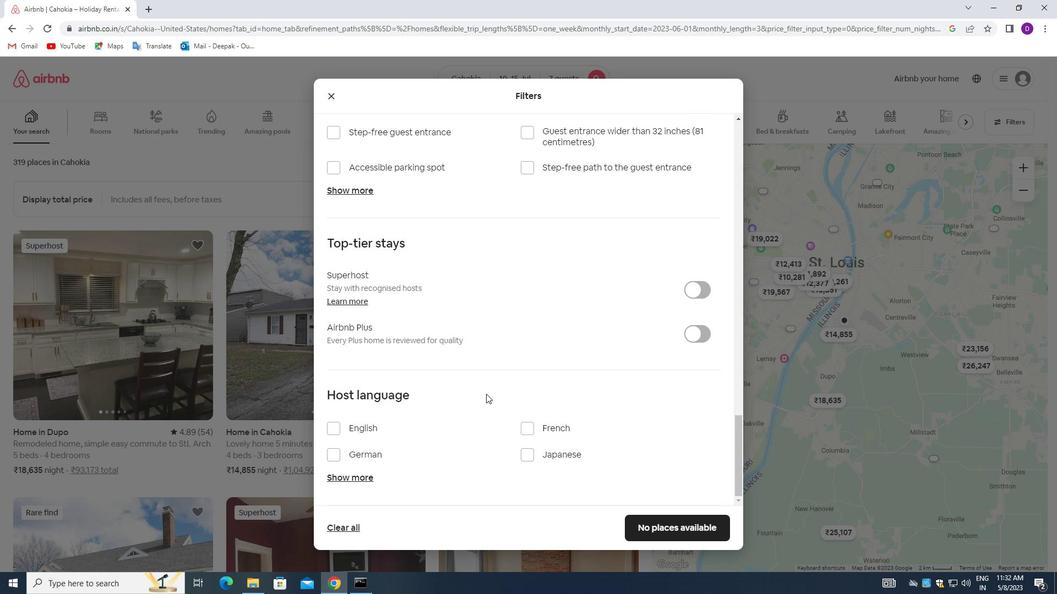
Action: Mouse scrolled (484, 398) with delta (0, 0)
Screenshot: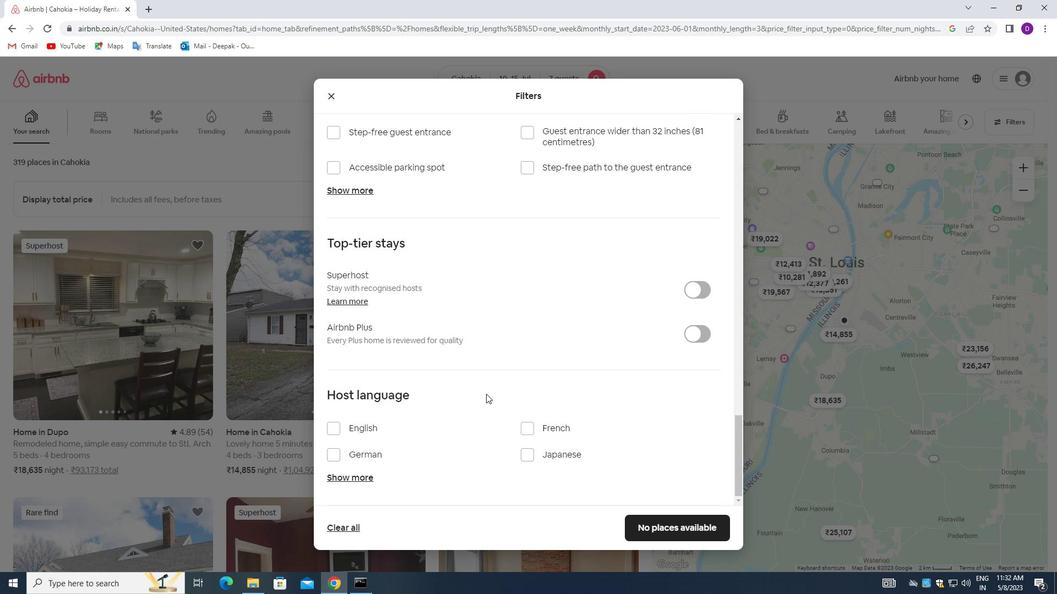 
Action: Mouse moved to (331, 428)
Screenshot: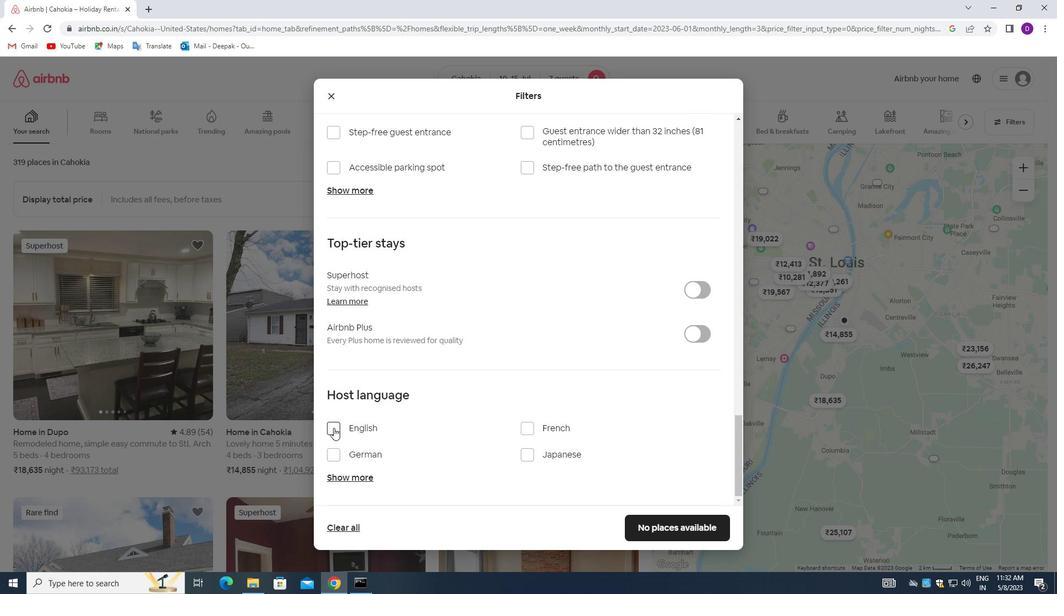 
Action: Mouse pressed left at (331, 428)
Screenshot: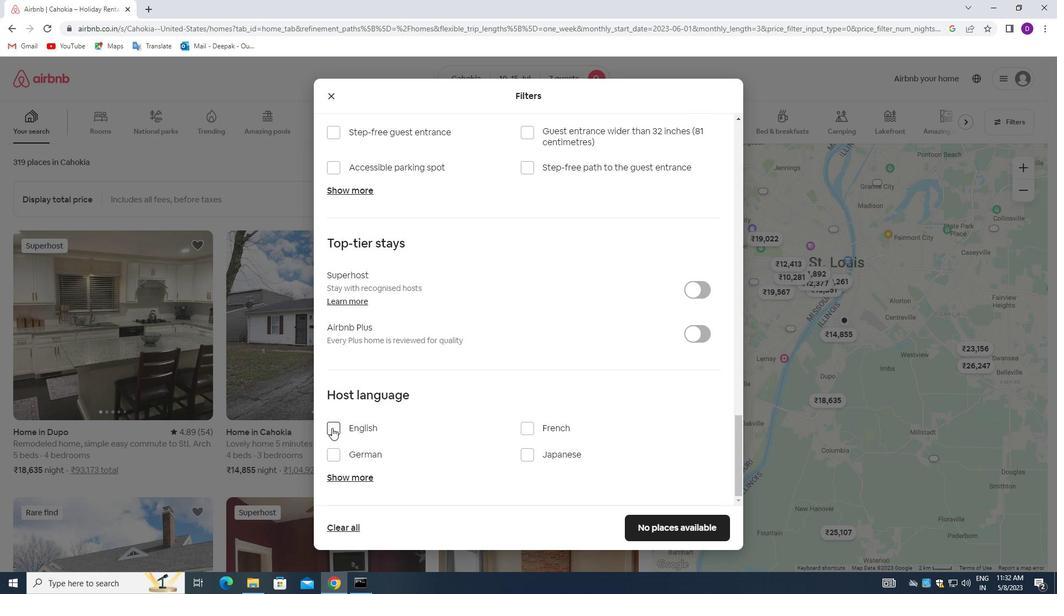 
Action: Mouse moved to (634, 524)
Screenshot: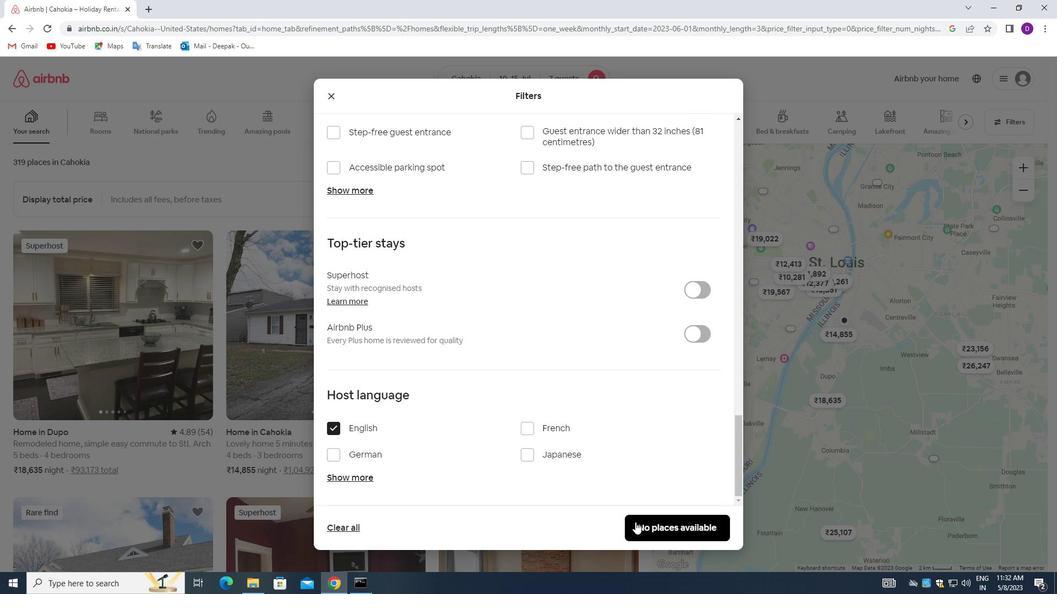 
Action: Mouse pressed left at (634, 524)
Screenshot: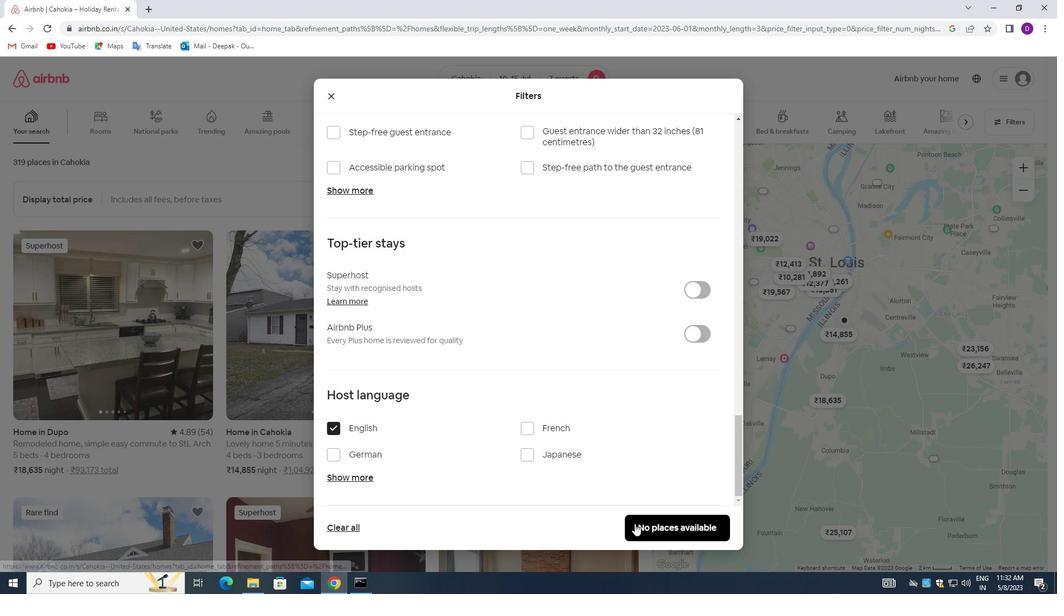 
Action: Mouse moved to (616, 427)
Screenshot: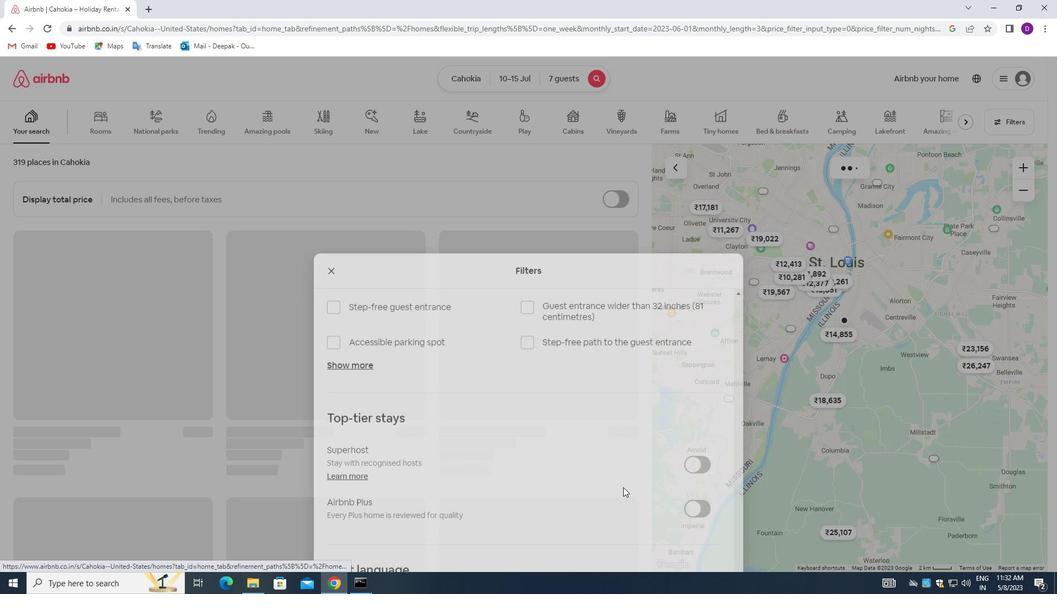 
